 Task: Open Card Trademark Registration Review in Board Product Development Strategies to Workspace Business Writing and add a team member Softage.4@softage.net, a label Yellow, a checklist Mixology, an attachment from your google drive, a color Yellow and finally, add a card description 'Plan and execute company team-building seminar' and a comment 'Let us approach this task with a positive mindset and a can-do attitude, even in the face of challenges.'. Add a start date 'Jan 04, 1900' with a due date 'Jan 04, 1900'
Action: Mouse moved to (513, 196)
Screenshot: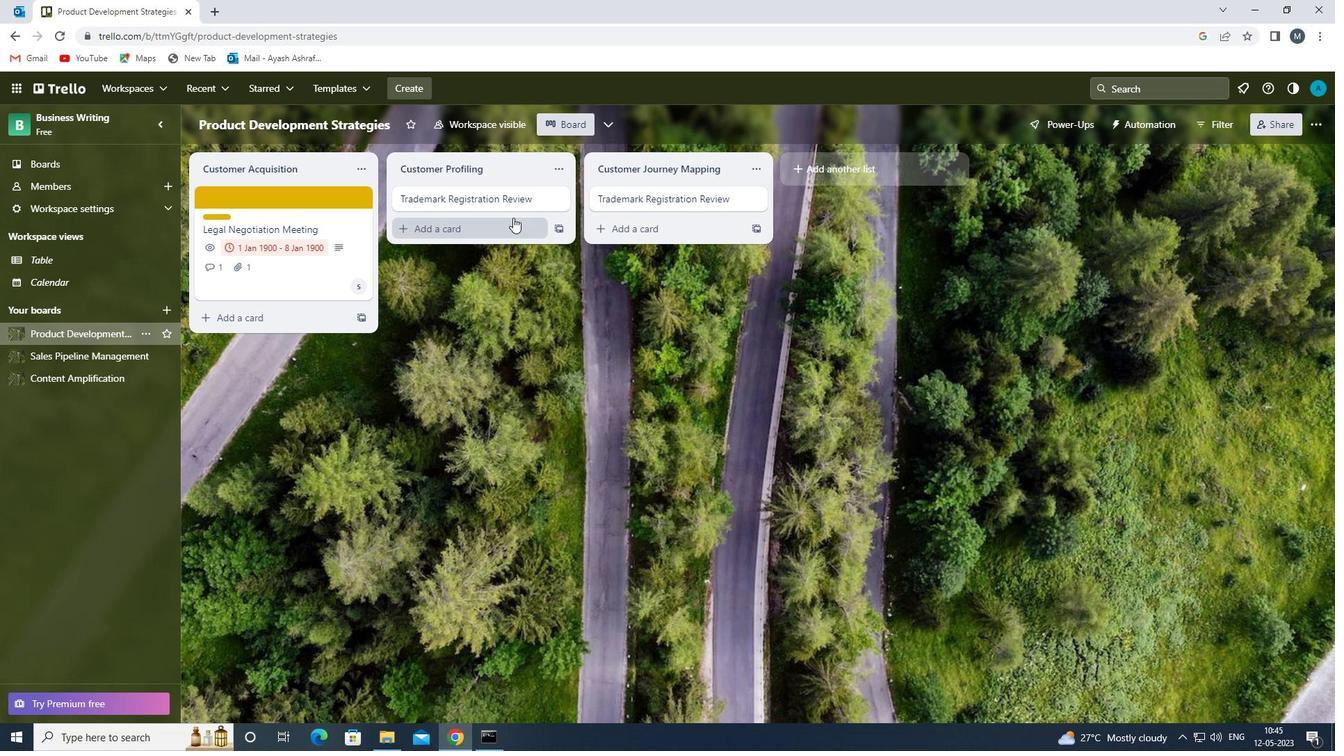 
Action: Mouse pressed left at (513, 196)
Screenshot: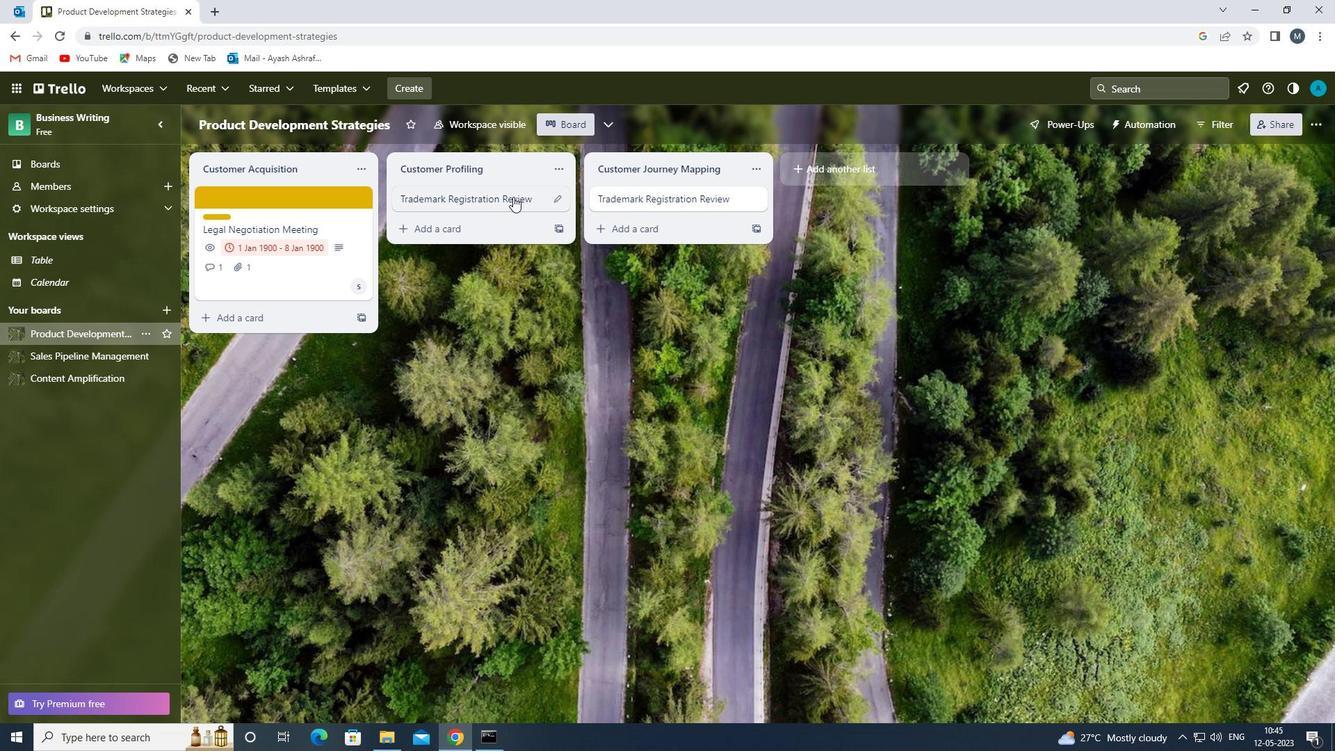 
Action: Mouse moved to (834, 251)
Screenshot: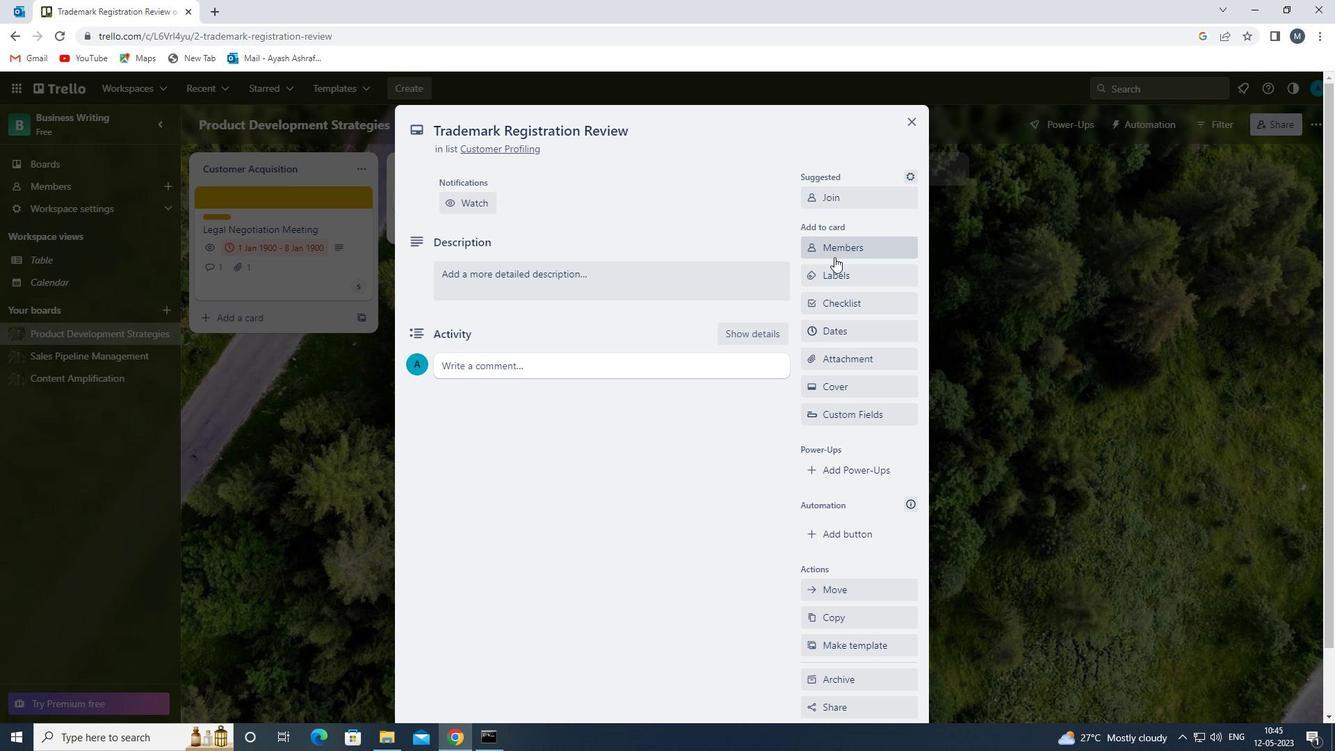 
Action: Mouse pressed left at (834, 251)
Screenshot: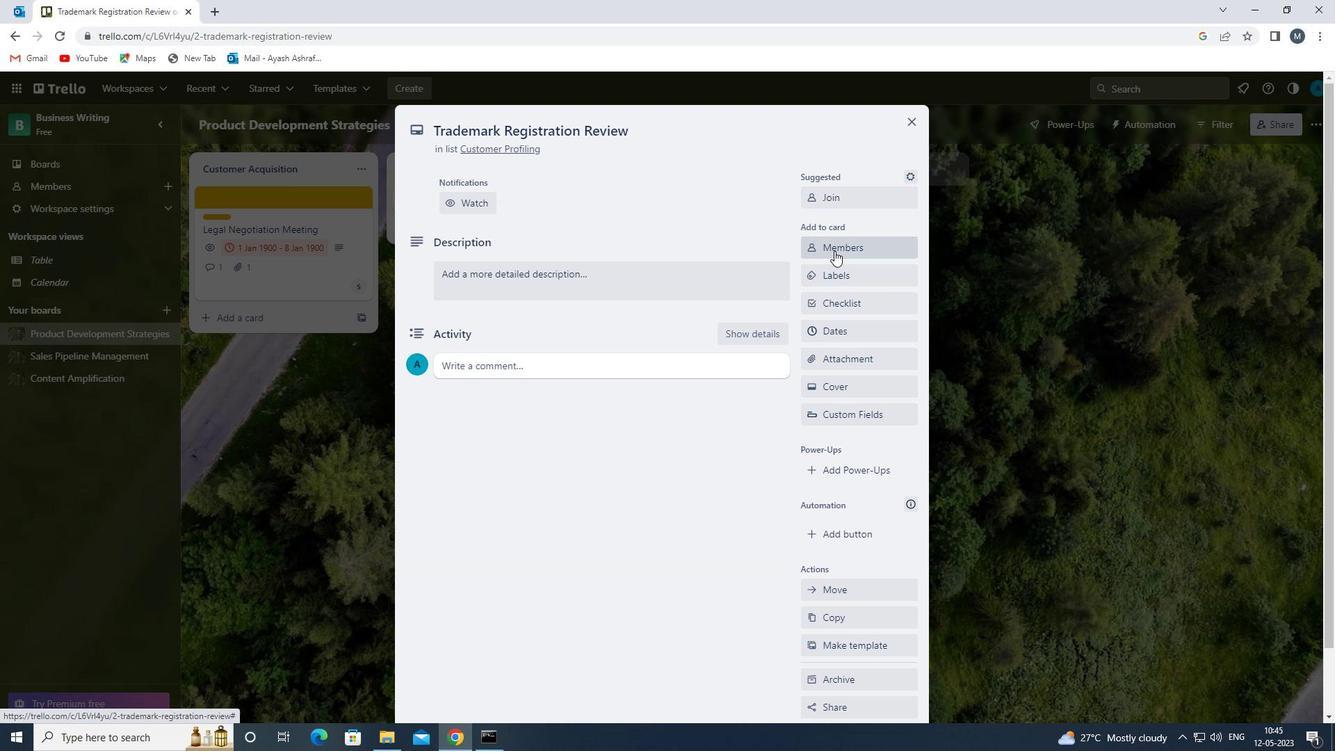 
Action: Mouse moved to (887, 314)
Screenshot: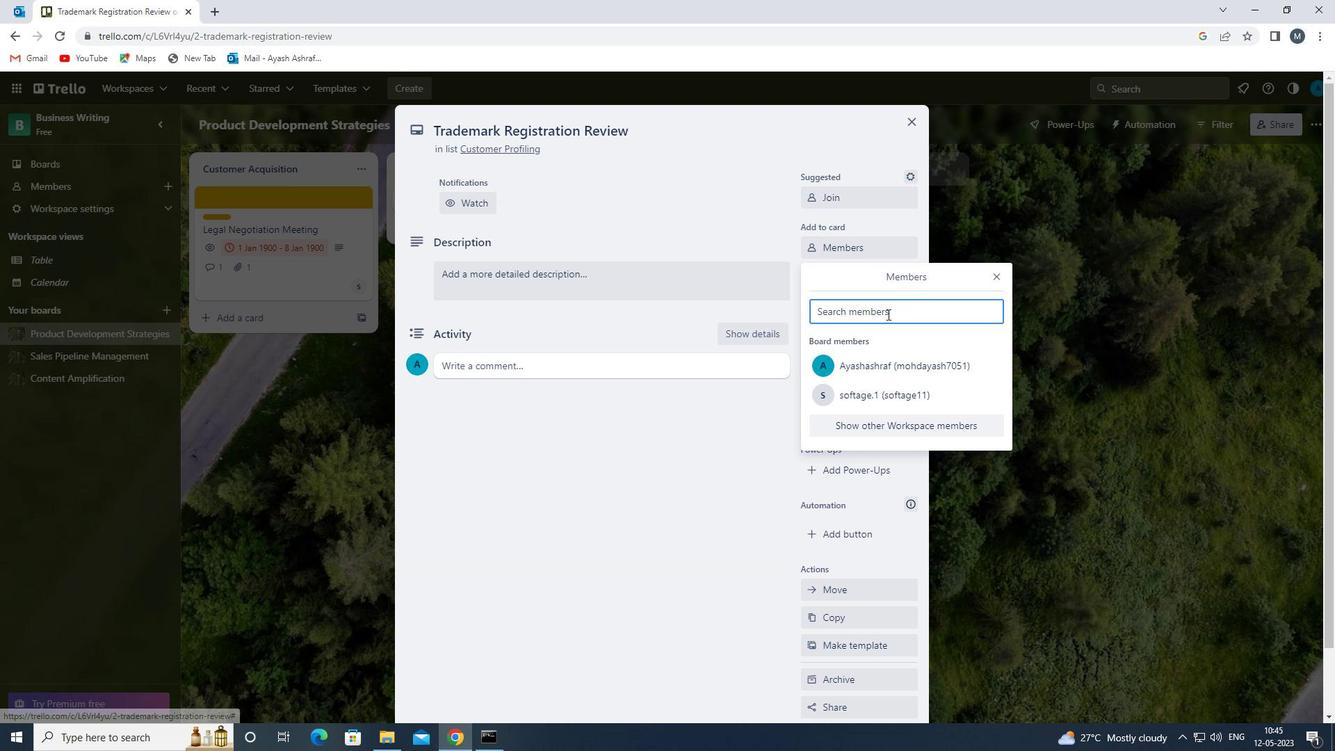 
Action: Mouse pressed left at (887, 314)
Screenshot: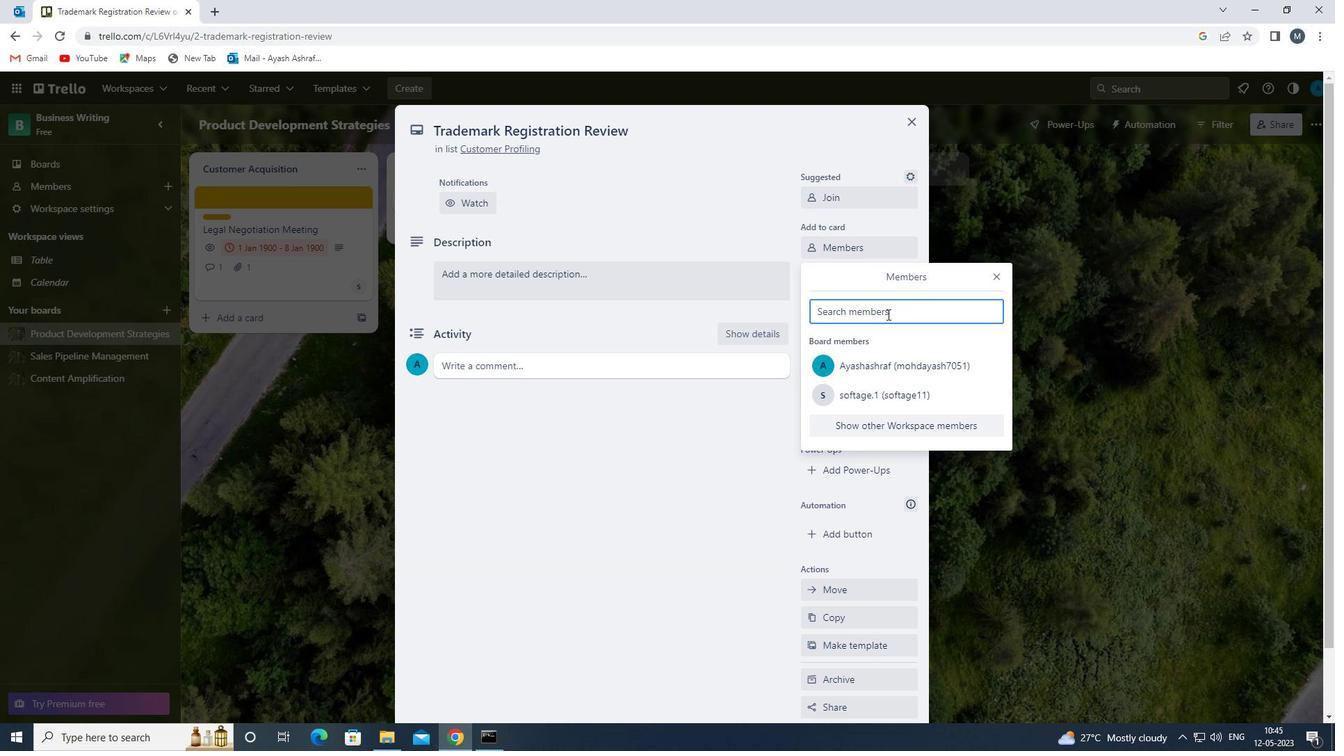 
Action: Key pressed so
Screenshot: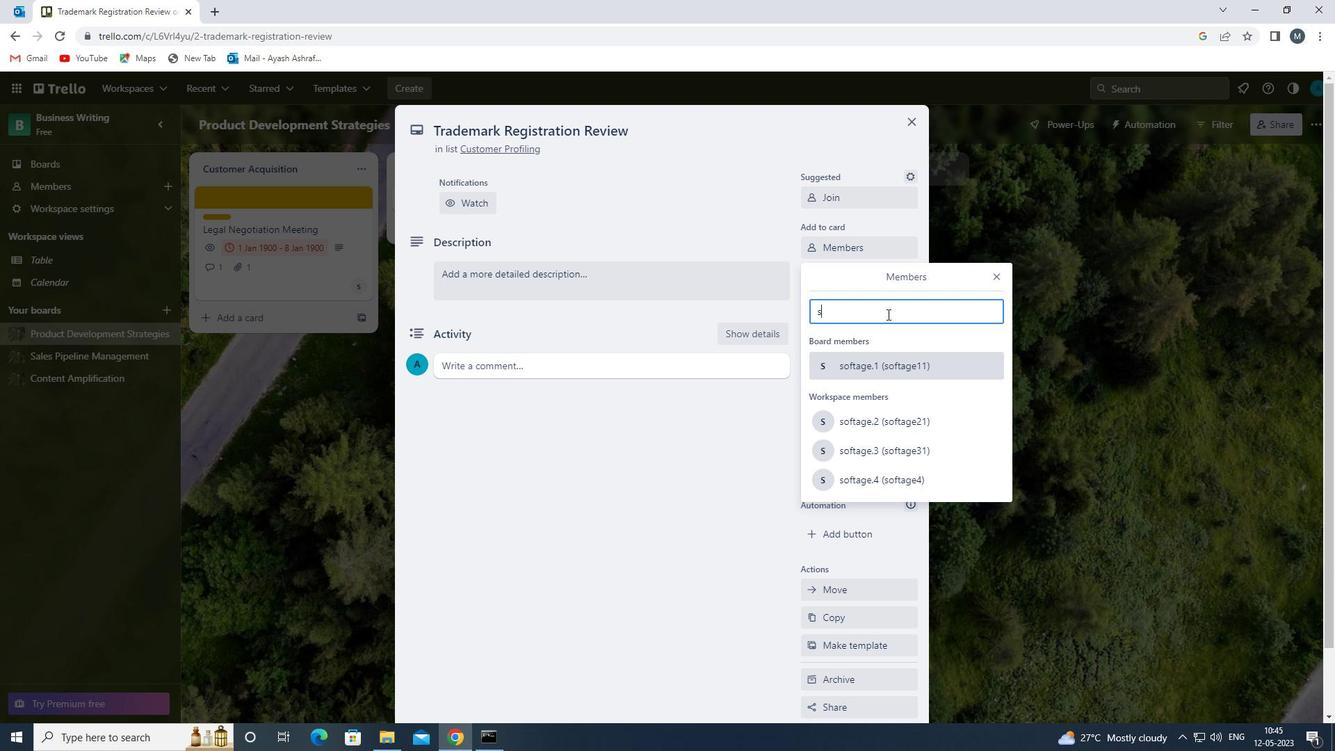 
Action: Mouse moved to (899, 479)
Screenshot: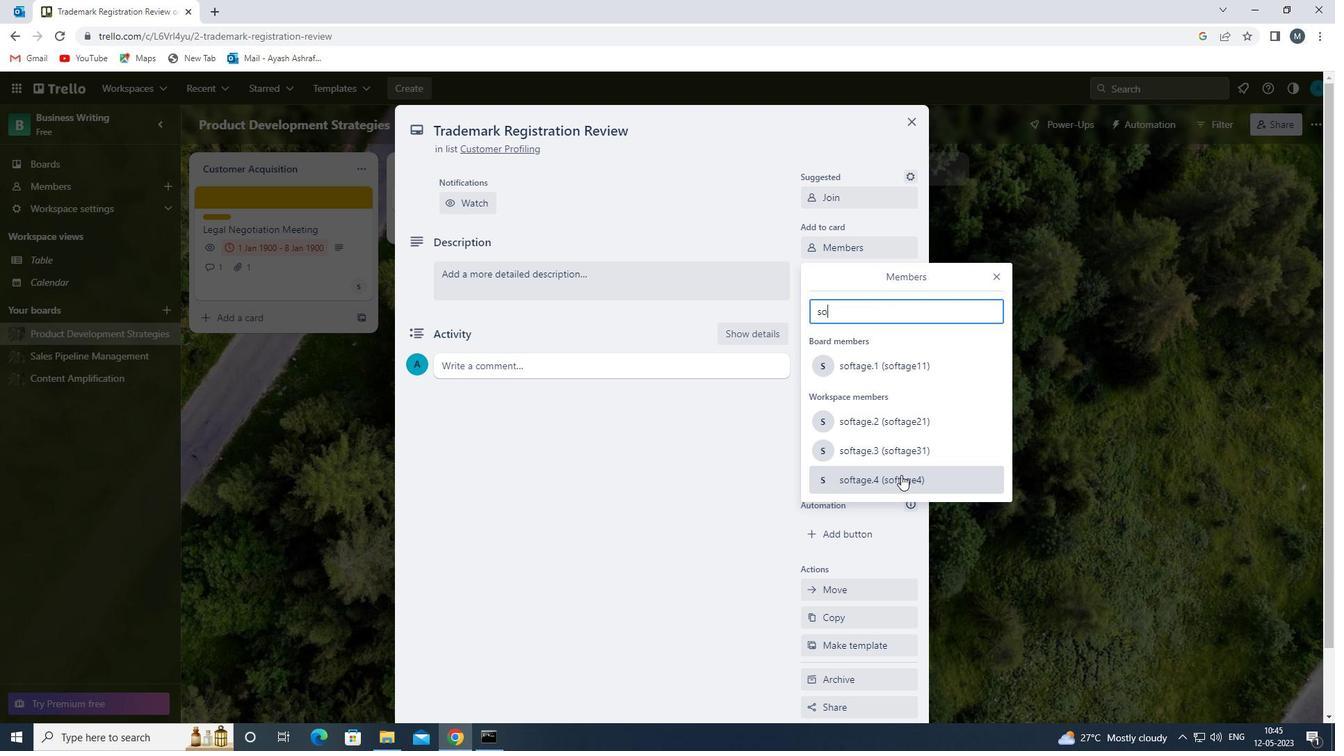 
Action: Mouse pressed left at (899, 479)
Screenshot: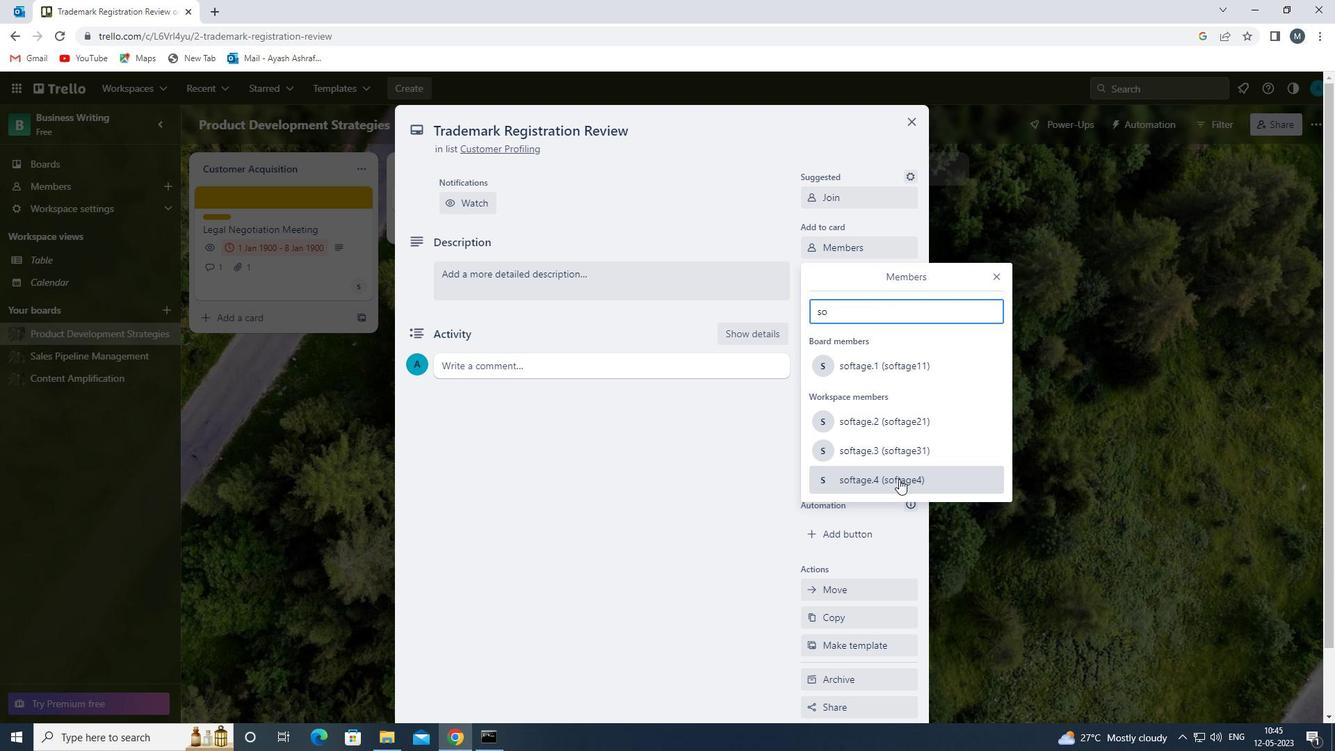 
Action: Mouse moved to (998, 280)
Screenshot: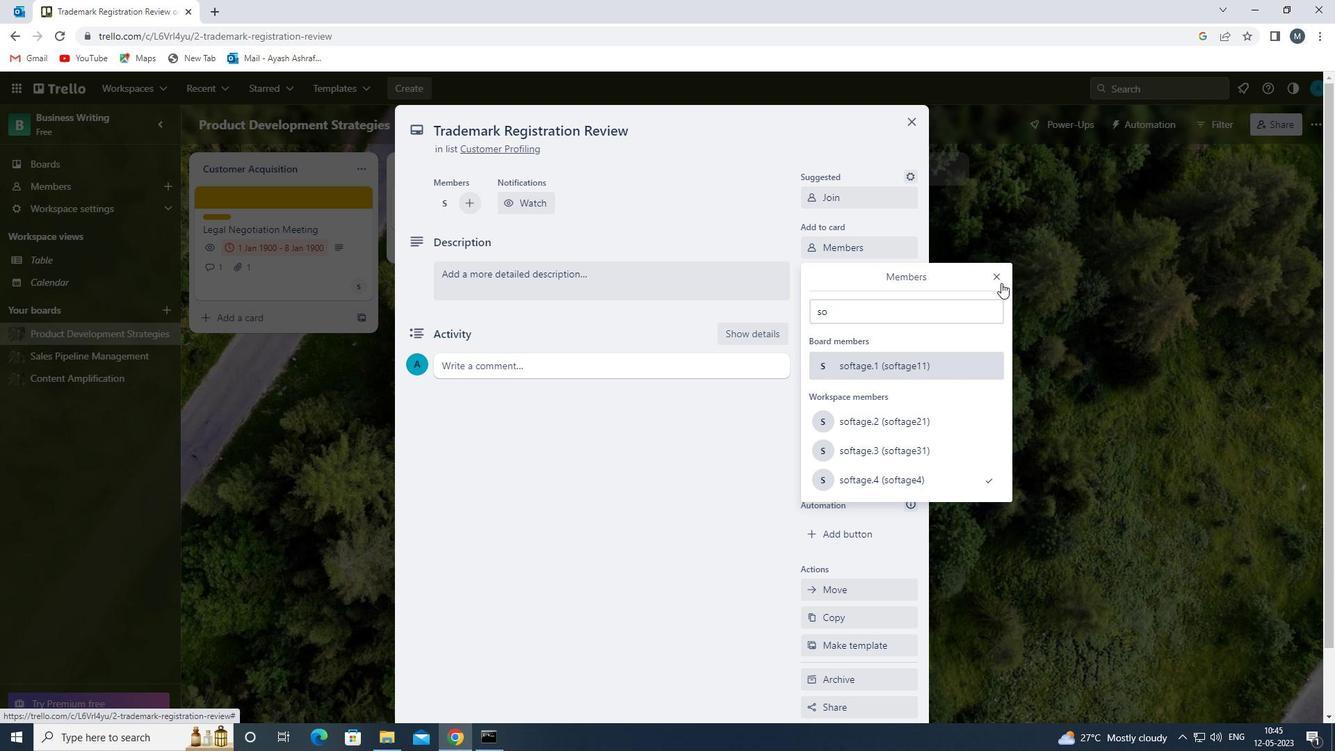 
Action: Mouse pressed left at (998, 280)
Screenshot: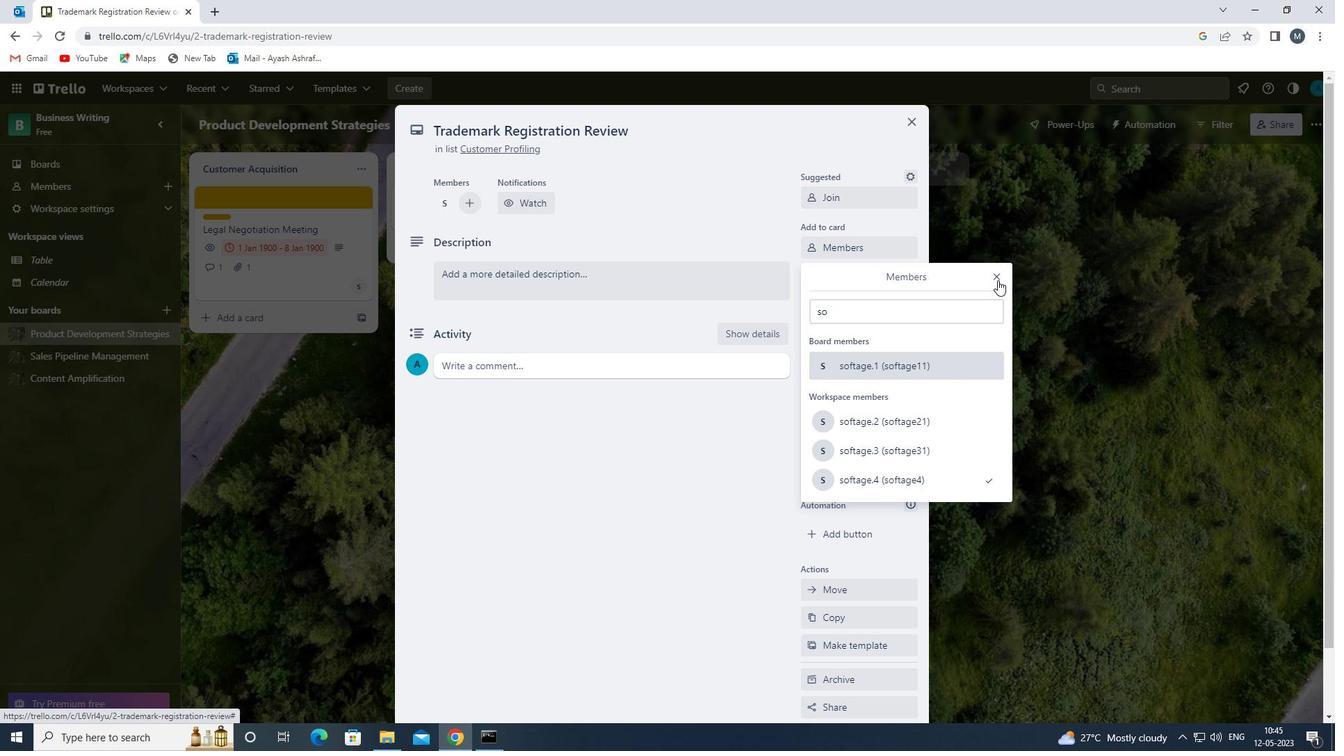 
Action: Mouse moved to (843, 281)
Screenshot: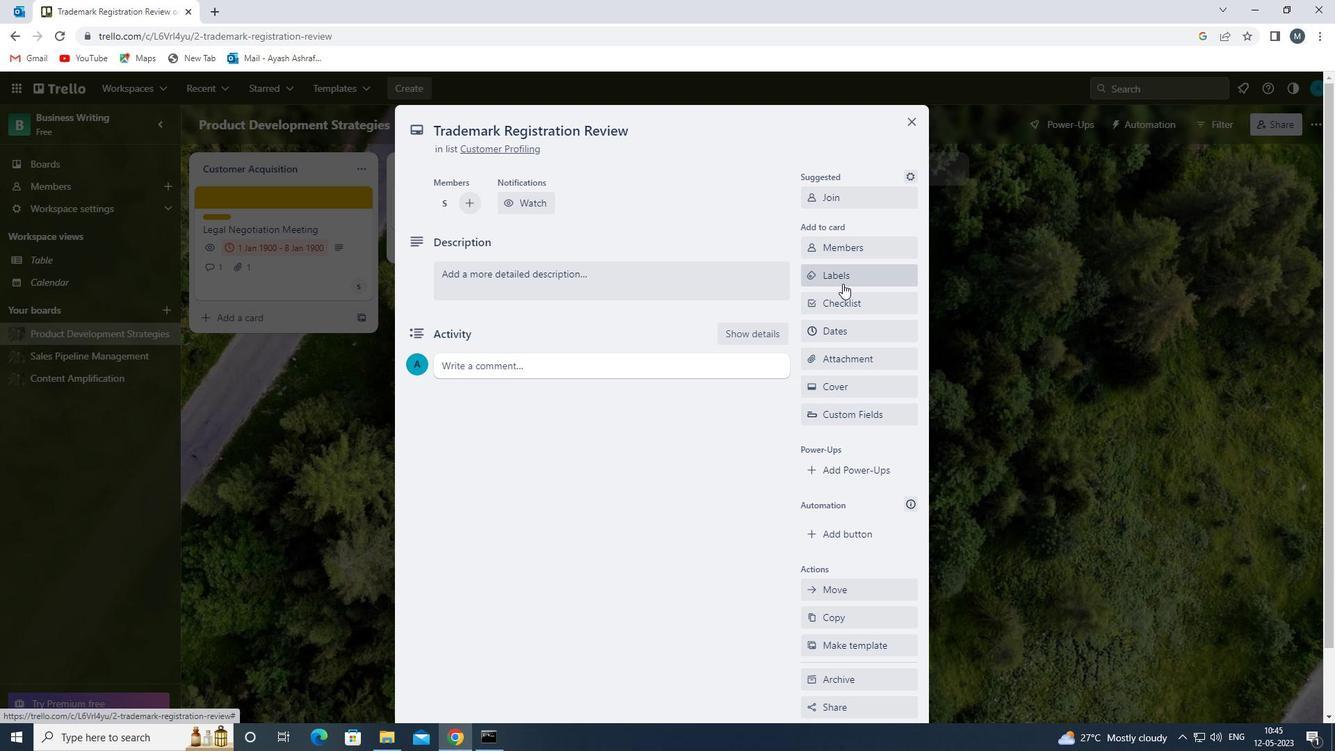 
Action: Mouse pressed left at (843, 281)
Screenshot: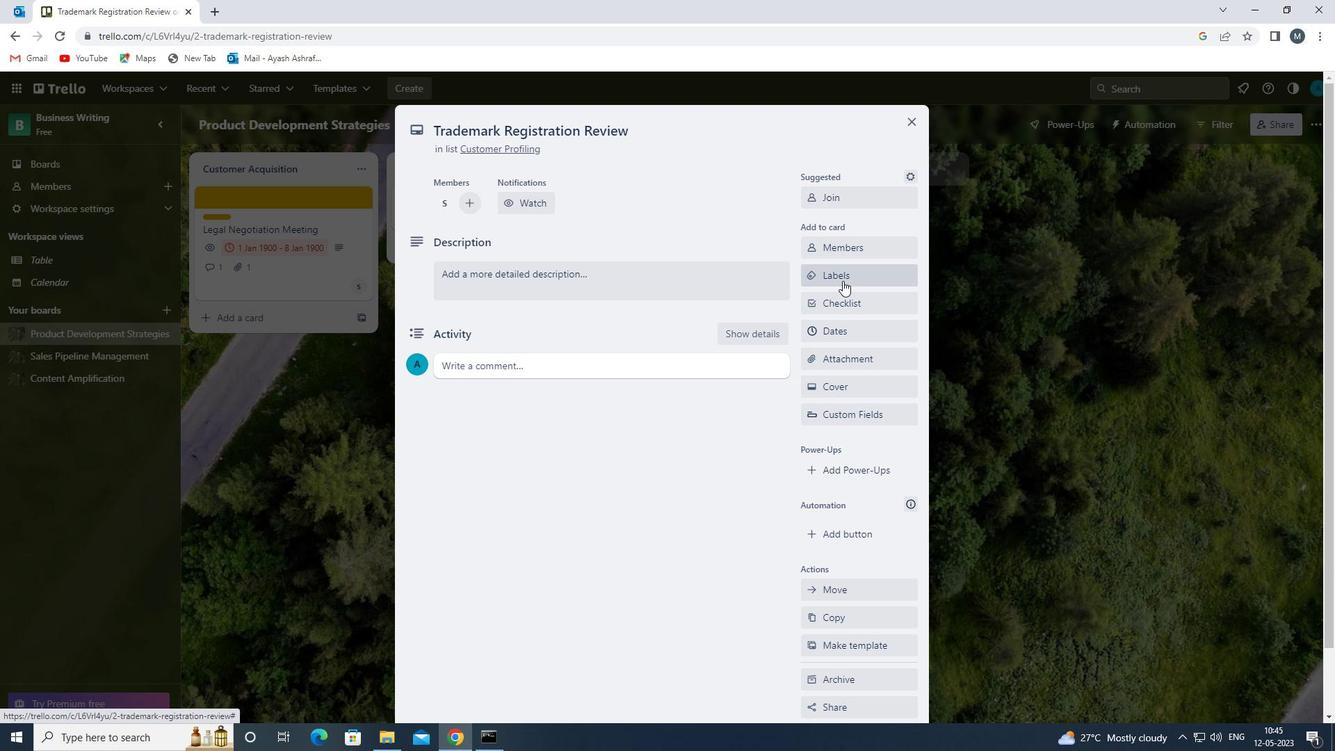 
Action: Mouse moved to (815, 414)
Screenshot: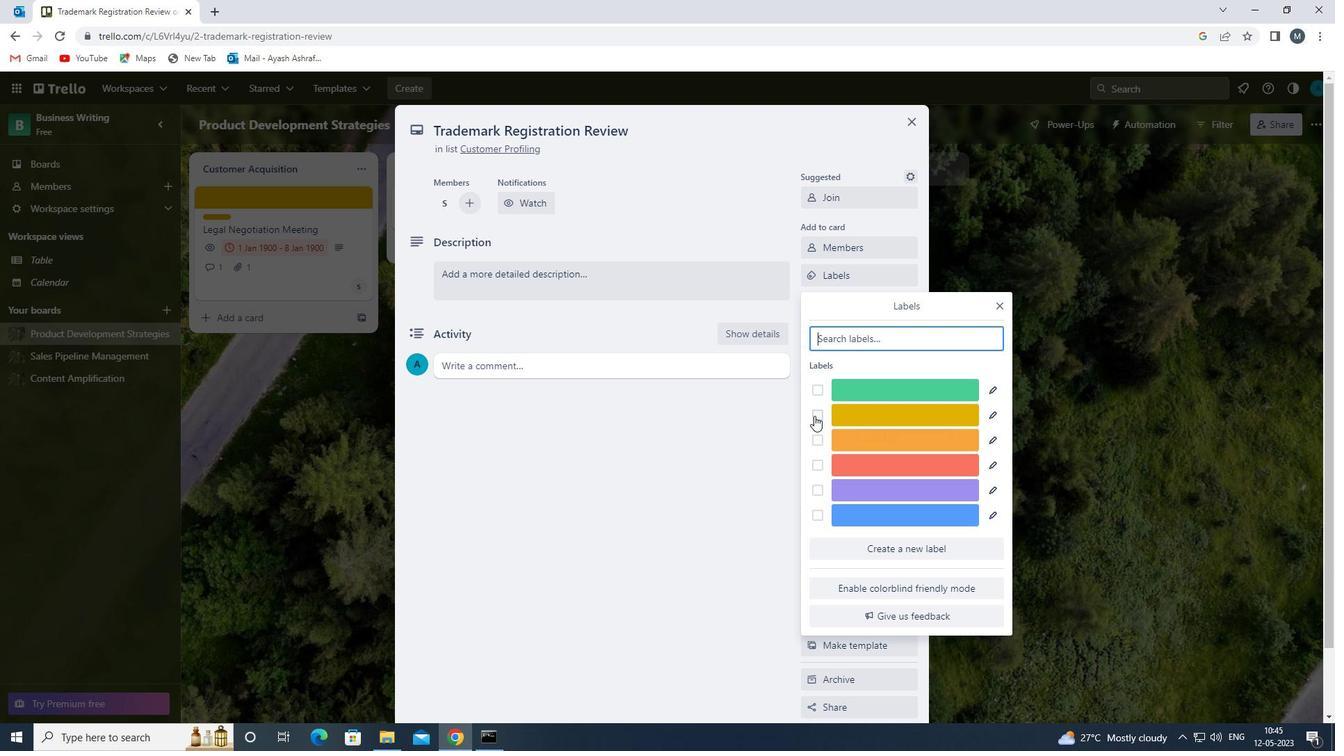 
Action: Mouse pressed left at (815, 414)
Screenshot: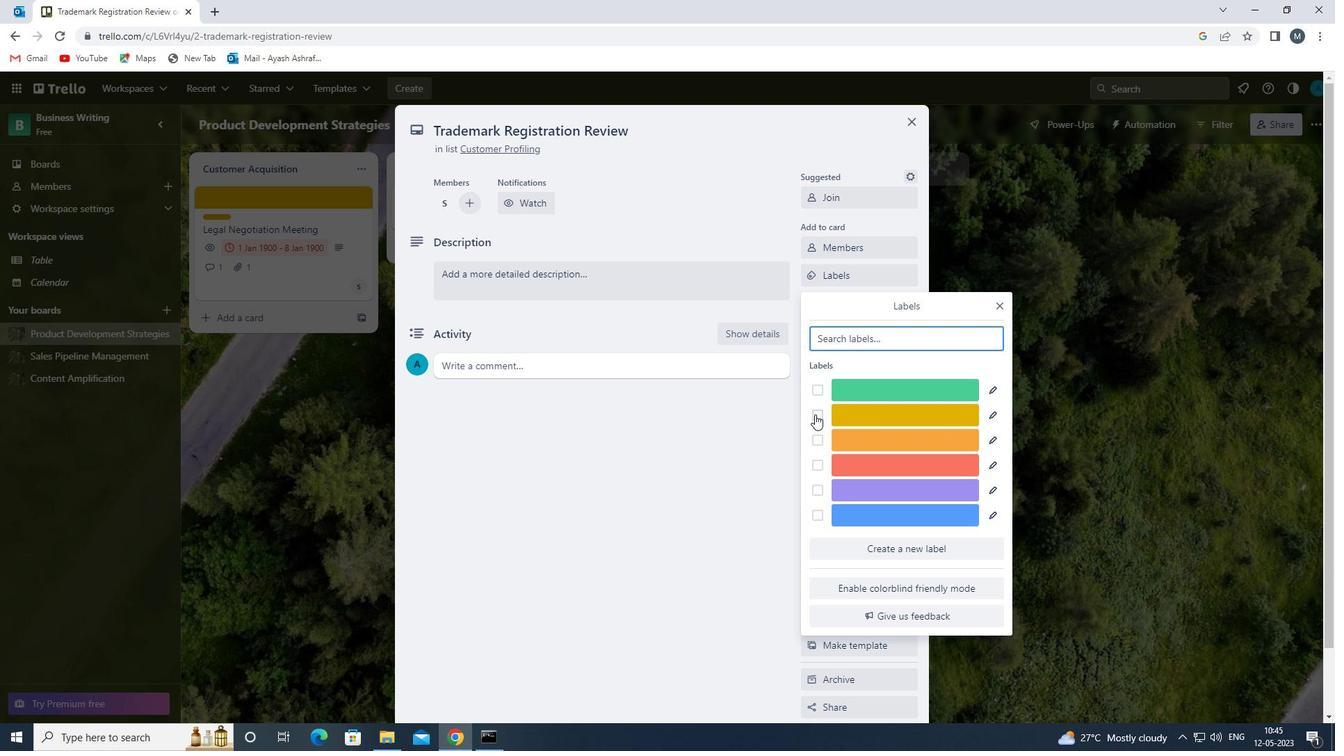 
Action: Mouse moved to (1005, 306)
Screenshot: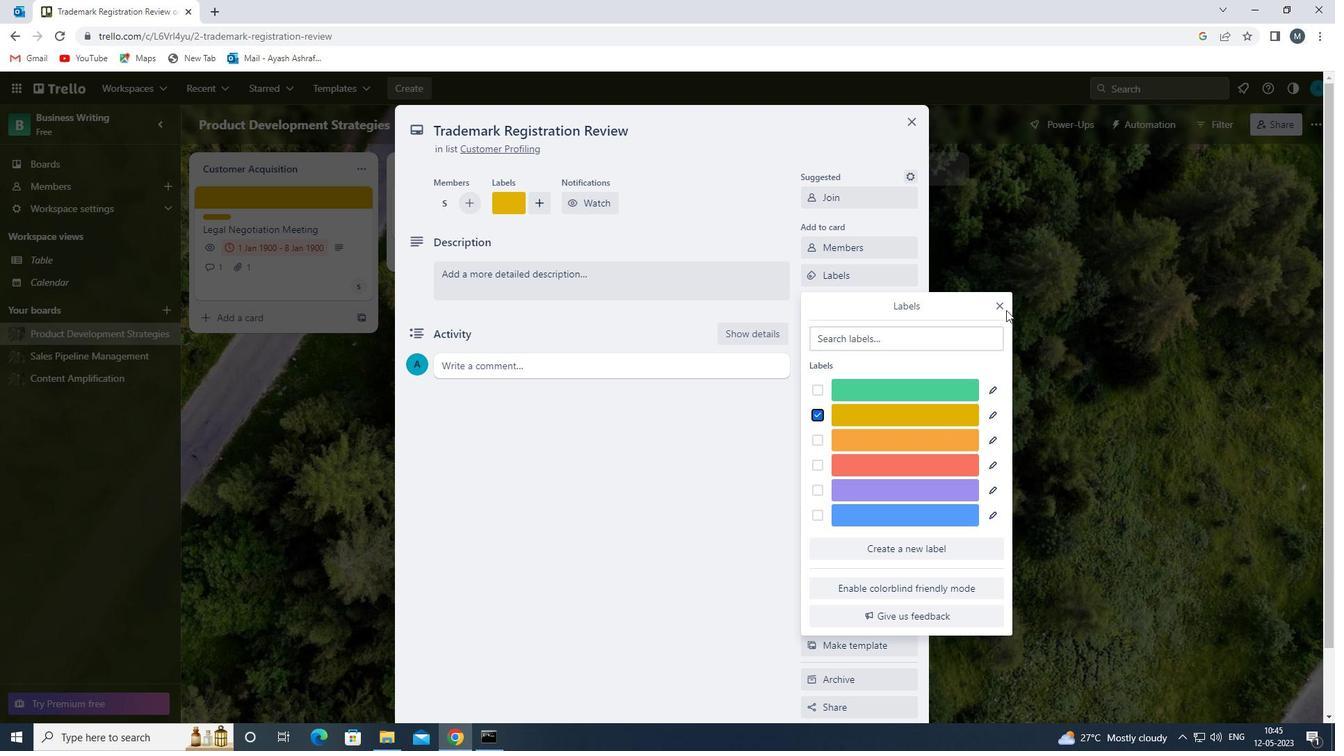 
Action: Mouse pressed left at (1005, 306)
Screenshot: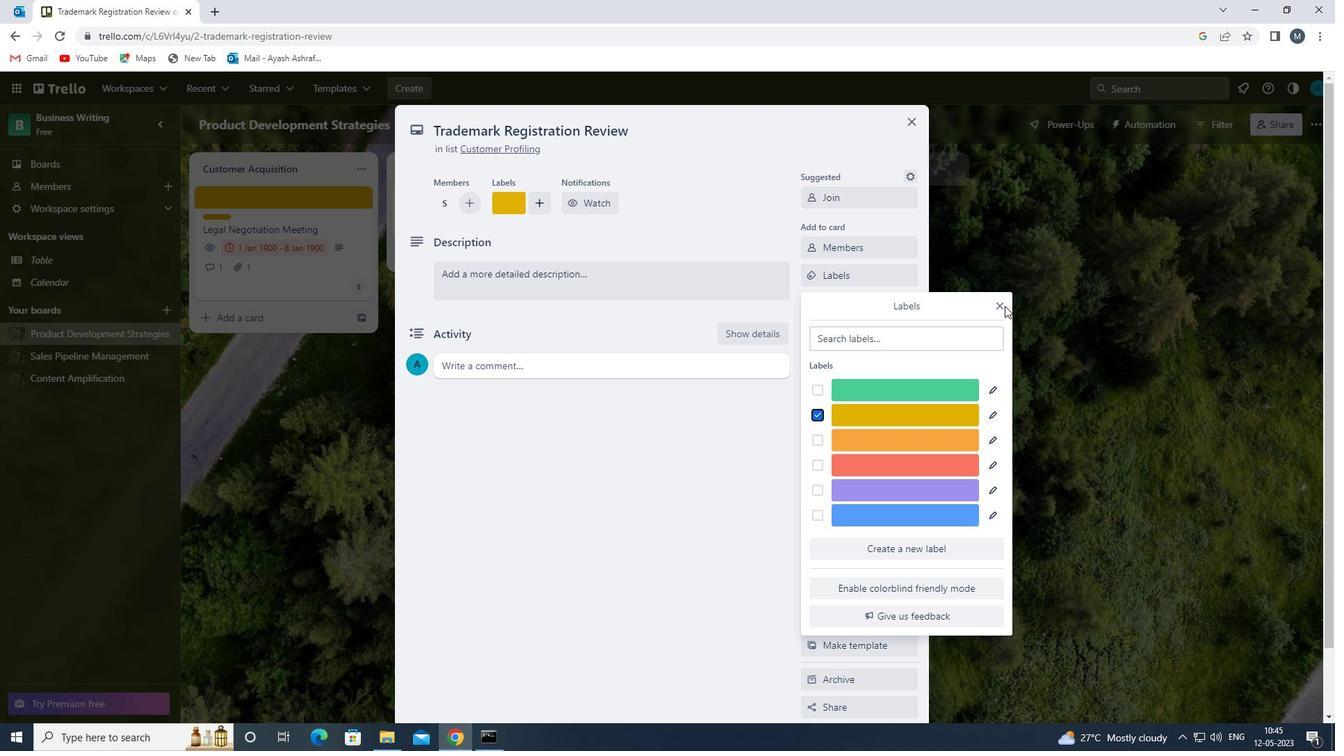 
Action: Mouse moved to (1002, 306)
Screenshot: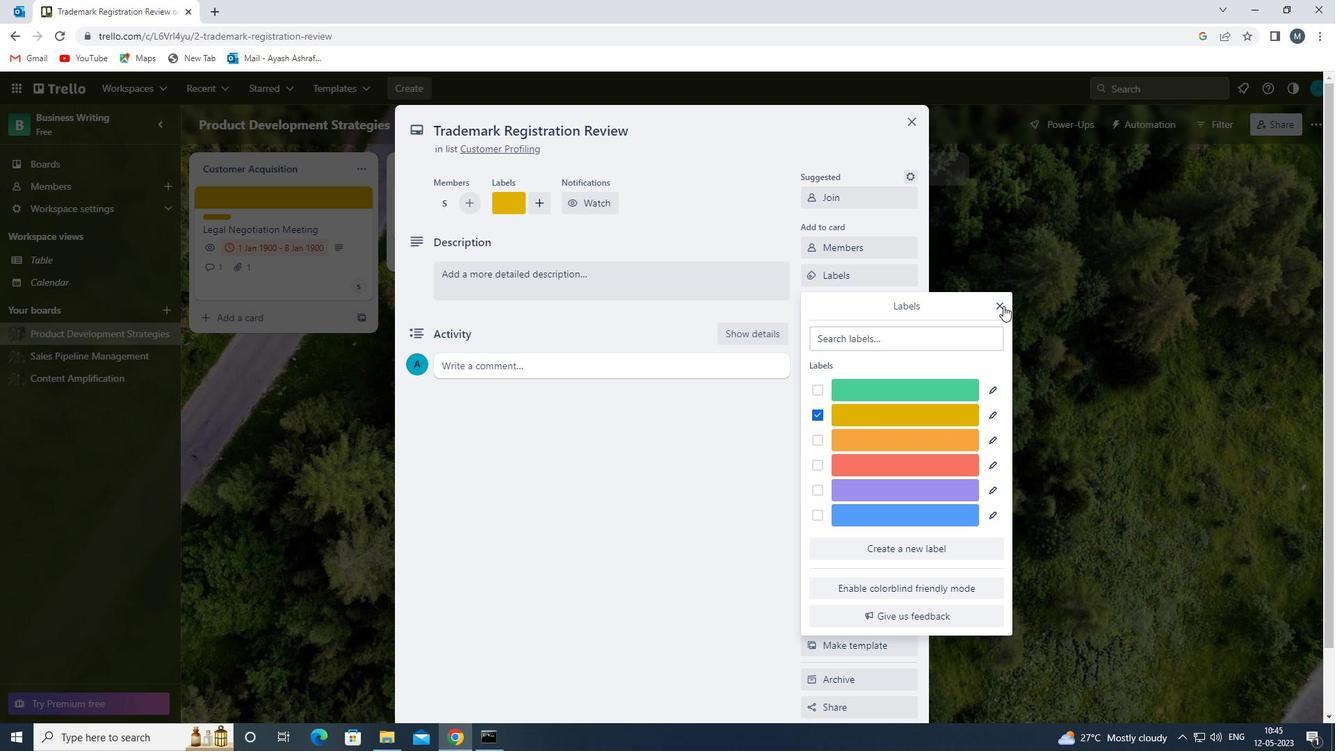 
Action: Mouse pressed left at (1002, 306)
Screenshot: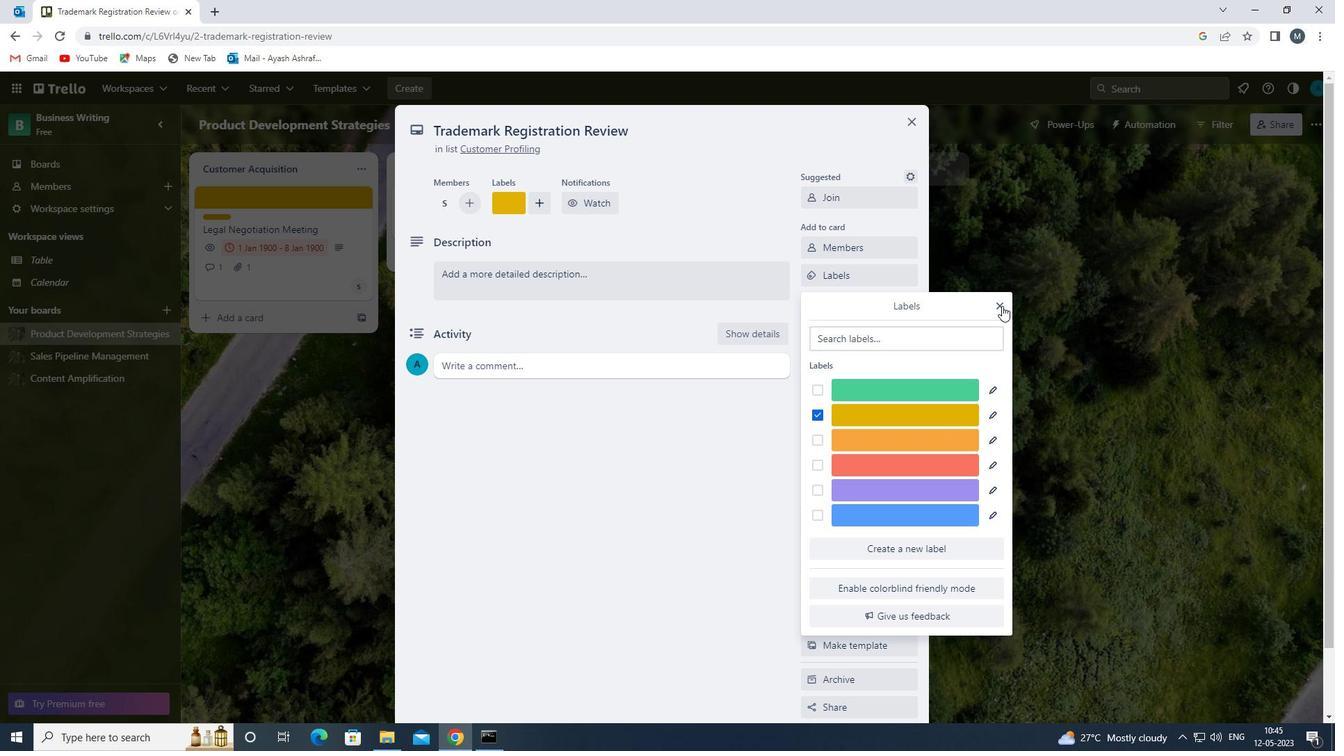
Action: Mouse moved to (867, 306)
Screenshot: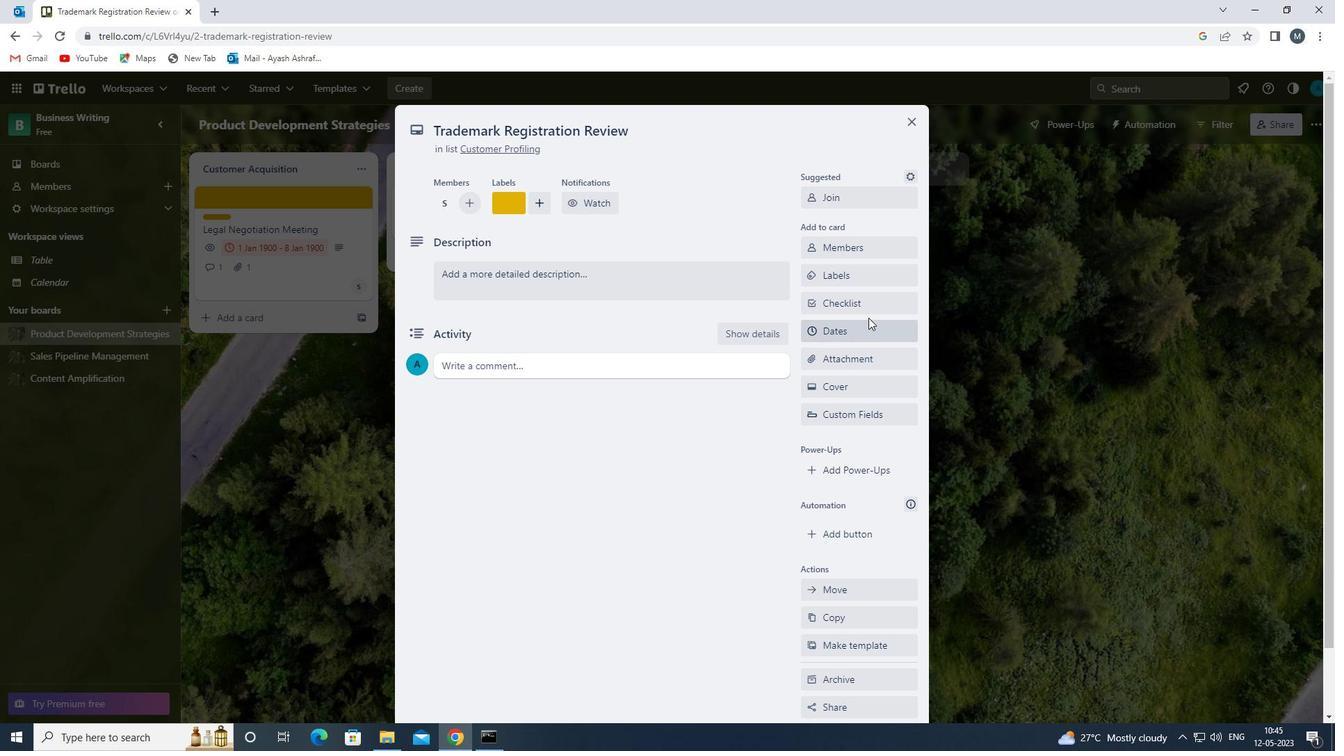
Action: Mouse pressed left at (867, 306)
Screenshot: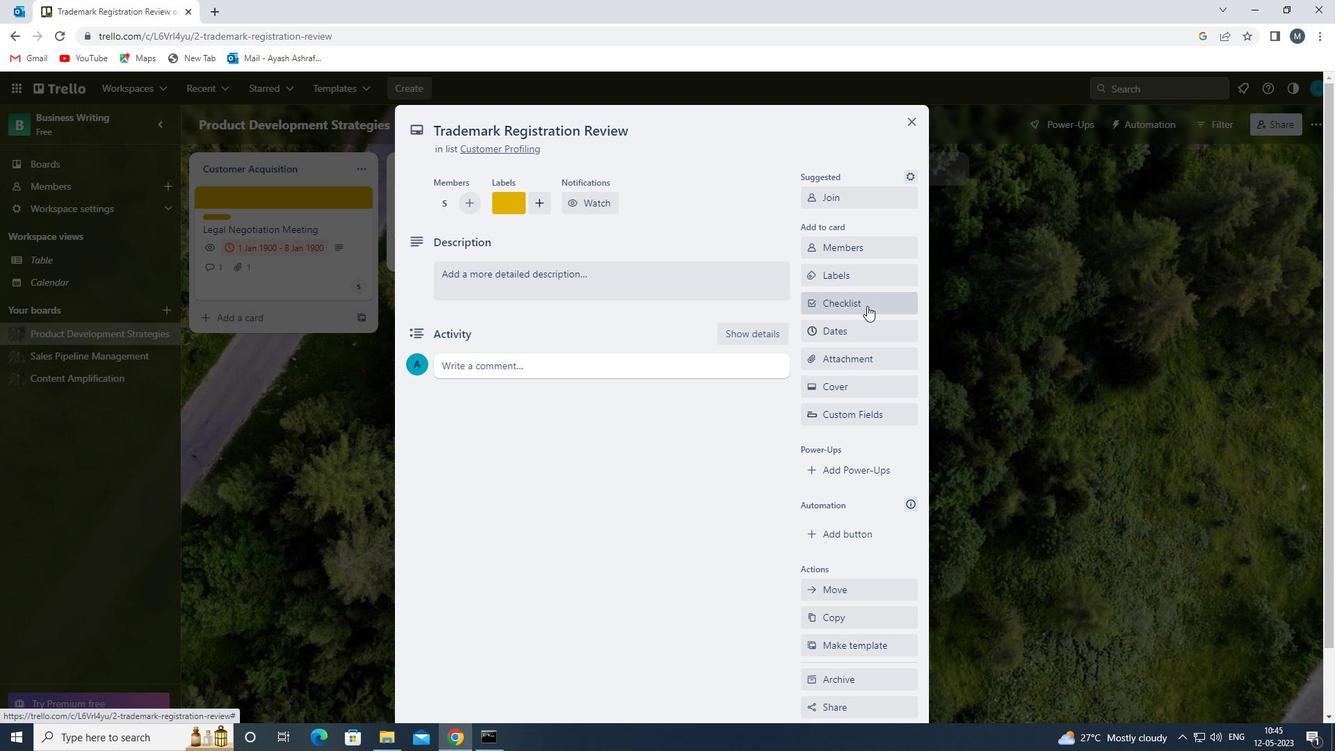 
Action: Mouse moved to (860, 404)
Screenshot: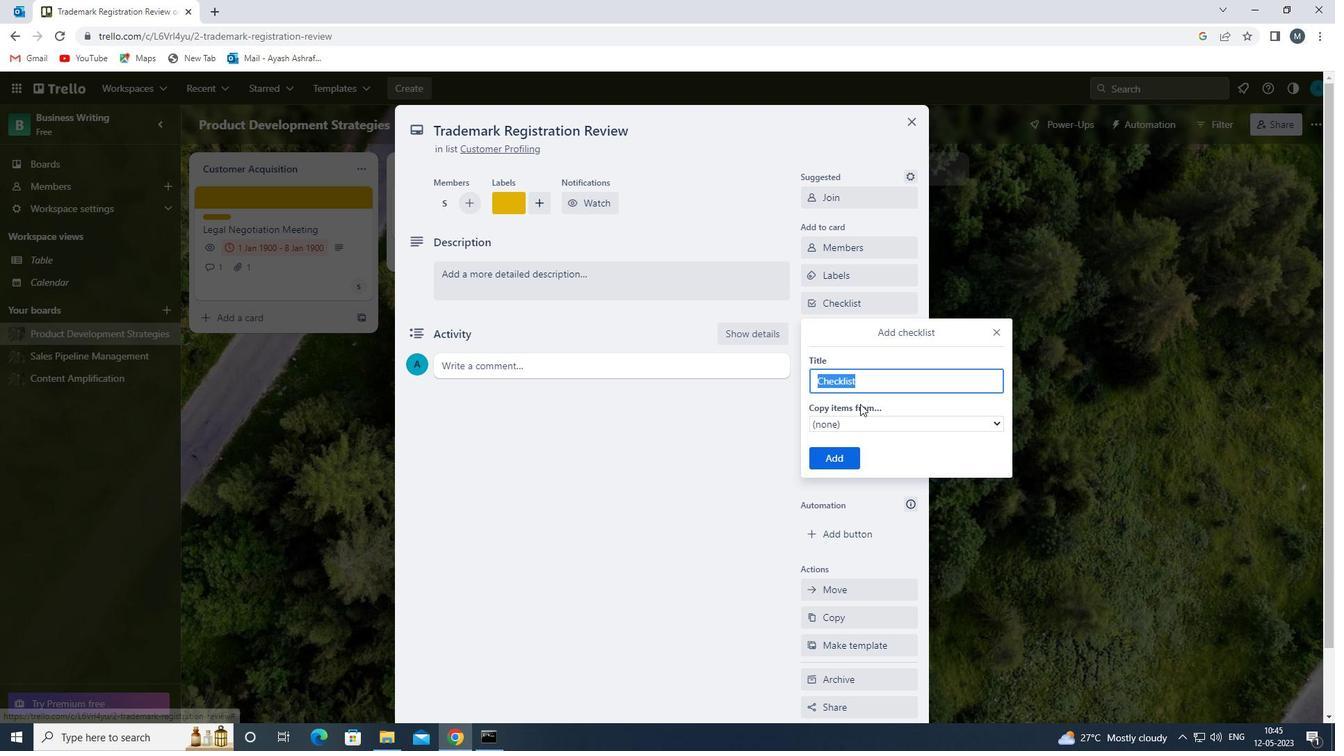
Action: Key pressed m
Screenshot: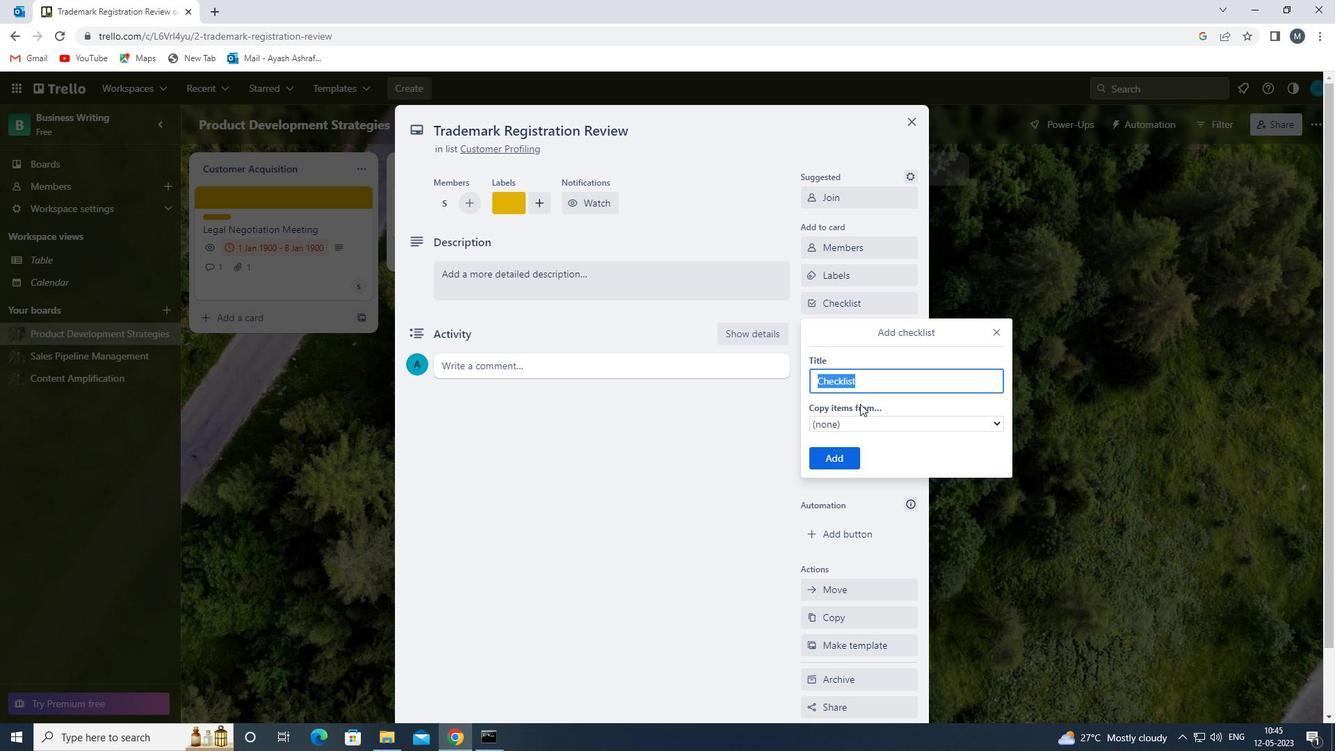 
Action: Mouse moved to (901, 439)
Screenshot: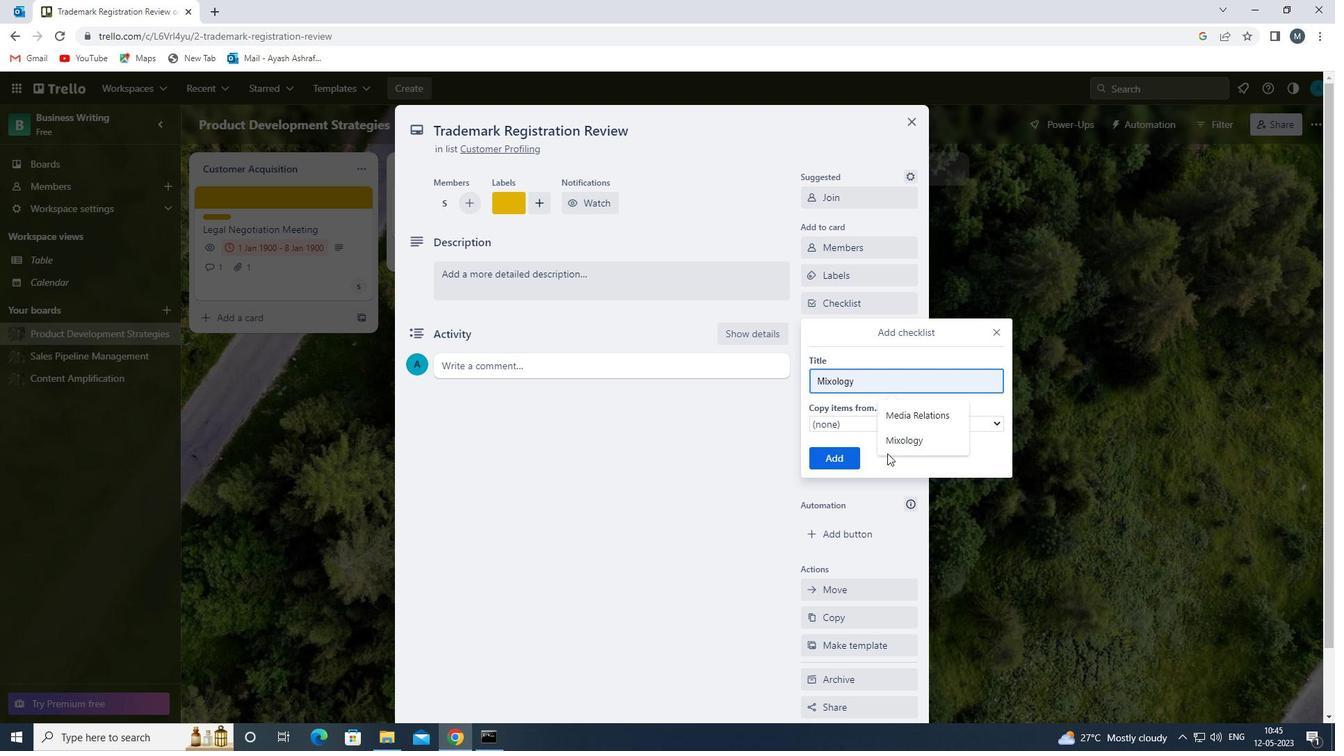 
Action: Mouse pressed left at (901, 439)
Screenshot: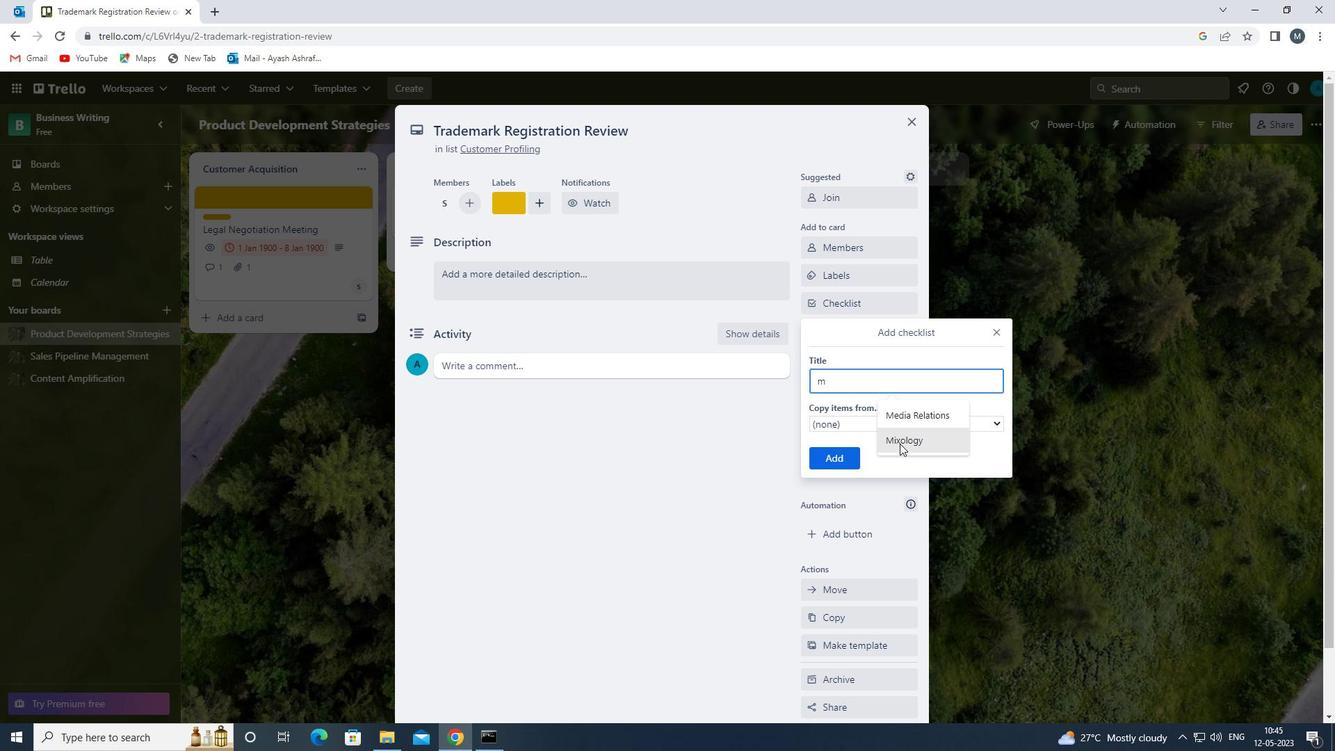 
Action: Mouse moved to (837, 456)
Screenshot: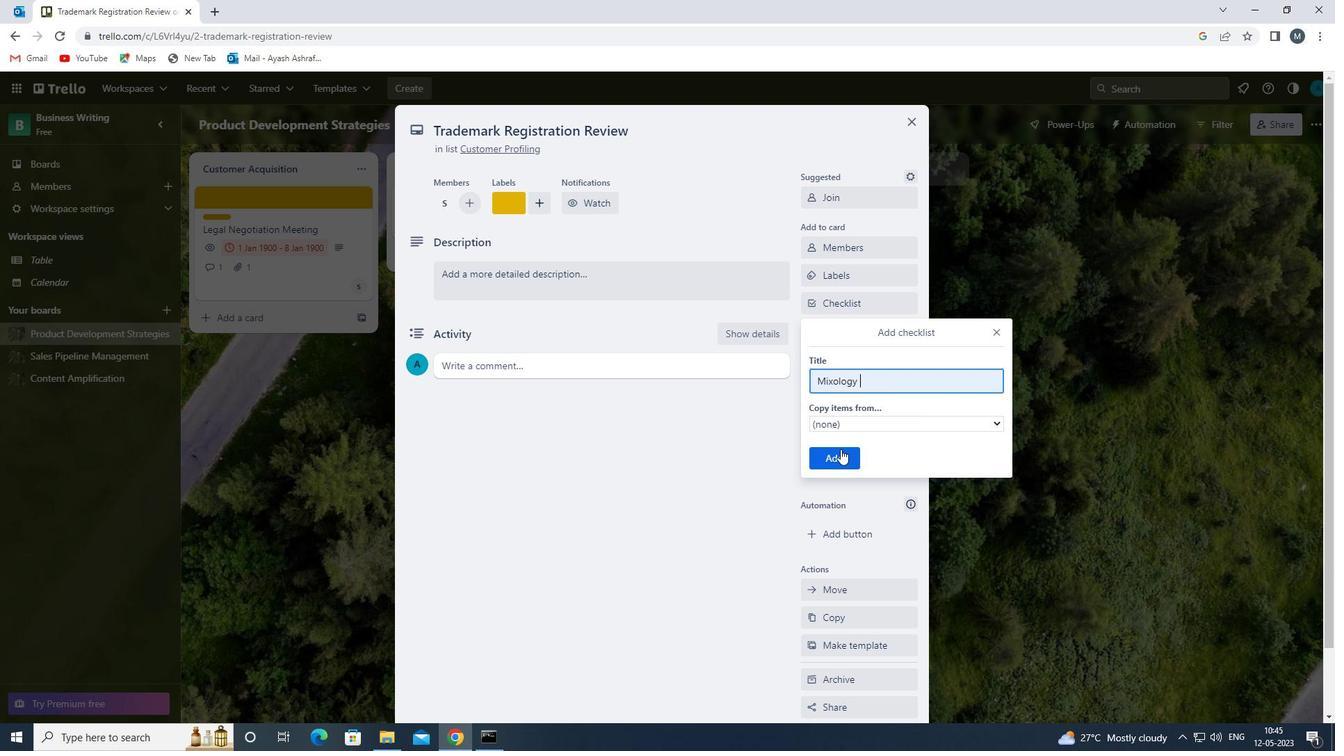 
Action: Mouse pressed left at (837, 456)
Screenshot: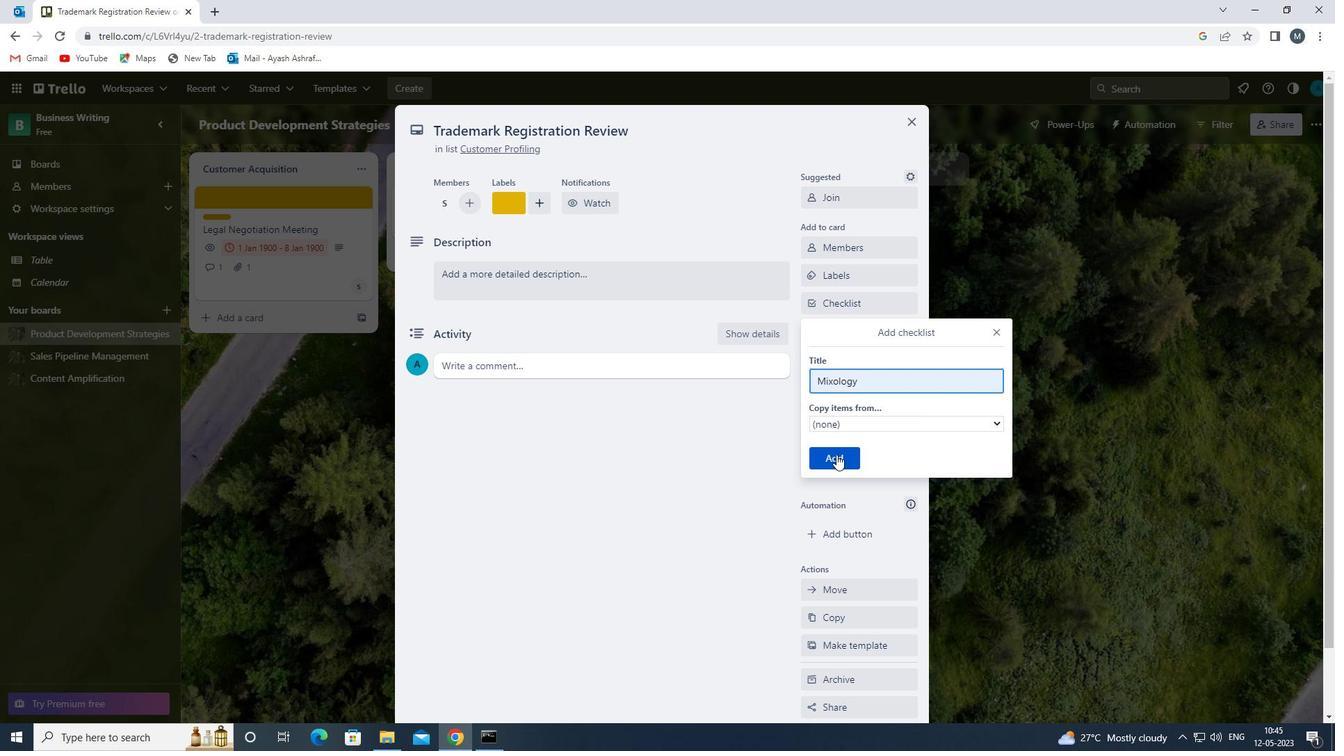 
Action: Mouse moved to (860, 354)
Screenshot: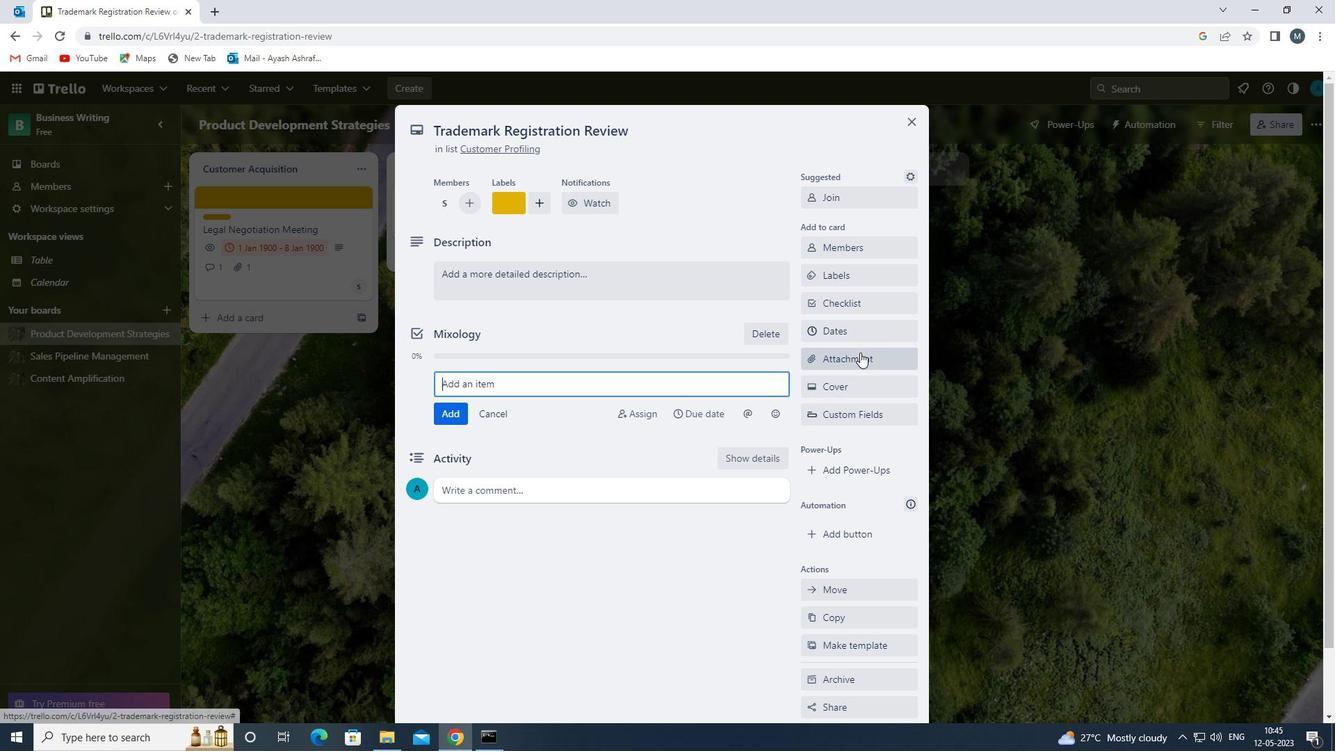 
Action: Mouse pressed left at (860, 354)
Screenshot: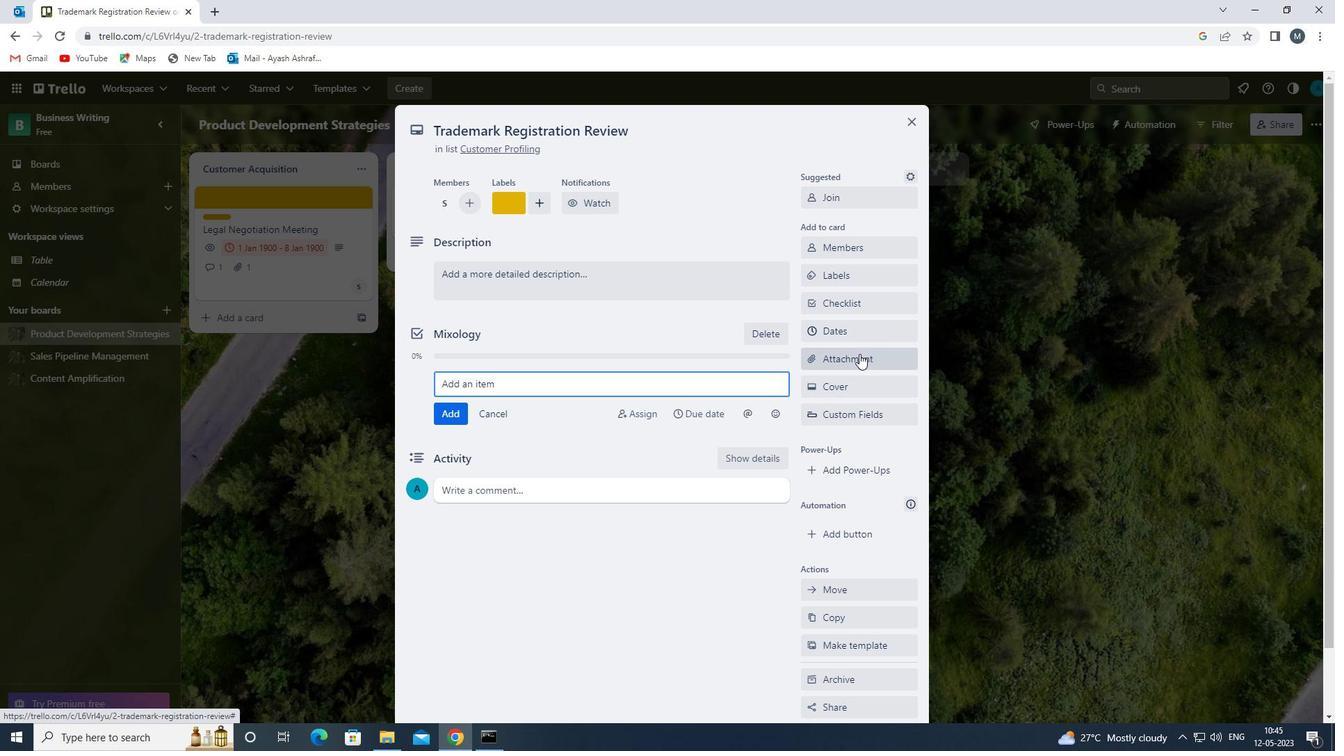 
Action: Mouse moved to (857, 467)
Screenshot: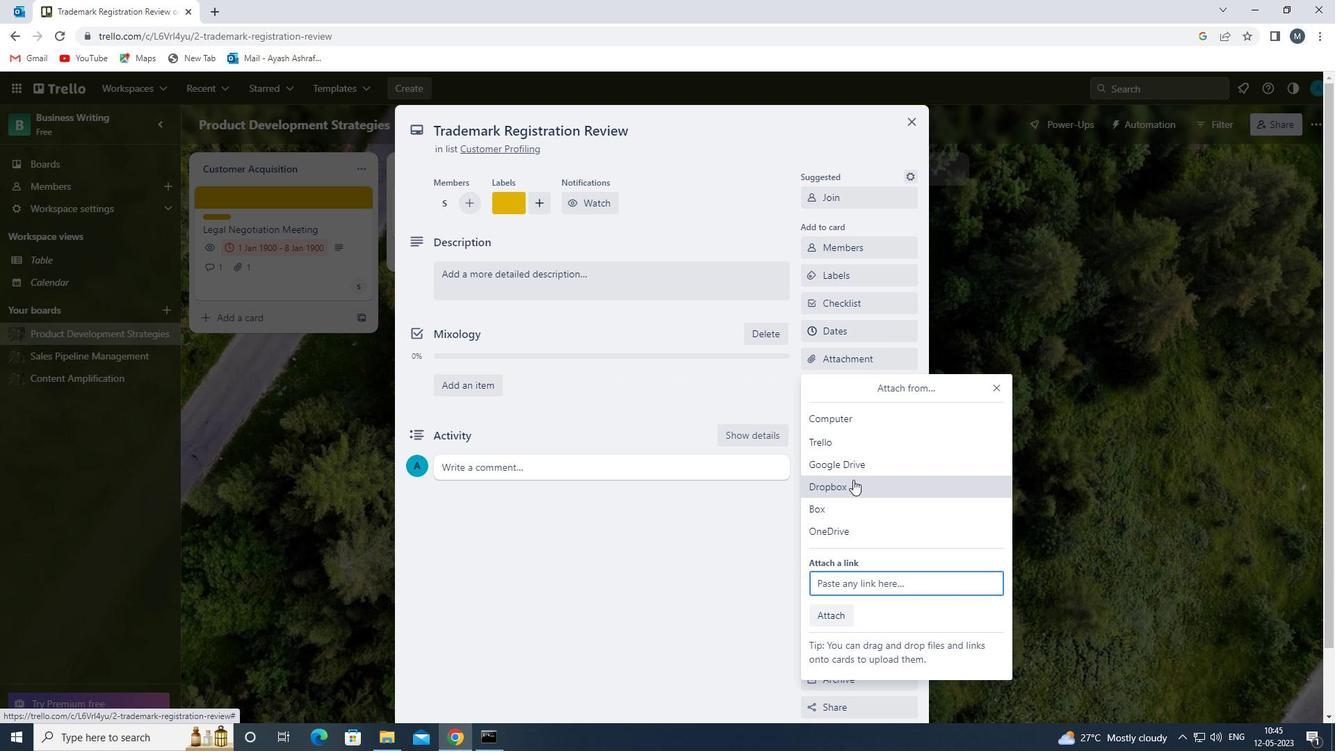 
Action: Mouse pressed left at (857, 467)
Screenshot: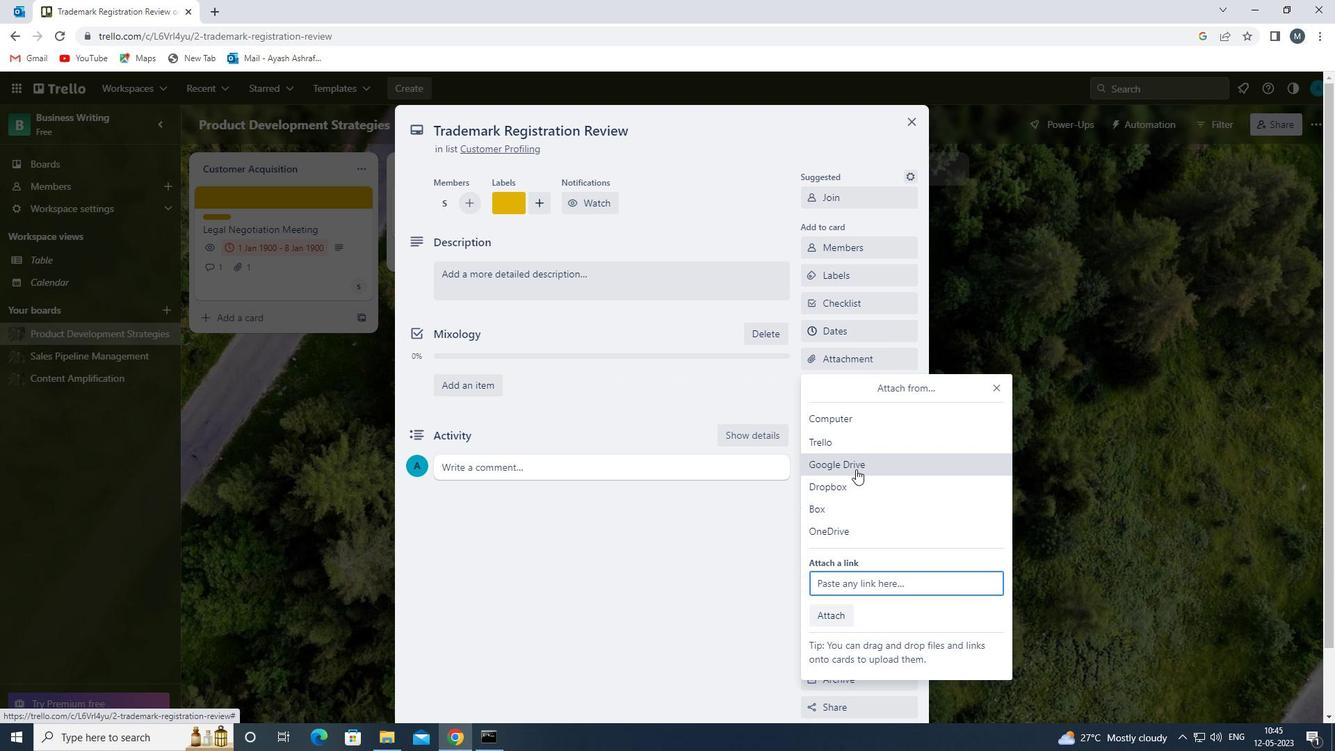 
Action: Mouse moved to (518, 384)
Screenshot: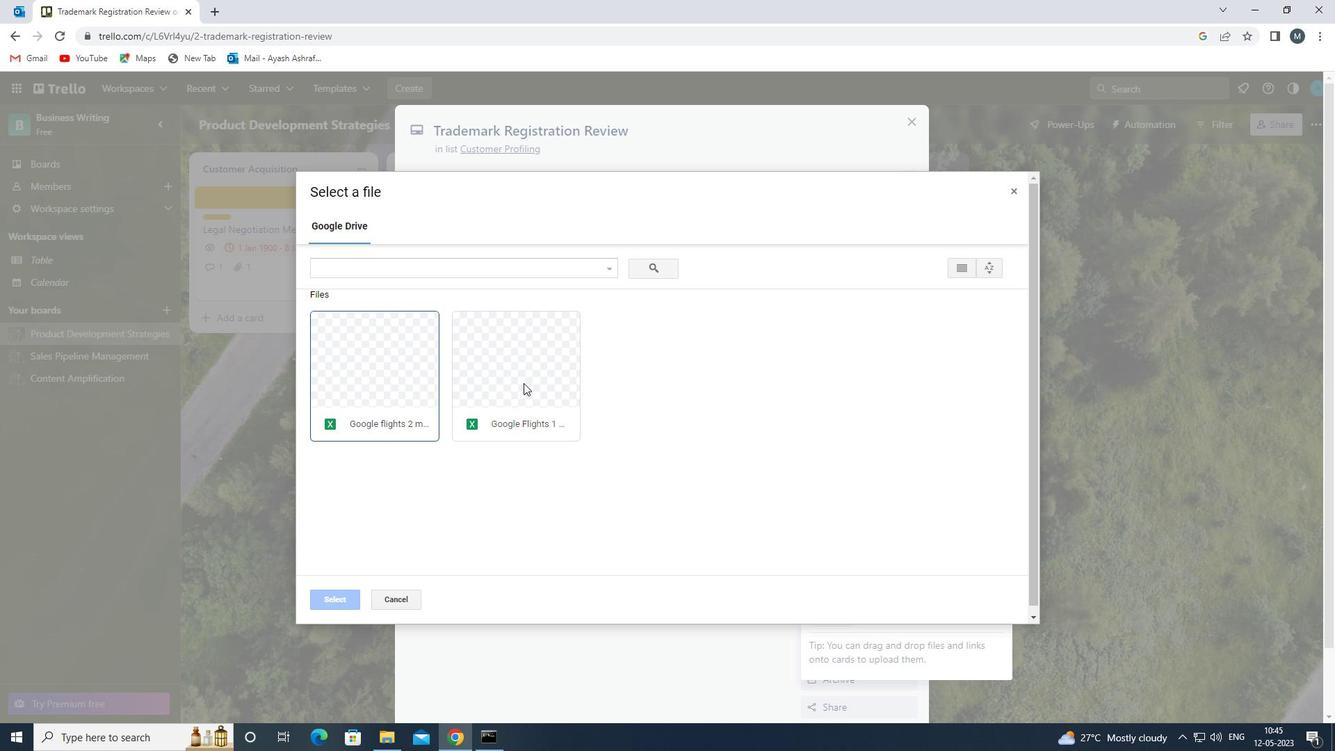 
Action: Mouse pressed left at (518, 384)
Screenshot: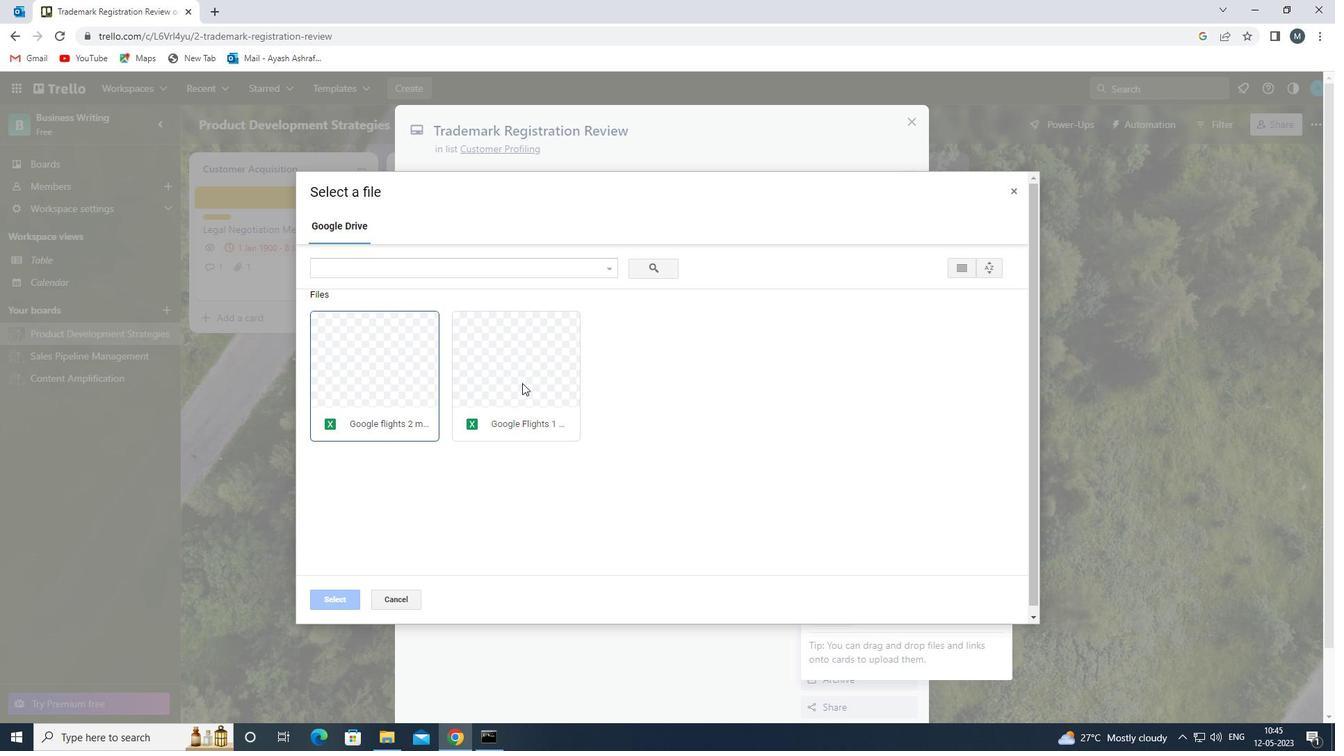 
Action: Mouse moved to (345, 599)
Screenshot: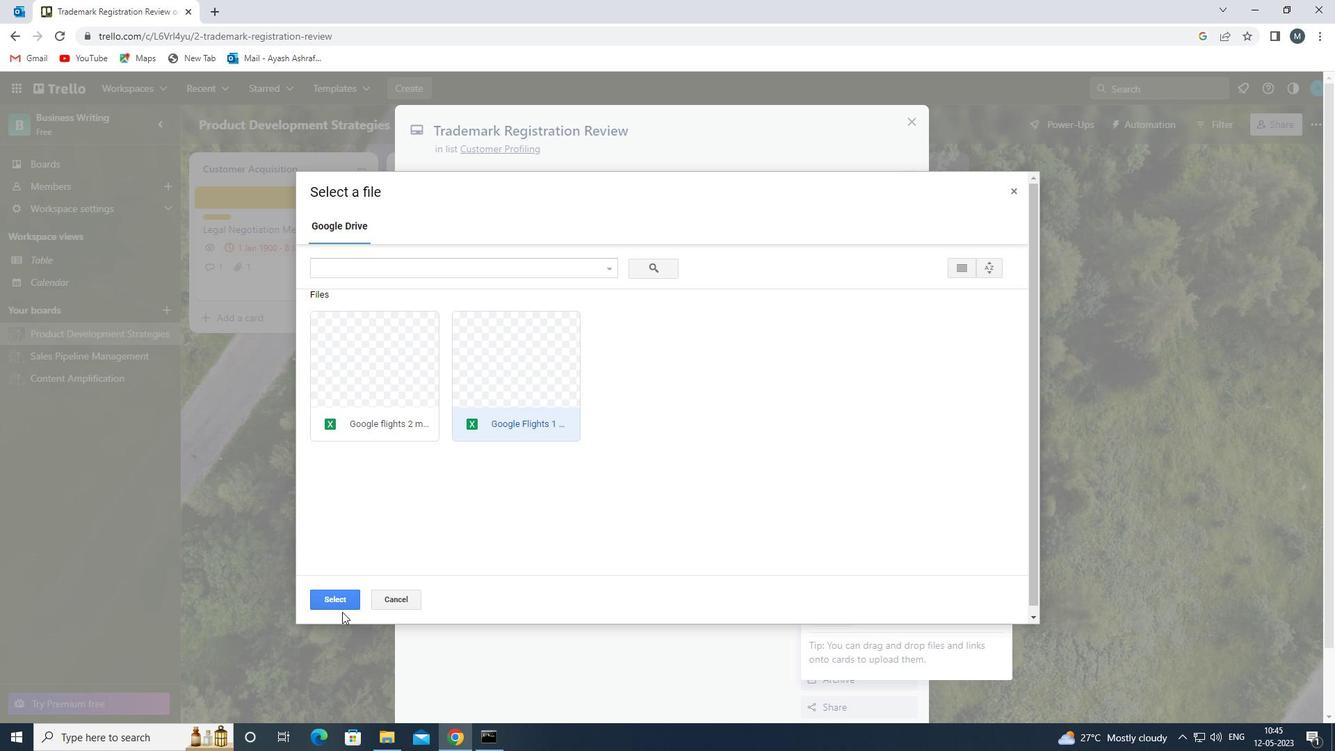 
Action: Mouse pressed left at (345, 599)
Screenshot: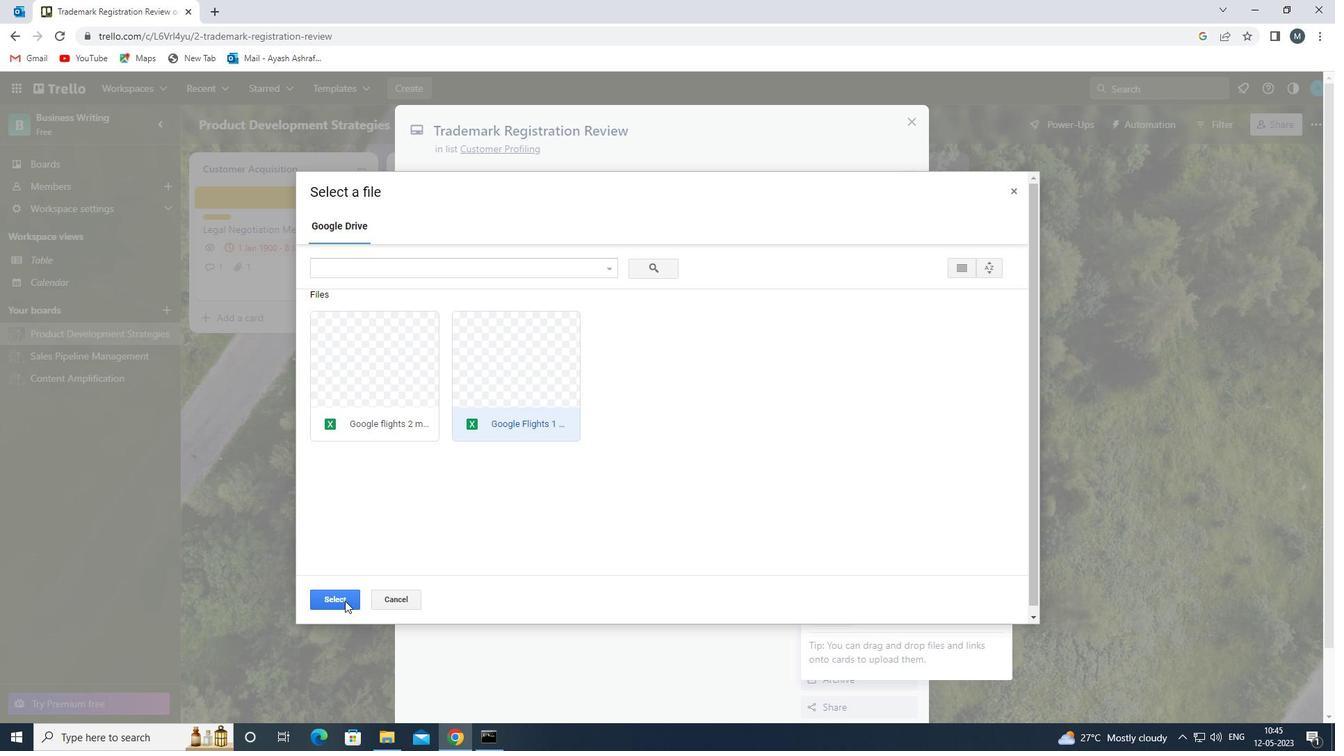 
Action: Mouse moved to (855, 387)
Screenshot: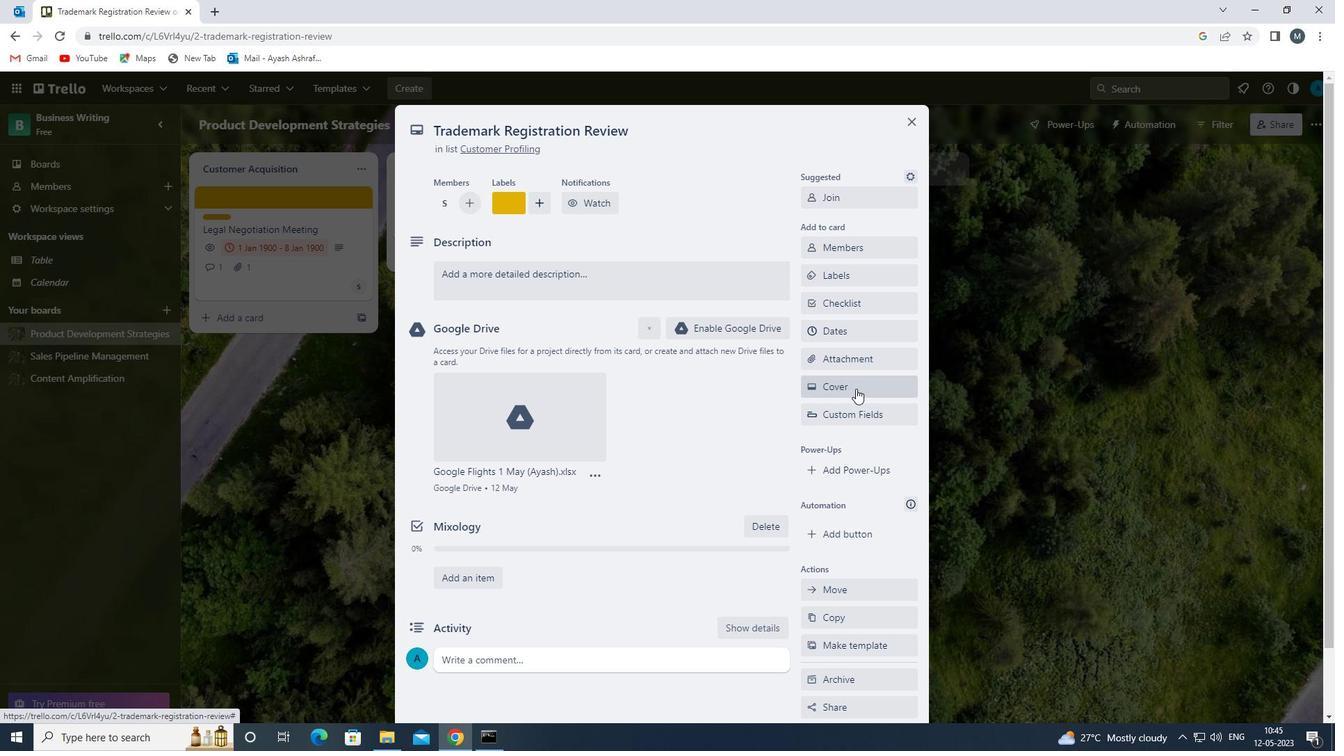 
Action: Mouse pressed left at (855, 387)
Screenshot: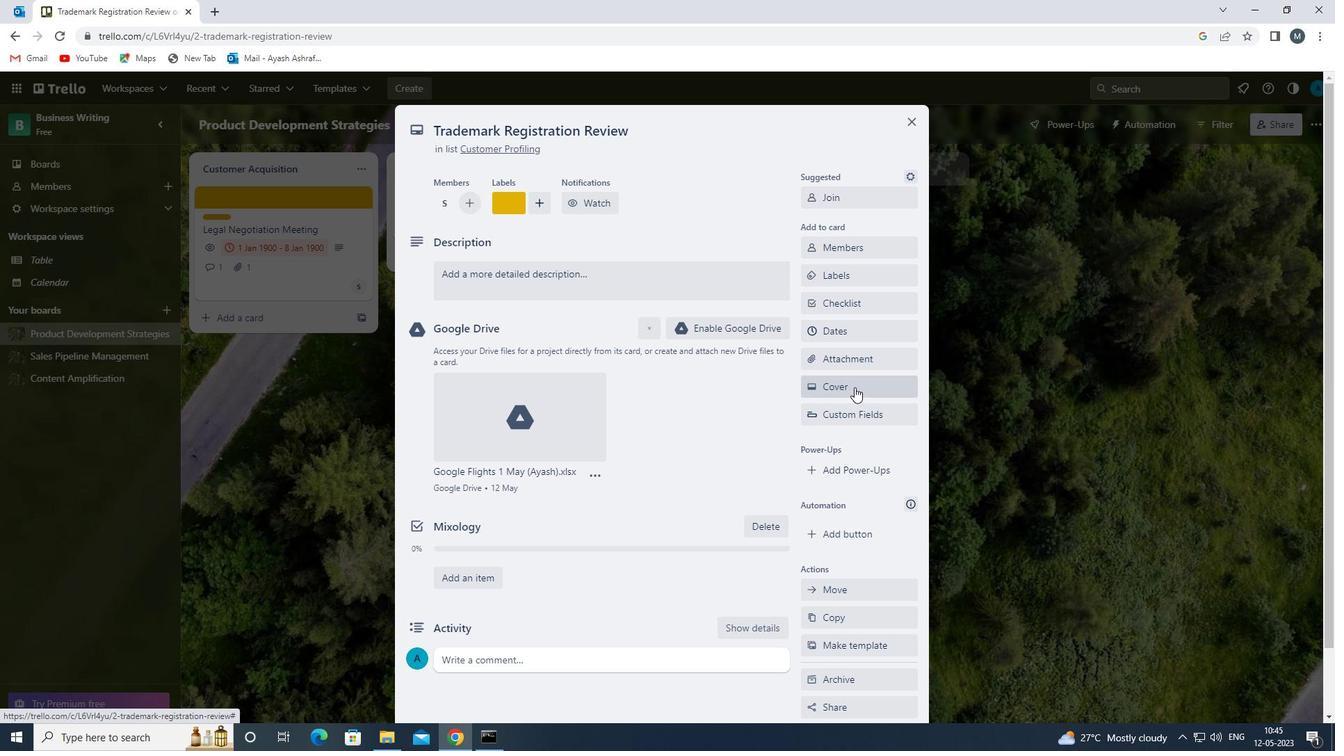 
Action: Mouse moved to (868, 442)
Screenshot: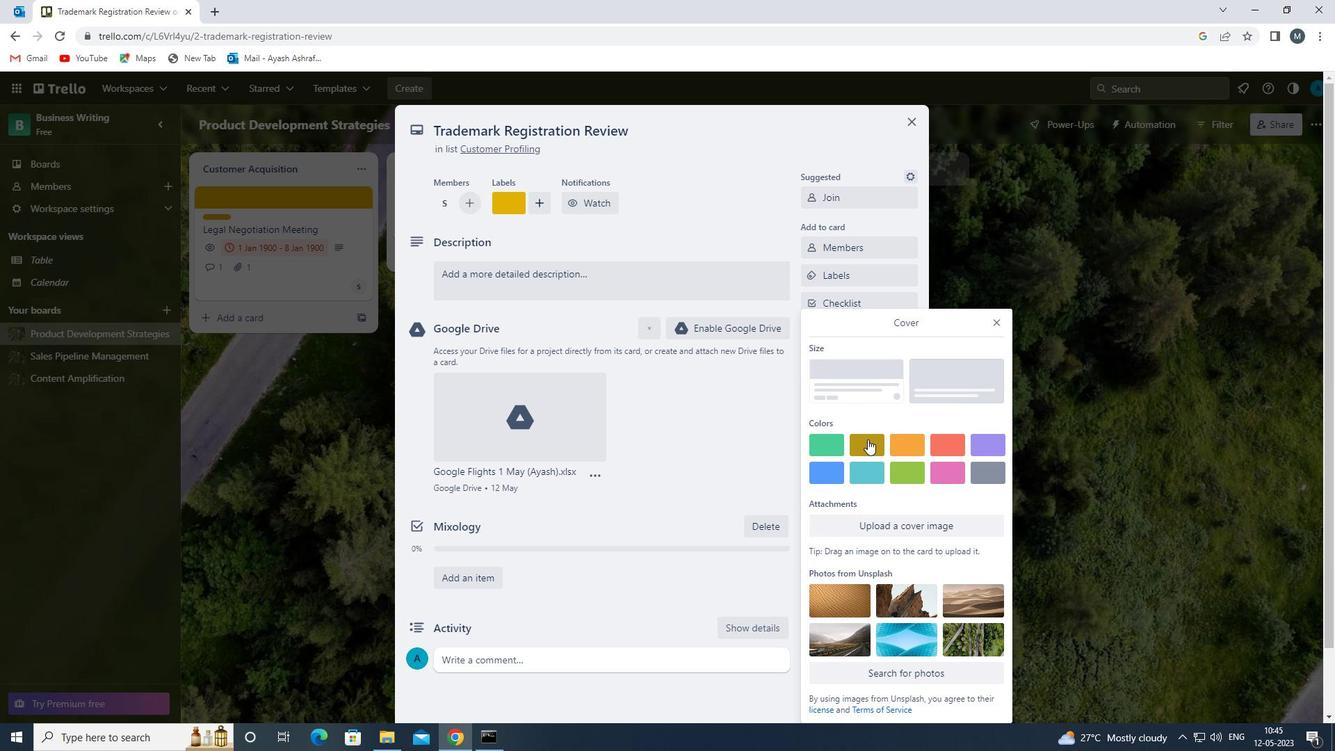 
Action: Mouse pressed left at (868, 442)
Screenshot: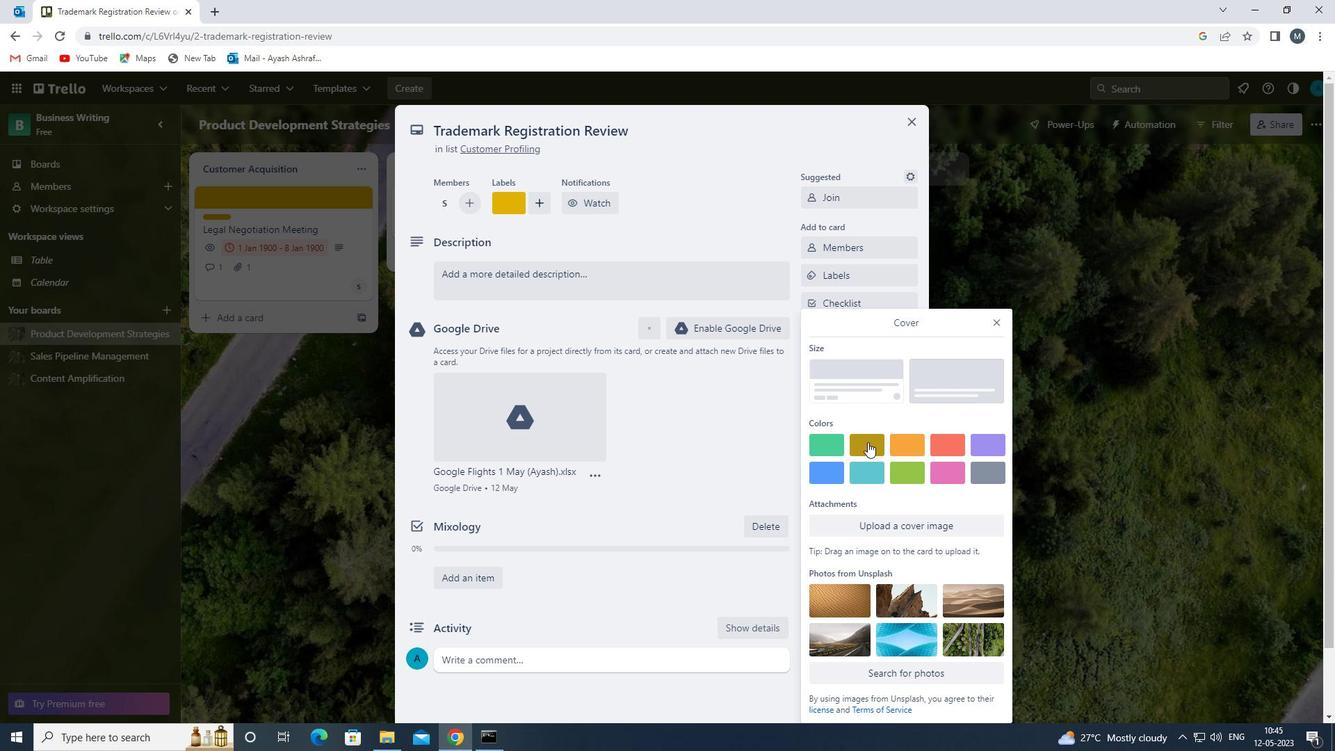 
Action: Mouse moved to (994, 299)
Screenshot: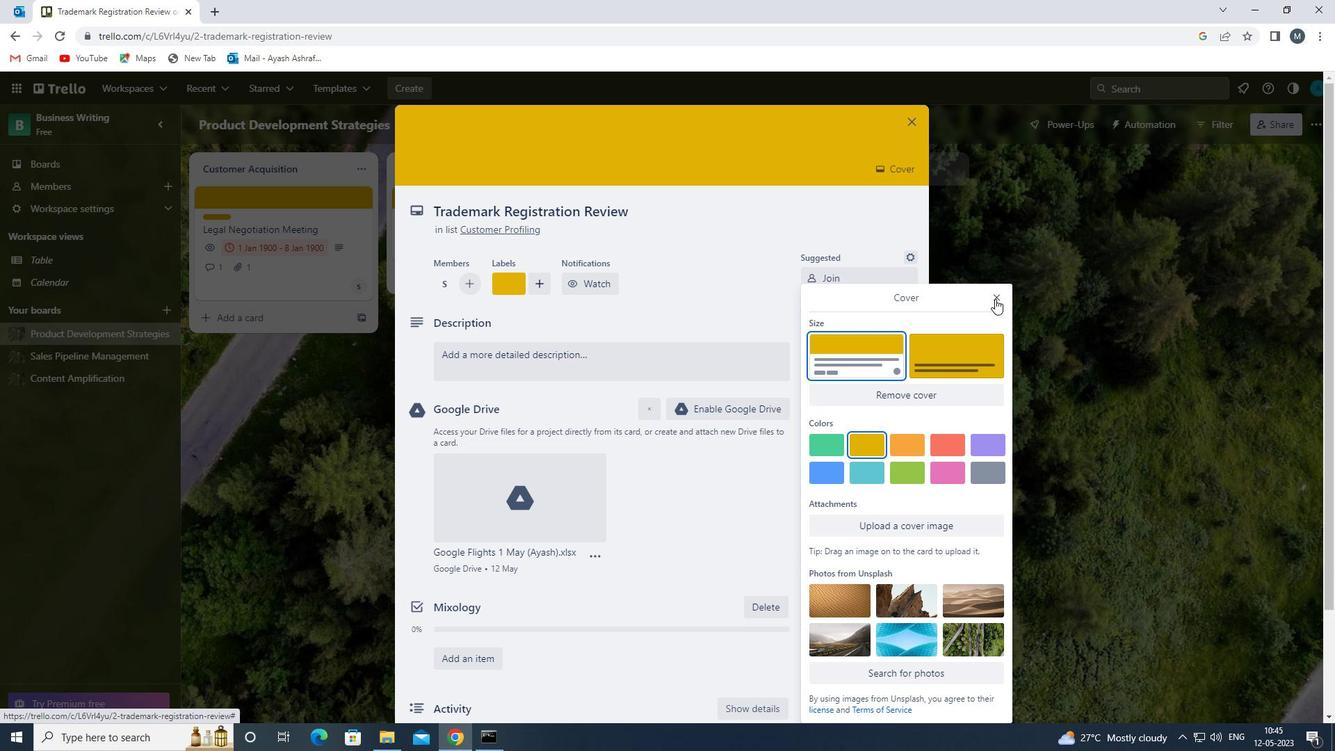 
Action: Mouse pressed left at (994, 299)
Screenshot: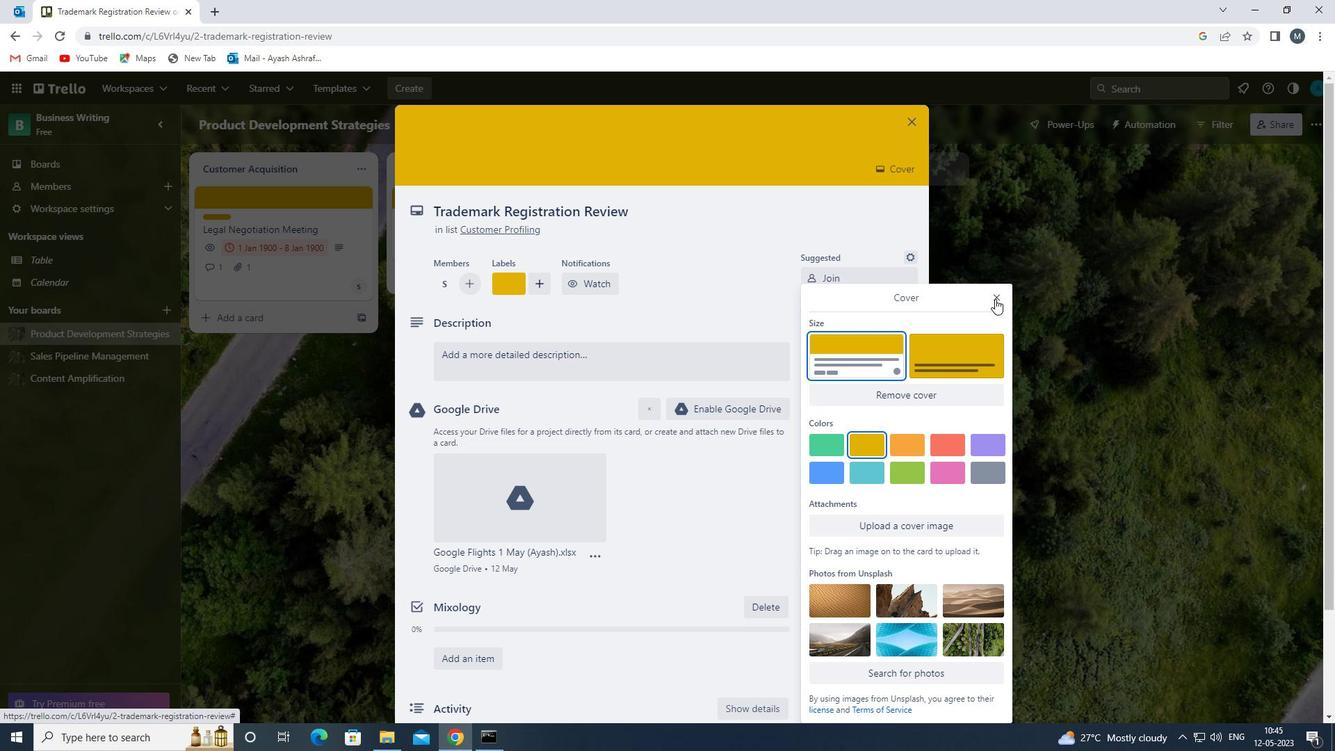 
Action: Mouse moved to (503, 369)
Screenshot: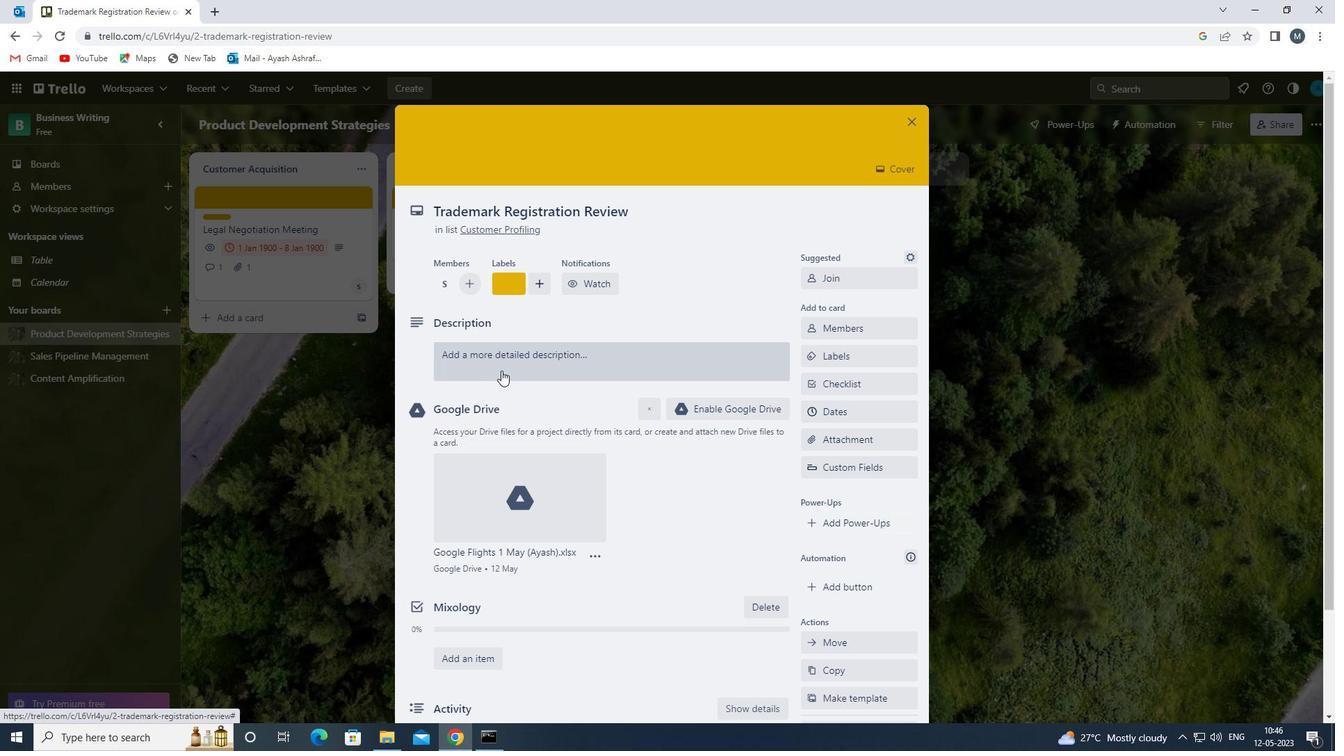 
Action: Mouse pressed left at (503, 369)
Screenshot: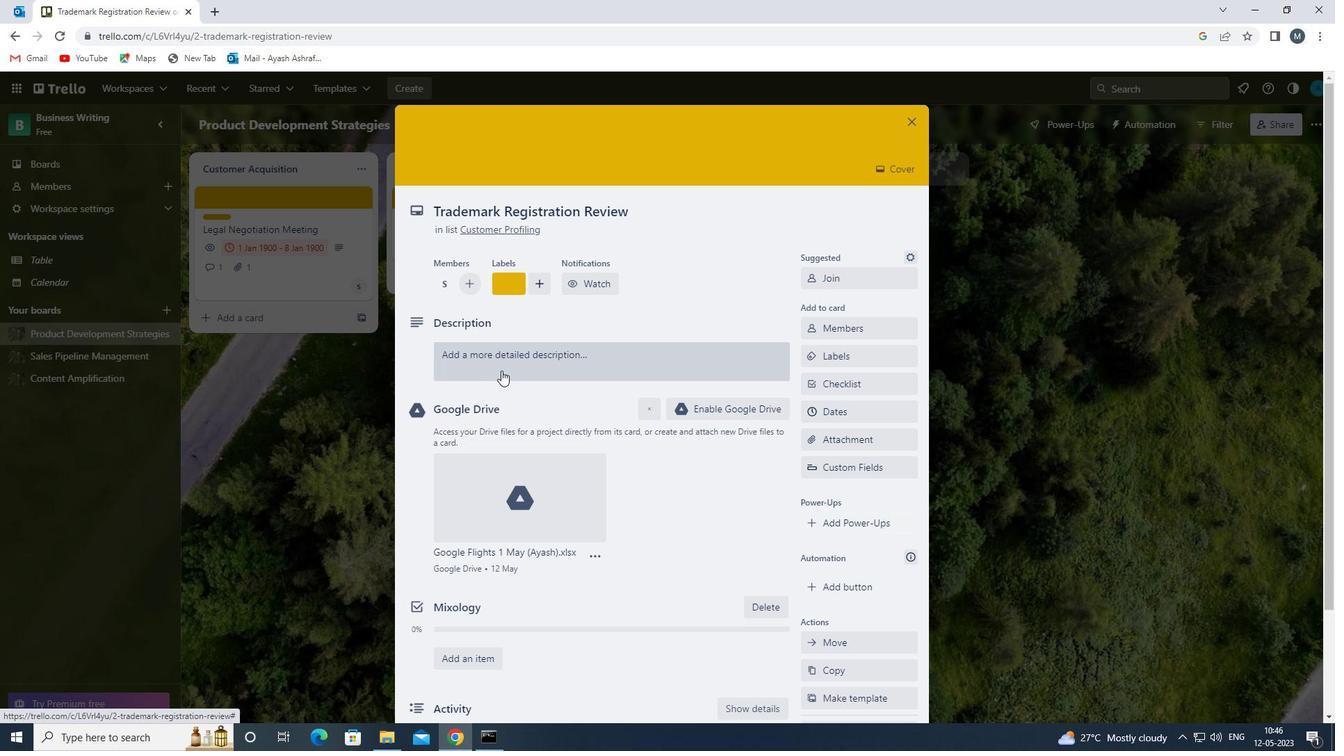 
Action: Mouse moved to (512, 410)
Screenshot: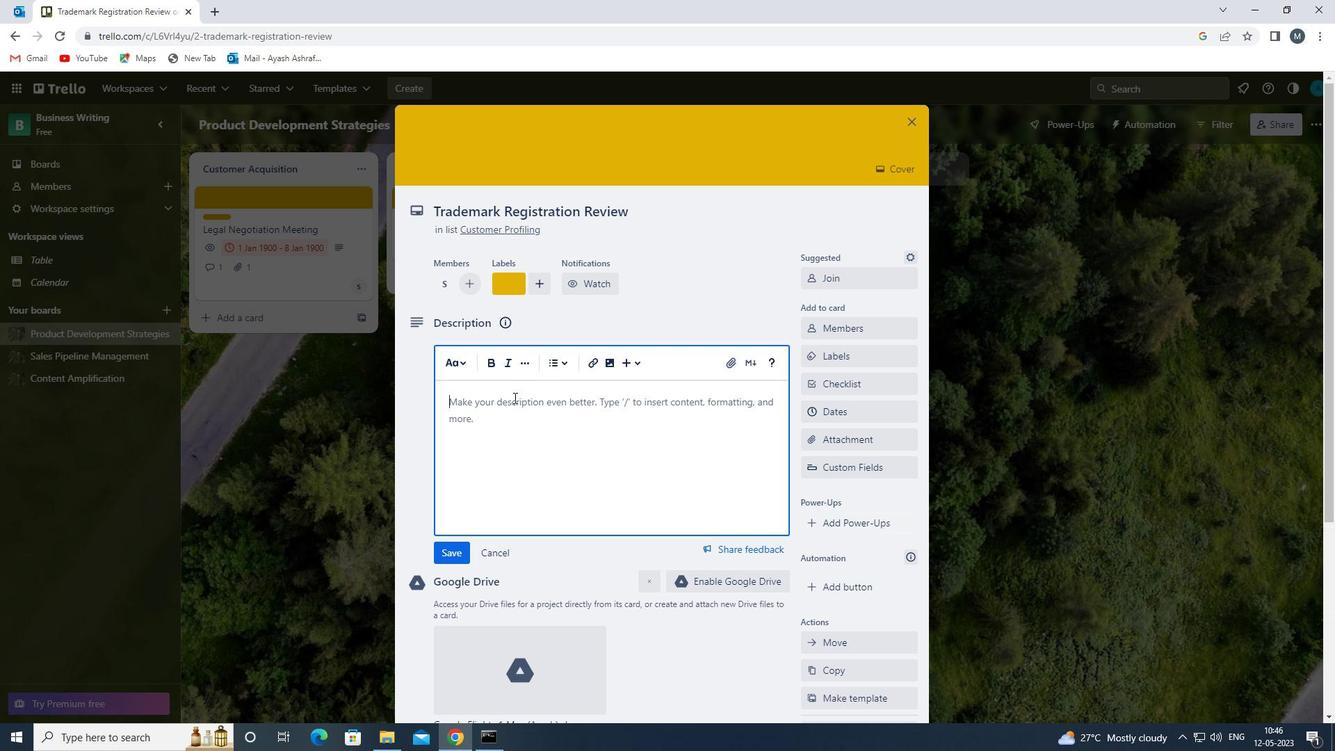 
Action: Mouse pressed left at (512, 410)
Screenshot: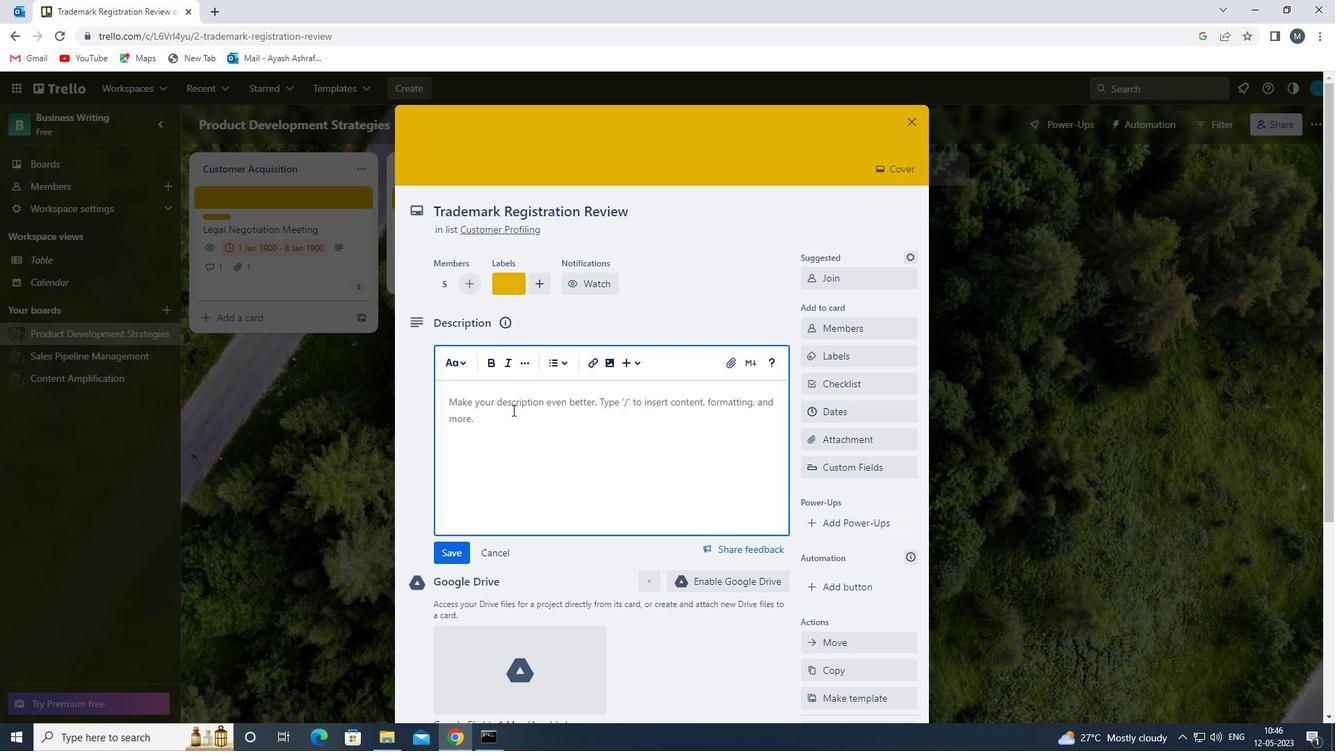 
Action: Mouse moved to (514, 411)
Screenshot: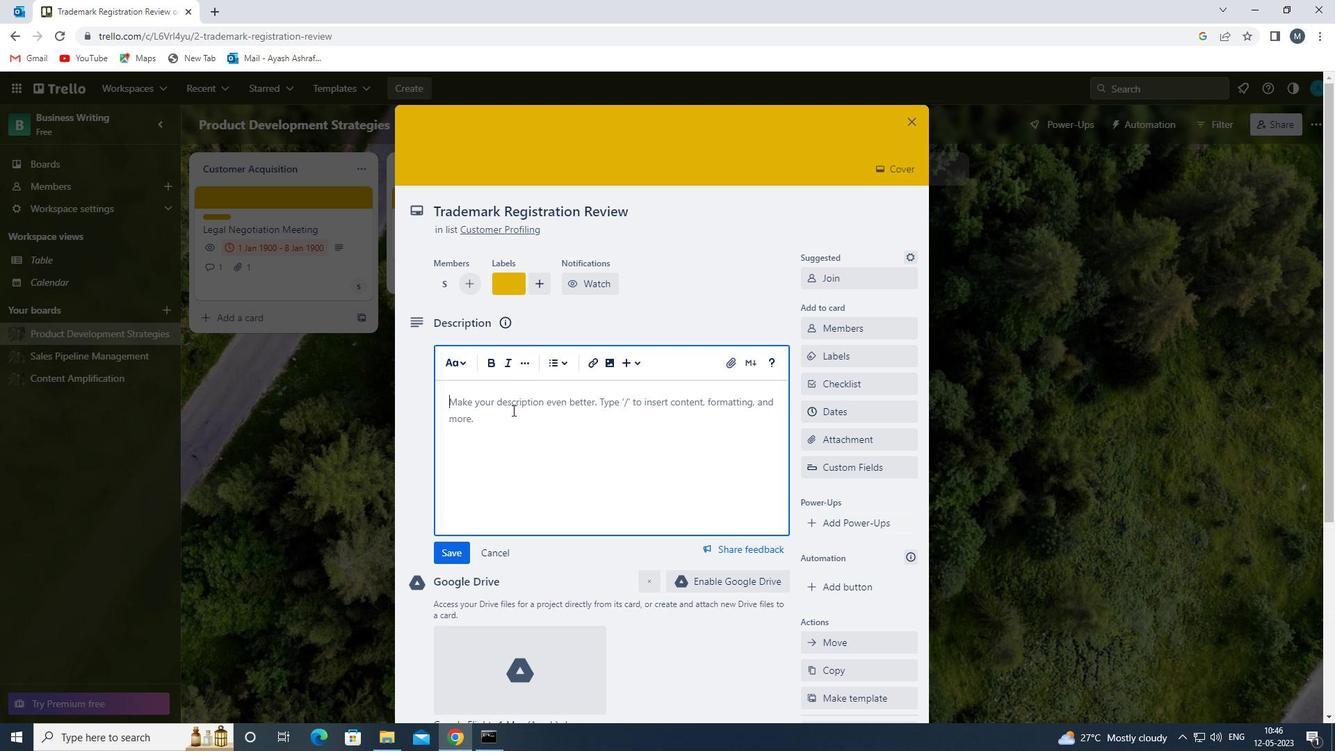 
Action: Key pressed <Key.shift>PLAN<Key.space>AND<Key.space>EXECUTE<Key.space>COMPANY<Key.space>TEAM-BUILDING<Key.space>SEMINAR
Screenshot: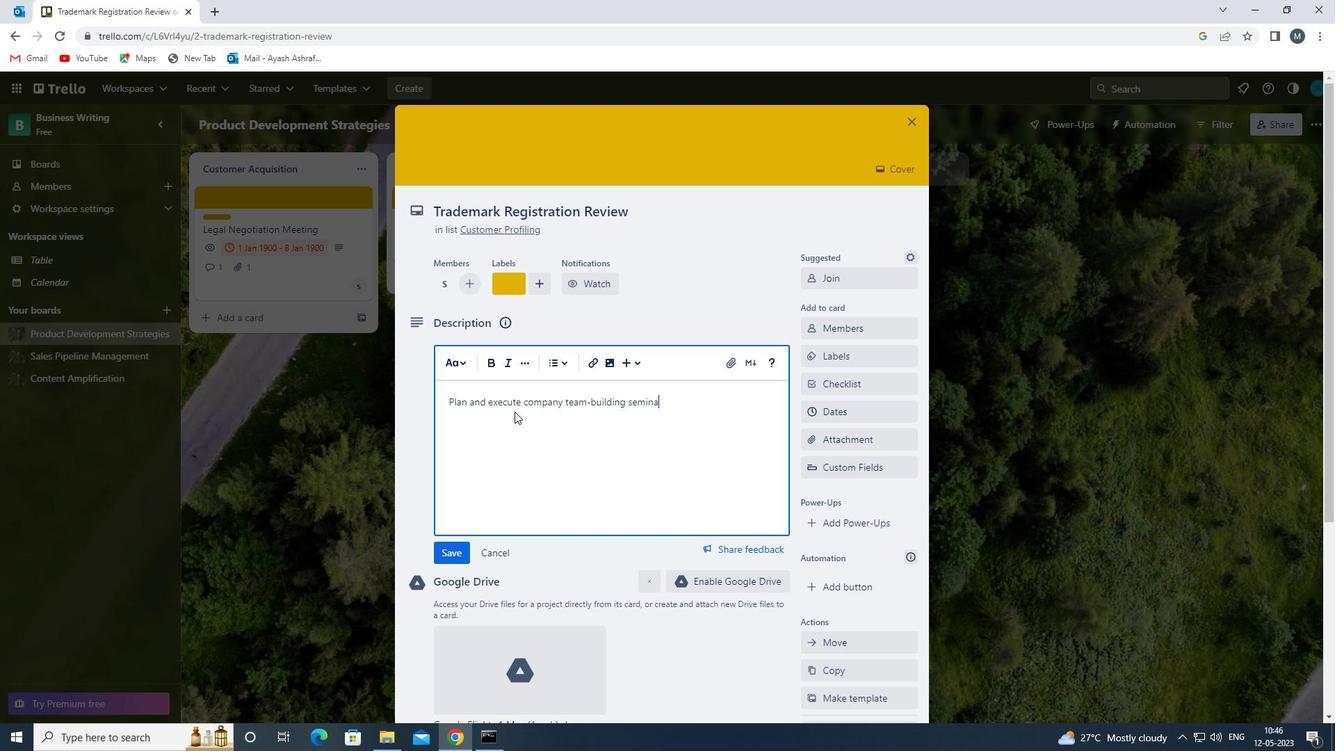 
Action: Mouse moved to (455, 549)
Screenshot: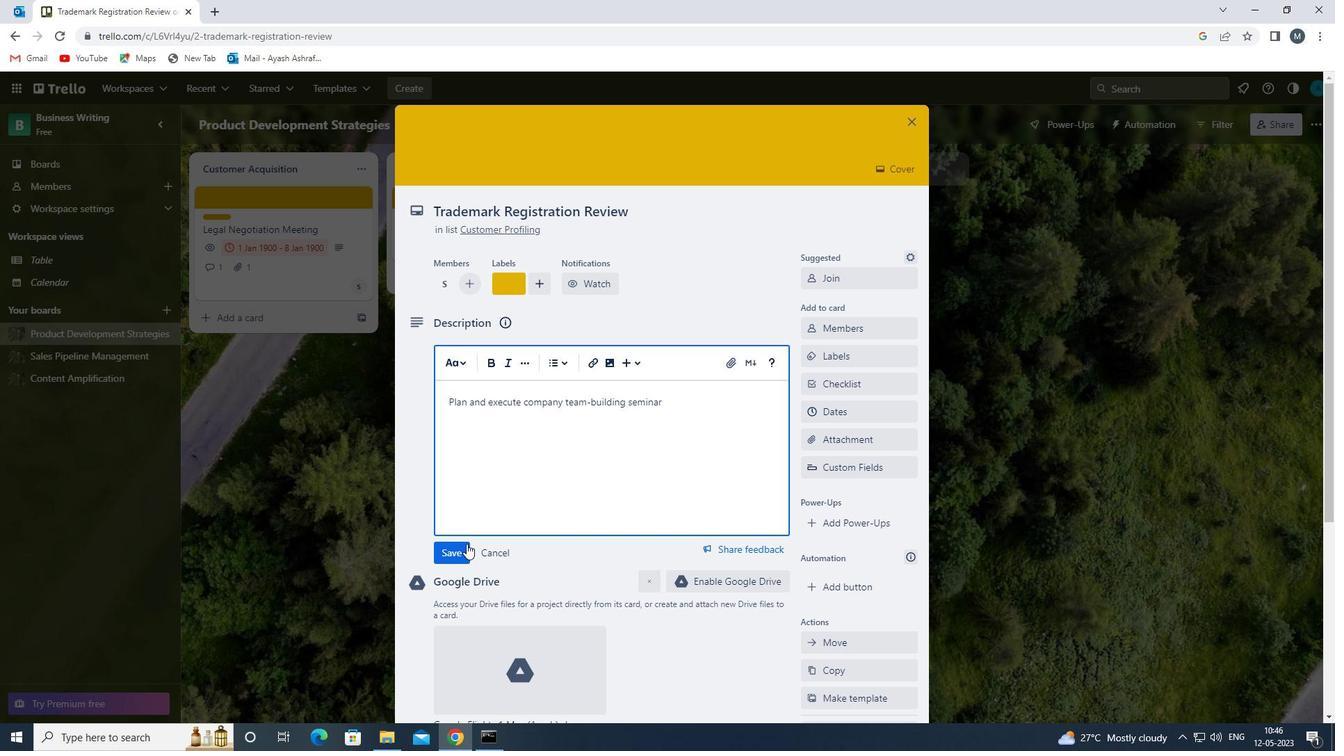 
Action: Mouse pressed left at (455, 549)
Screenshot: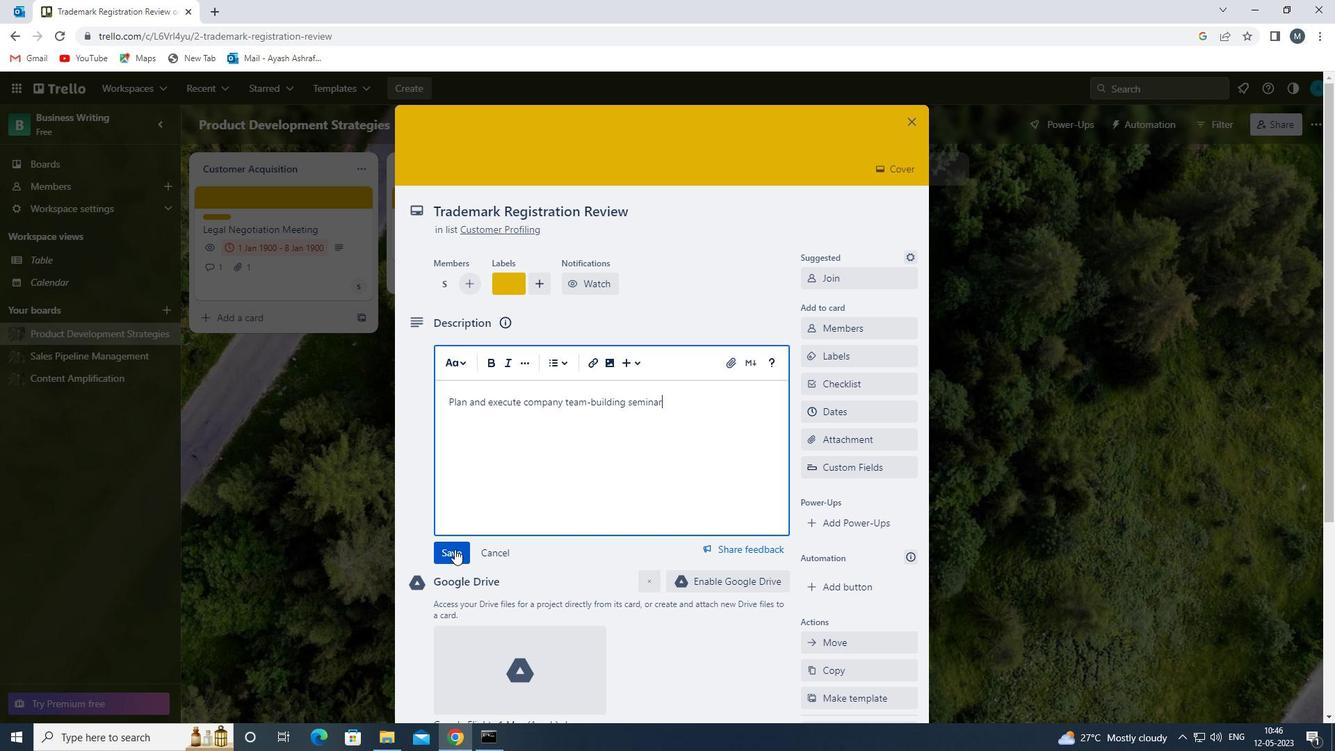 
Action: Mouse moved to (542, 505)
Screenshot: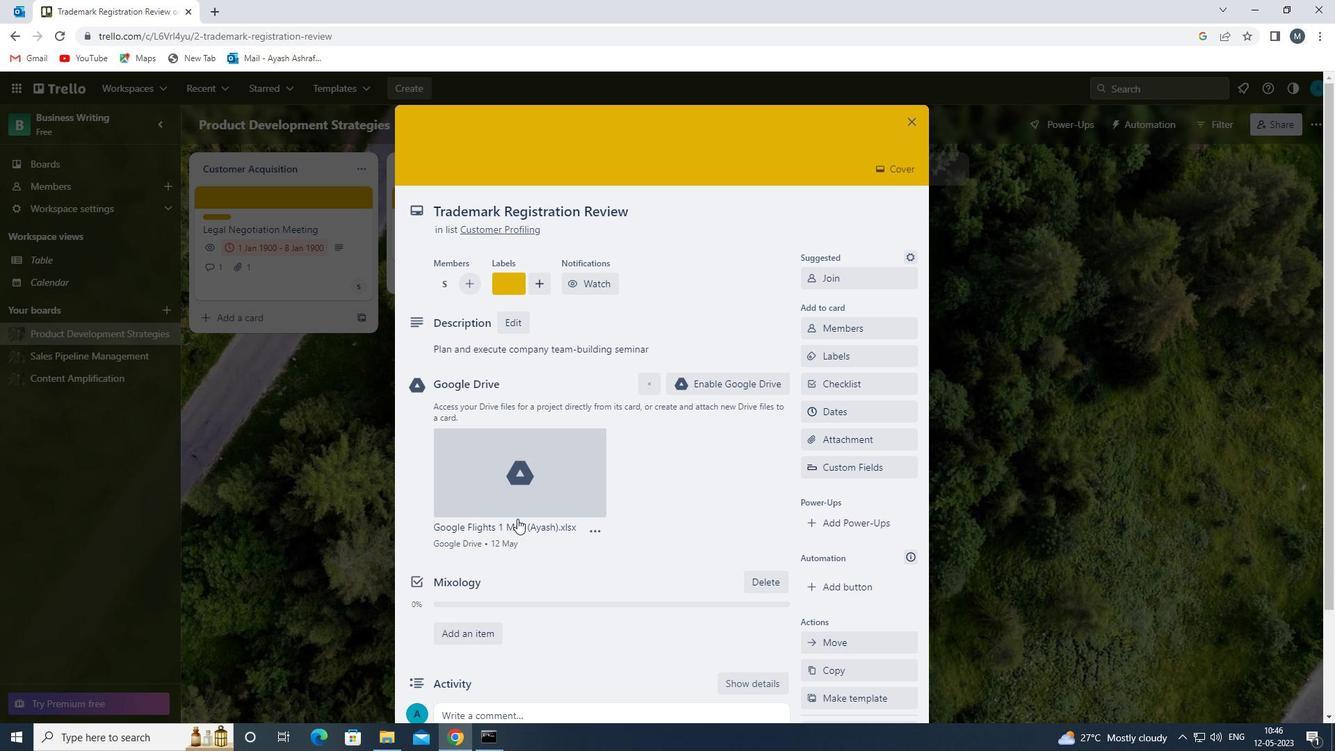 
Action: Mouse scrolled (542, 504) with delta (0, 0)
Screenshot: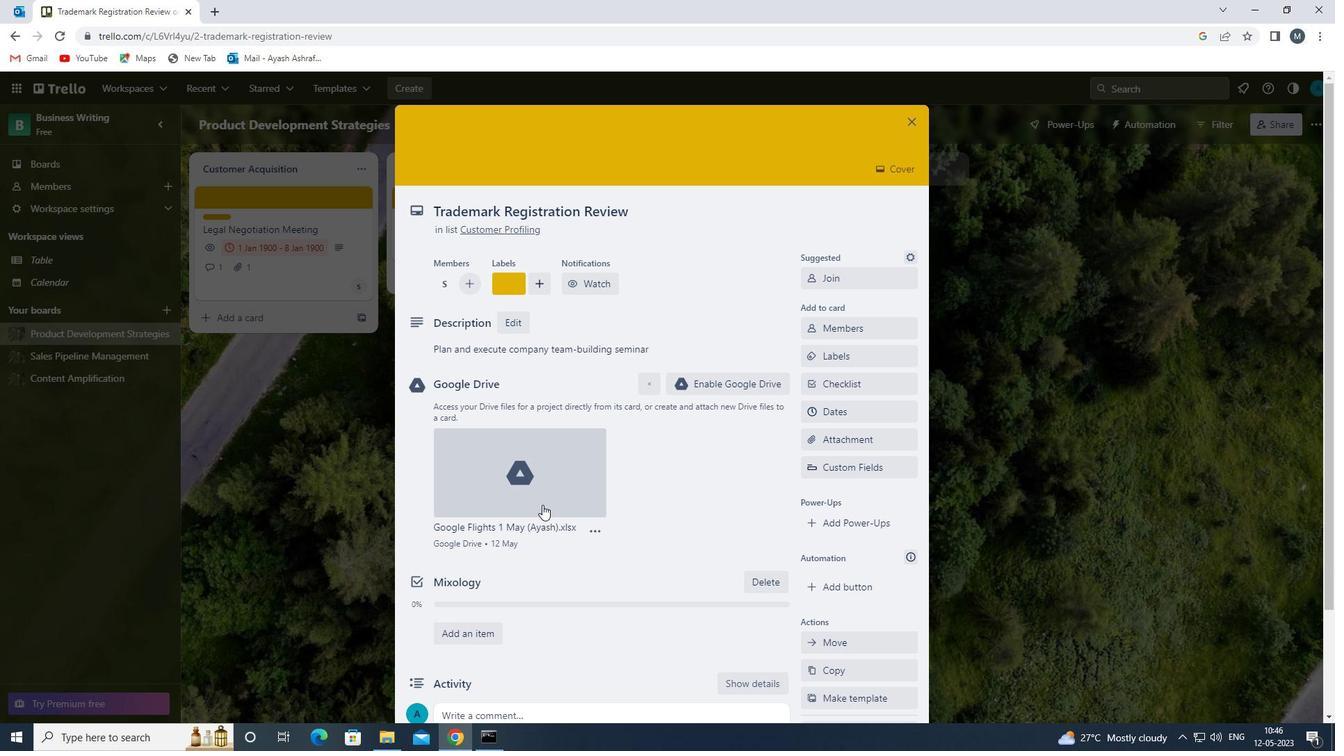 
Action: Mouse moved to (542, 505)
Screenshot: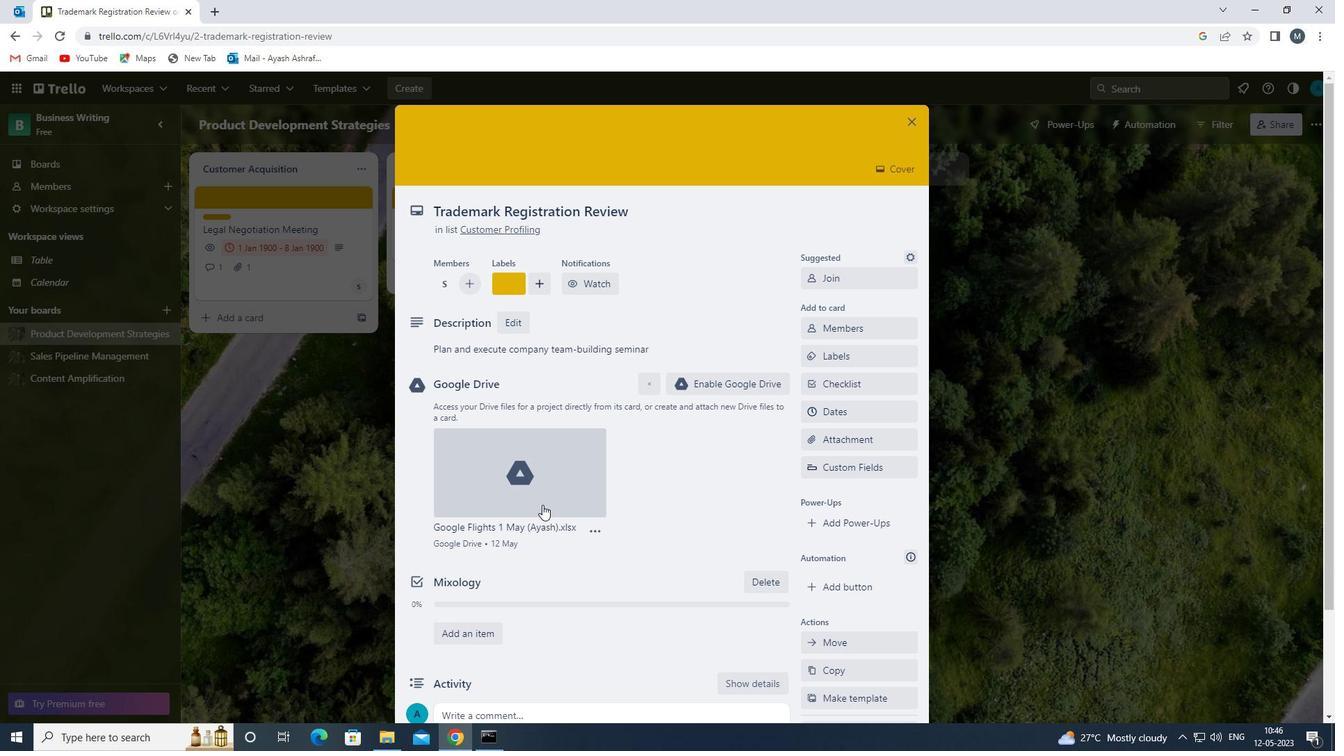 
Action: Mouse scrolled (542, 505) with delta (0, 0)
Screenshot: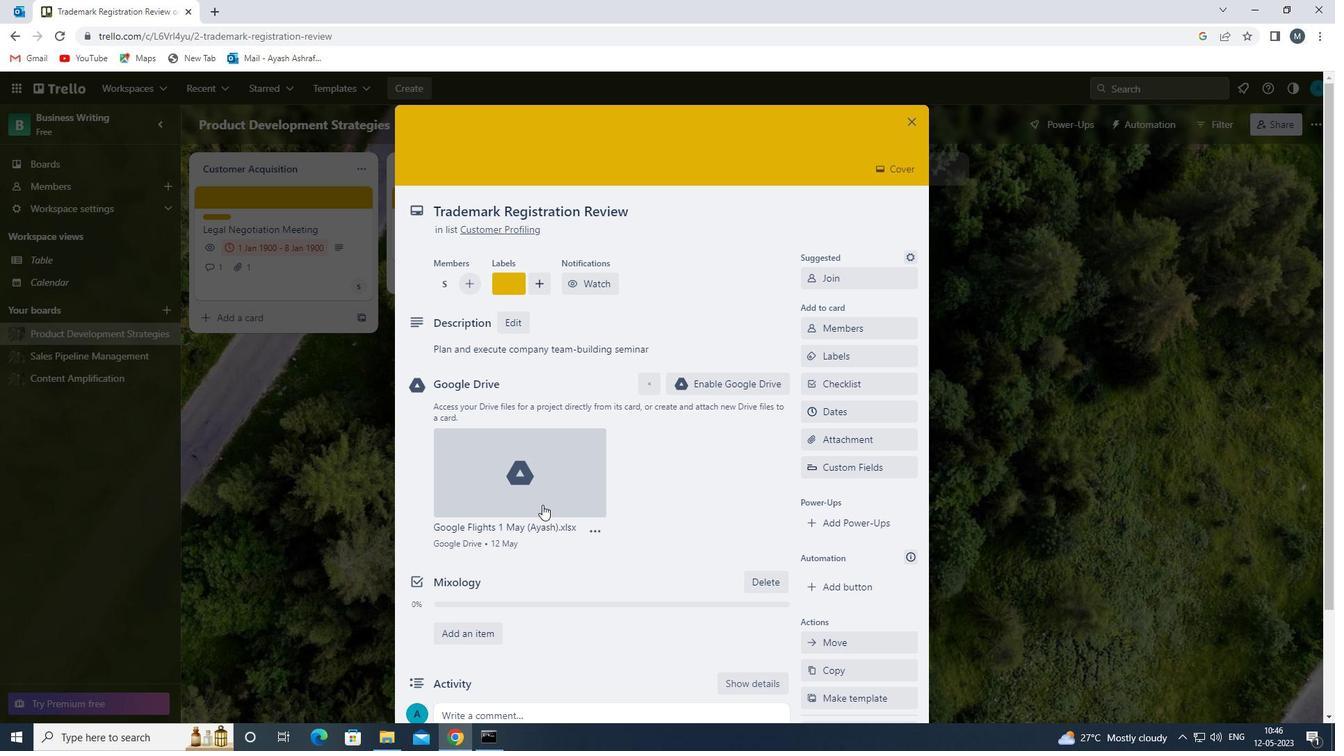 
Action: Mouse moved to (514, 590)
Screenshot: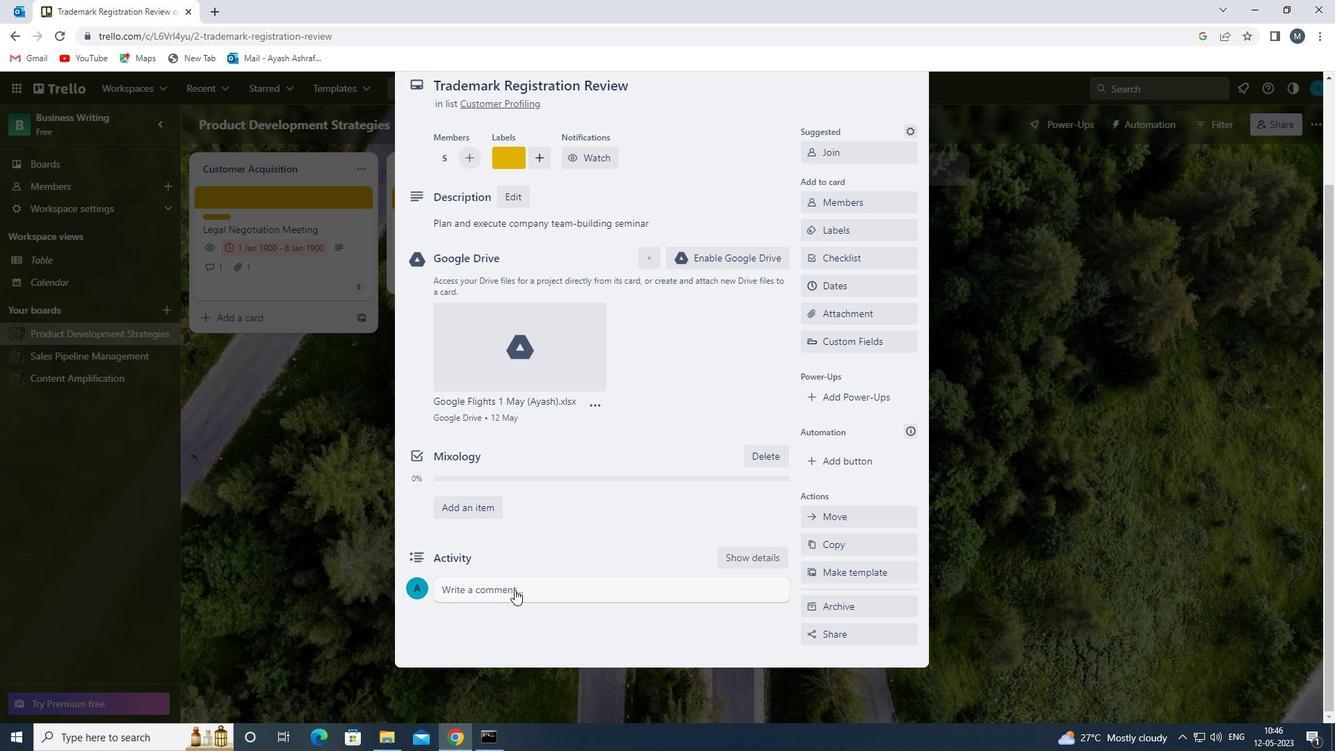 
Action: Mouse pressed left at (514, 590)
Screenshot: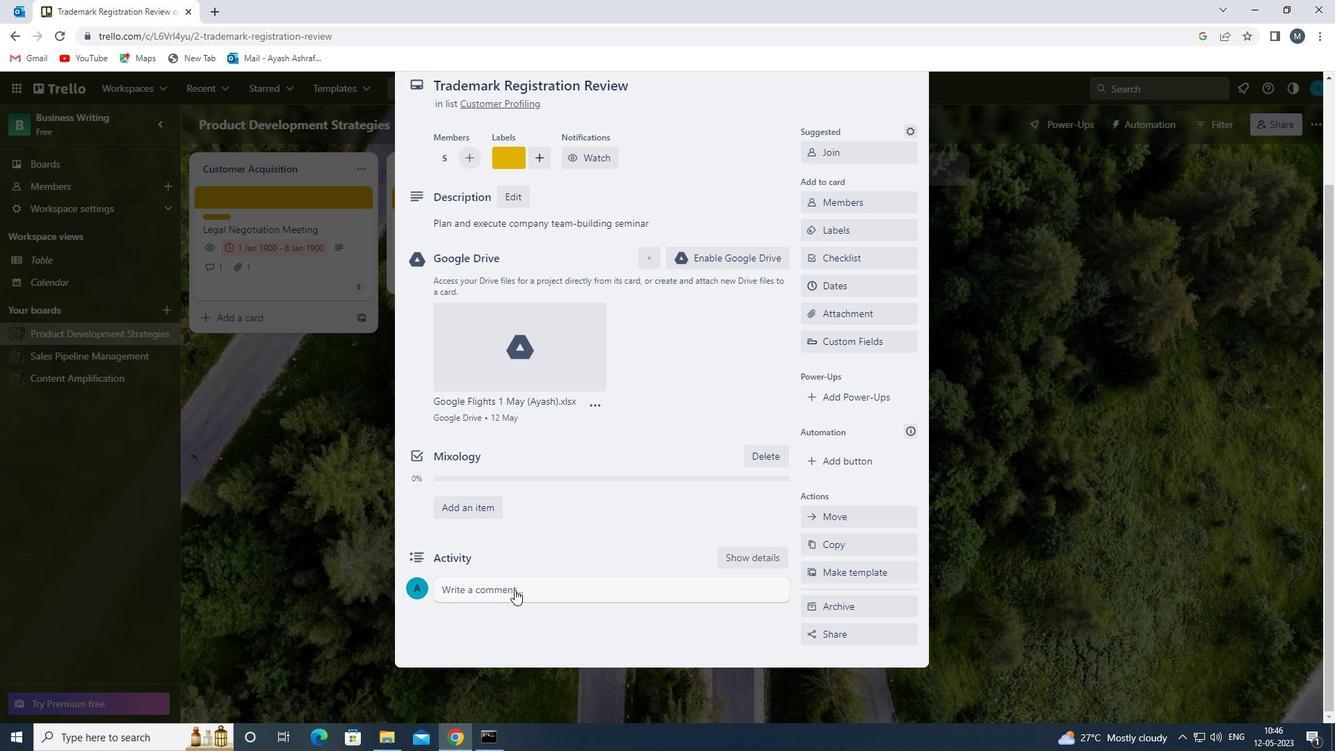
Action: Mouse moved to (551, 554)
Screenshot: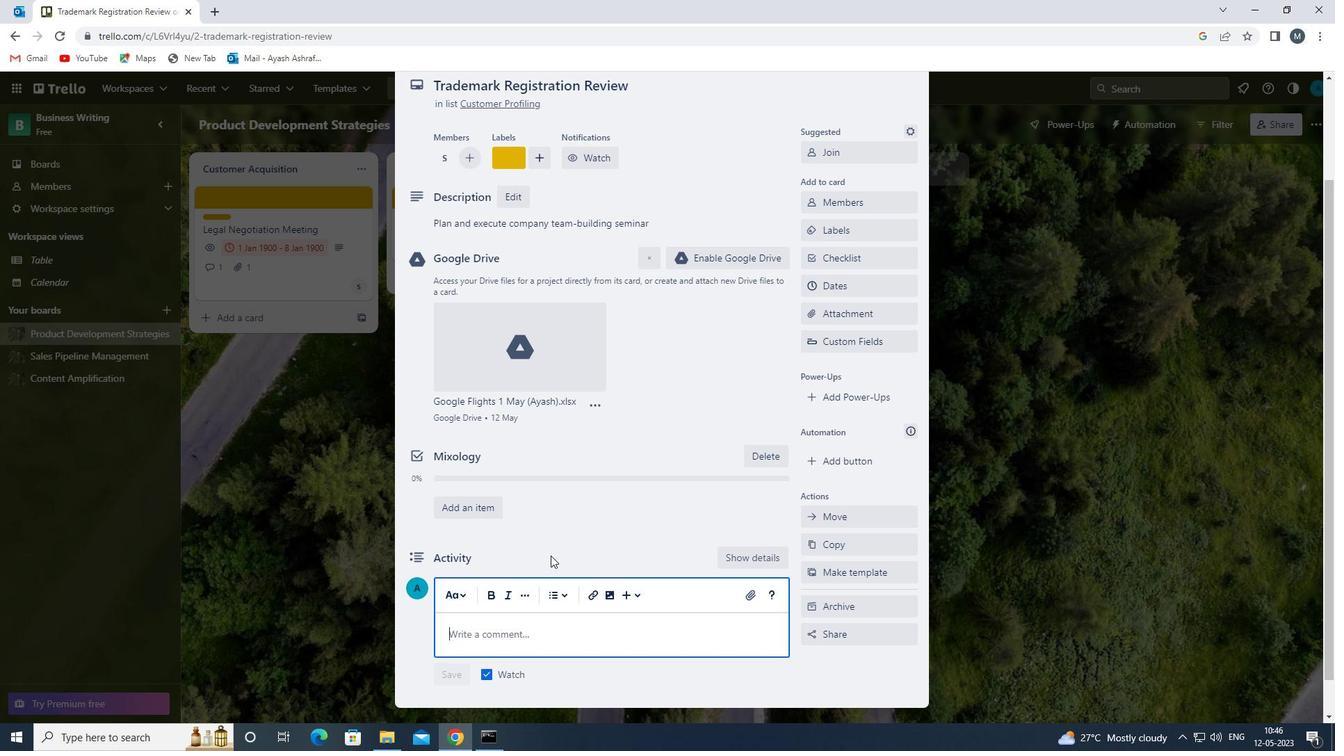 
Action: Mouse scrolled (551, 553) with delta (0, 0)
Screenshot: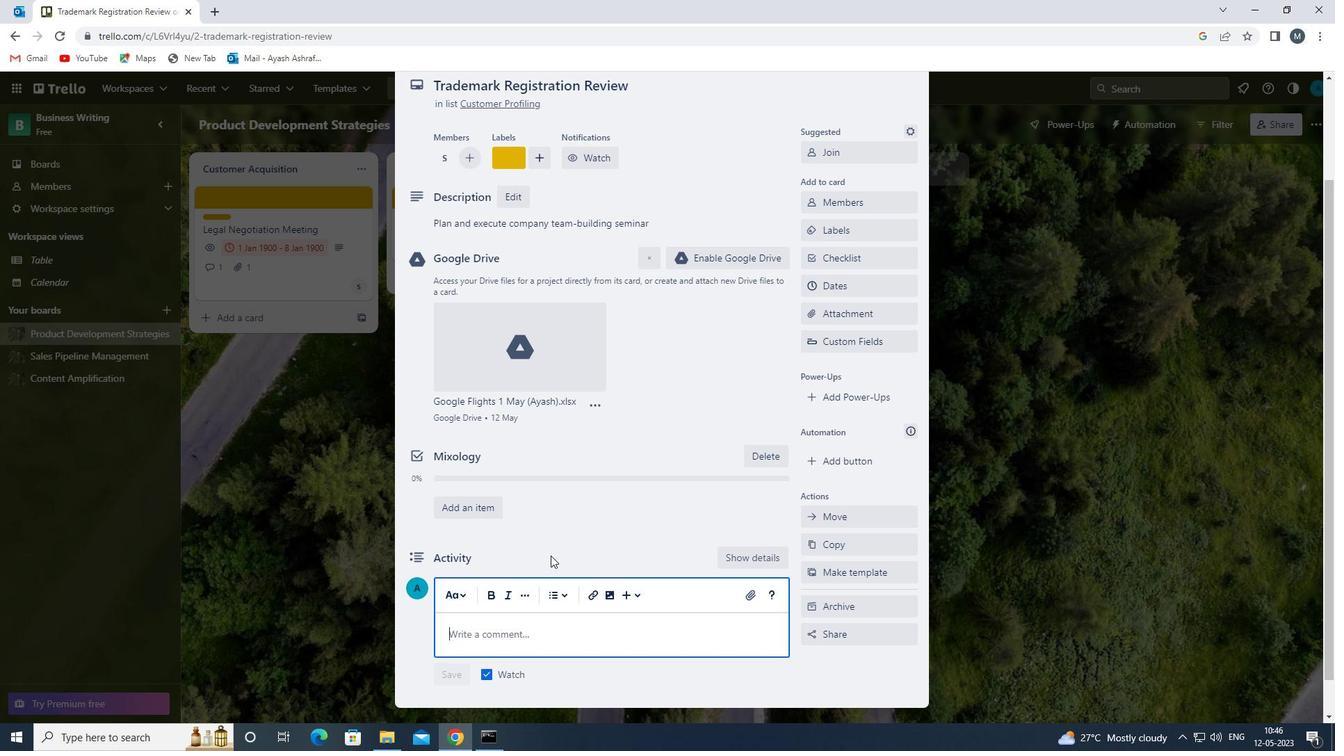 
Action: Mouse moved to (510, 587)
Screenshot: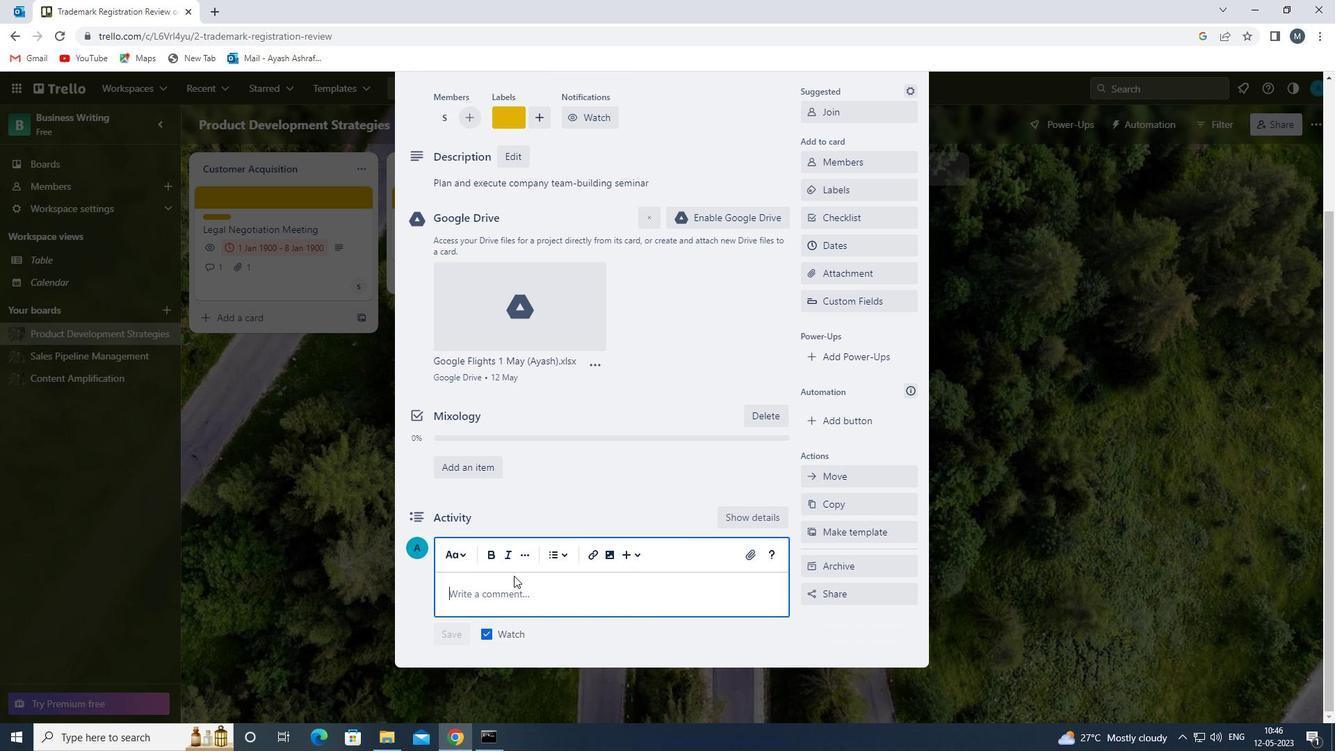 
Action: Mouse pressed left at (510, 587)
Screenshot: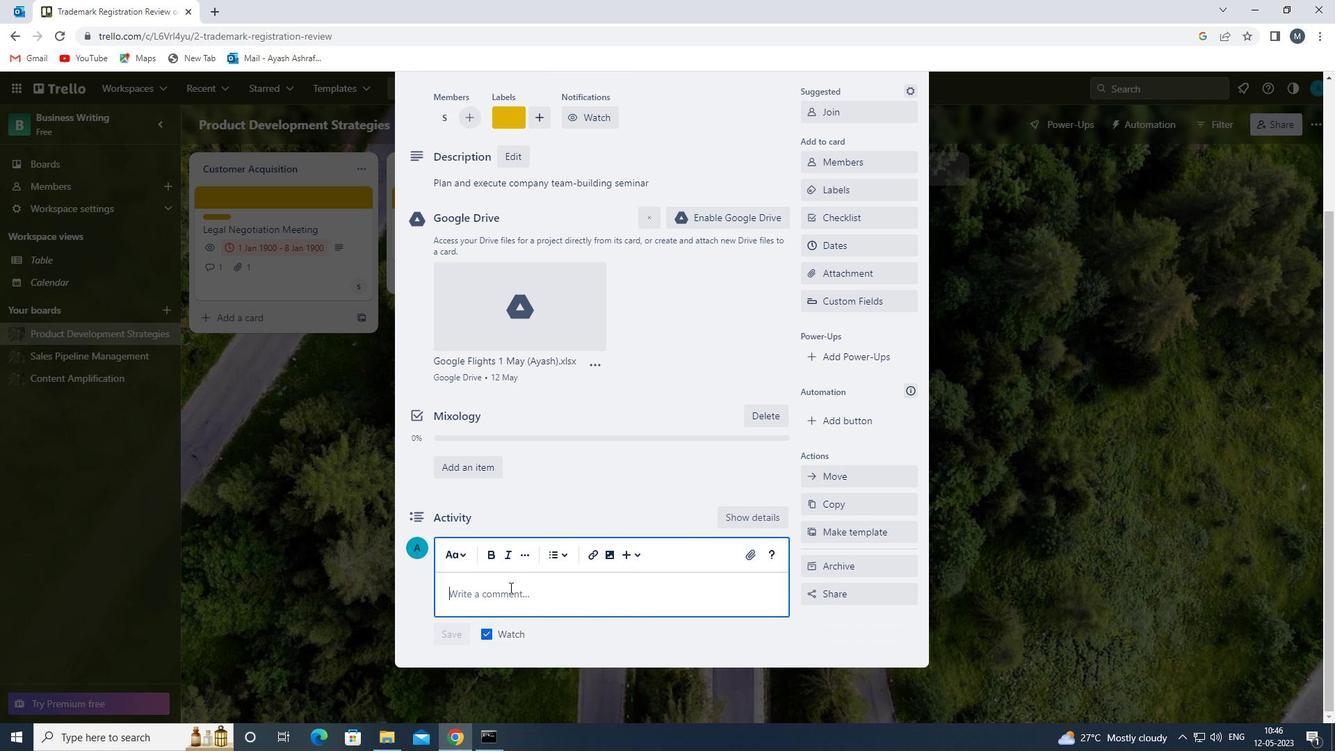 
Action: Mouse moved to (511, 592)
Screenshot: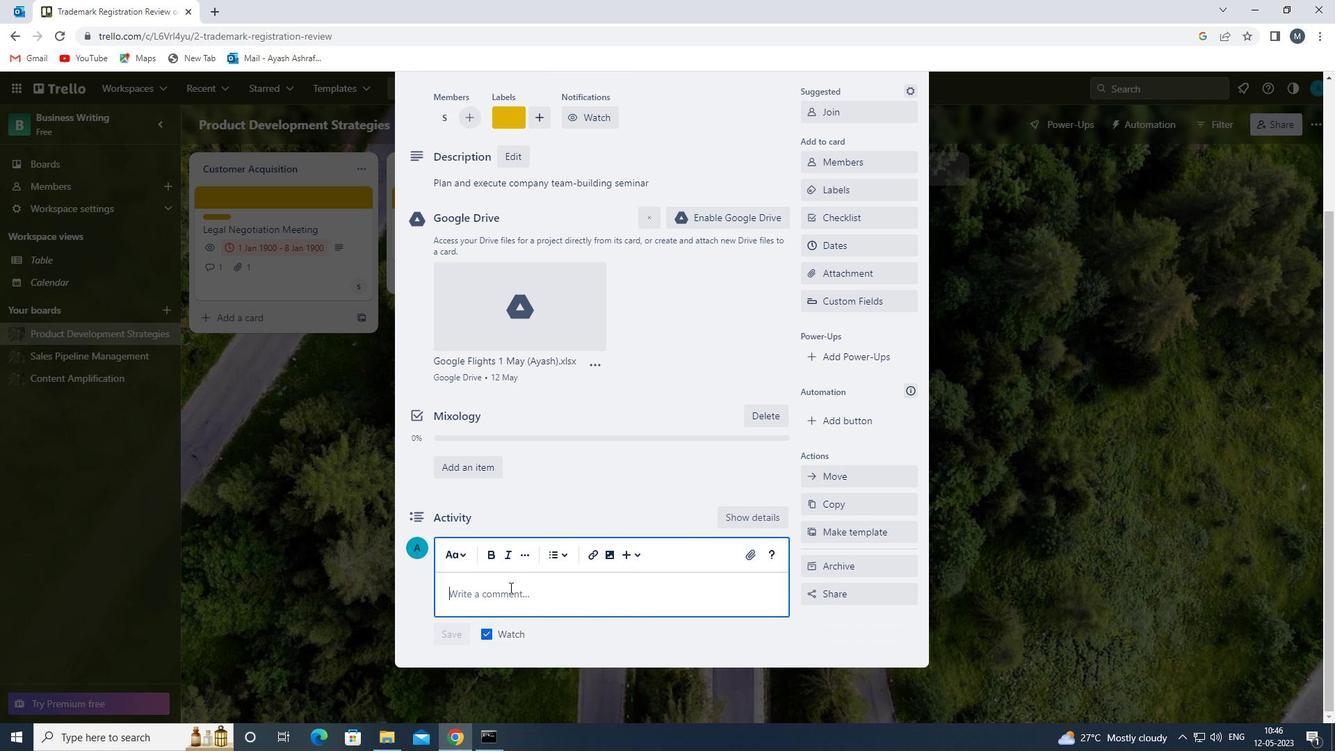 
Action: Key pressed <Key.shift>LET<Key.space>US<Key.space>APPROACH<Key.space>THIS<Key.space>TASK<Key.space>WITH<Key.space>A<Key.space>POSITIVE<Key.space>MINDSET<Key.space>AND<Key.space>A<Key.space>CAN<Key.space><Key.backspace>-DO<Key.space>ATTITUDE,<Key.space>EVEN<Key.space>IN<Key.space>THE<Key.space>FACE<Key.space>OF<Key.space>CHALLENGES.
Screenshot: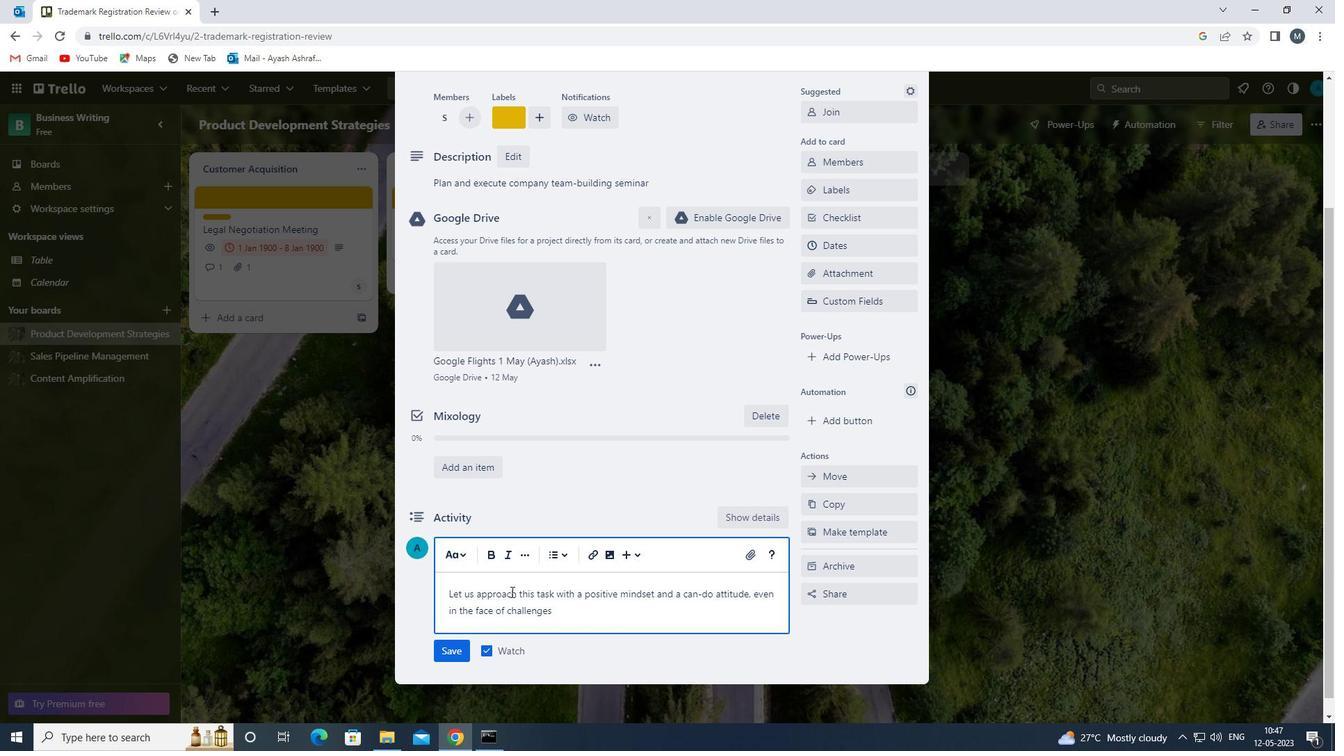 
Action: Mouse moved to (443, 649)
Screenshot: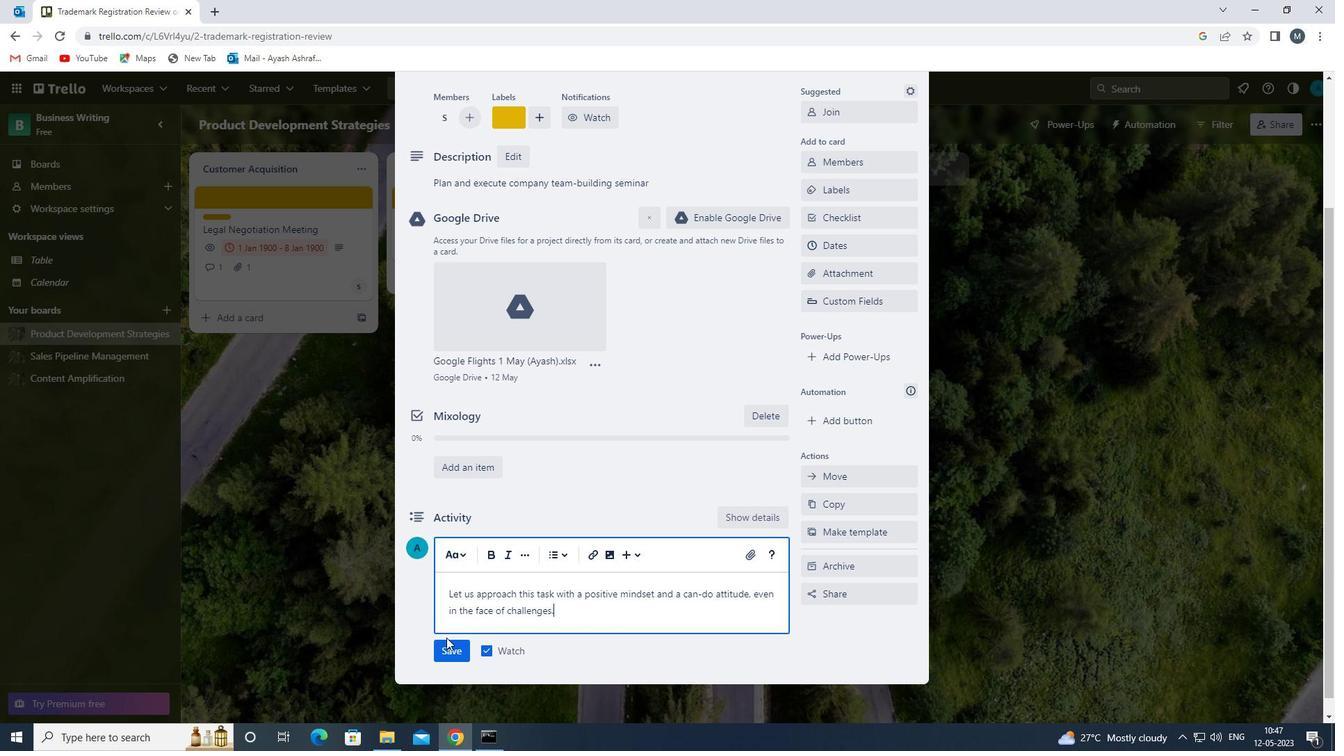 
Action: Mouse pressed left at (443, 649)
Screenshot: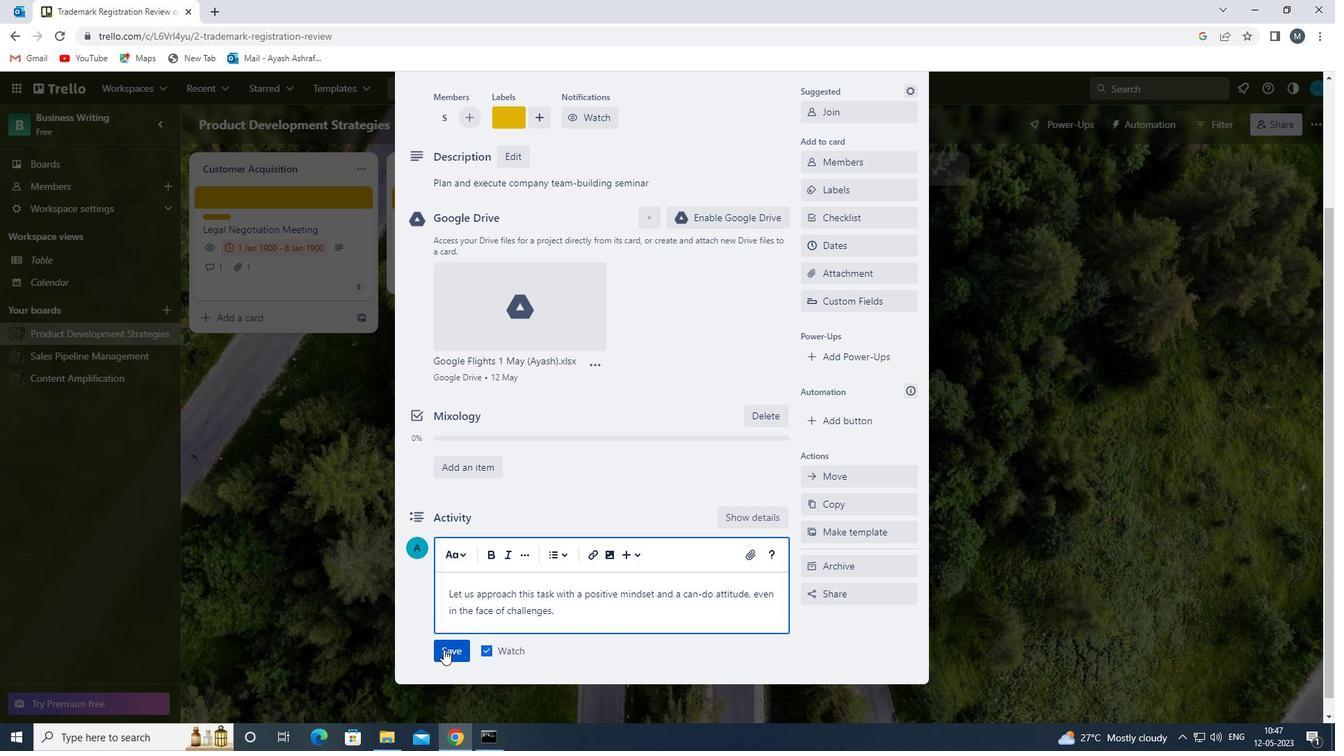 
Action: Mouse moved to (850, 240)
Screenshot: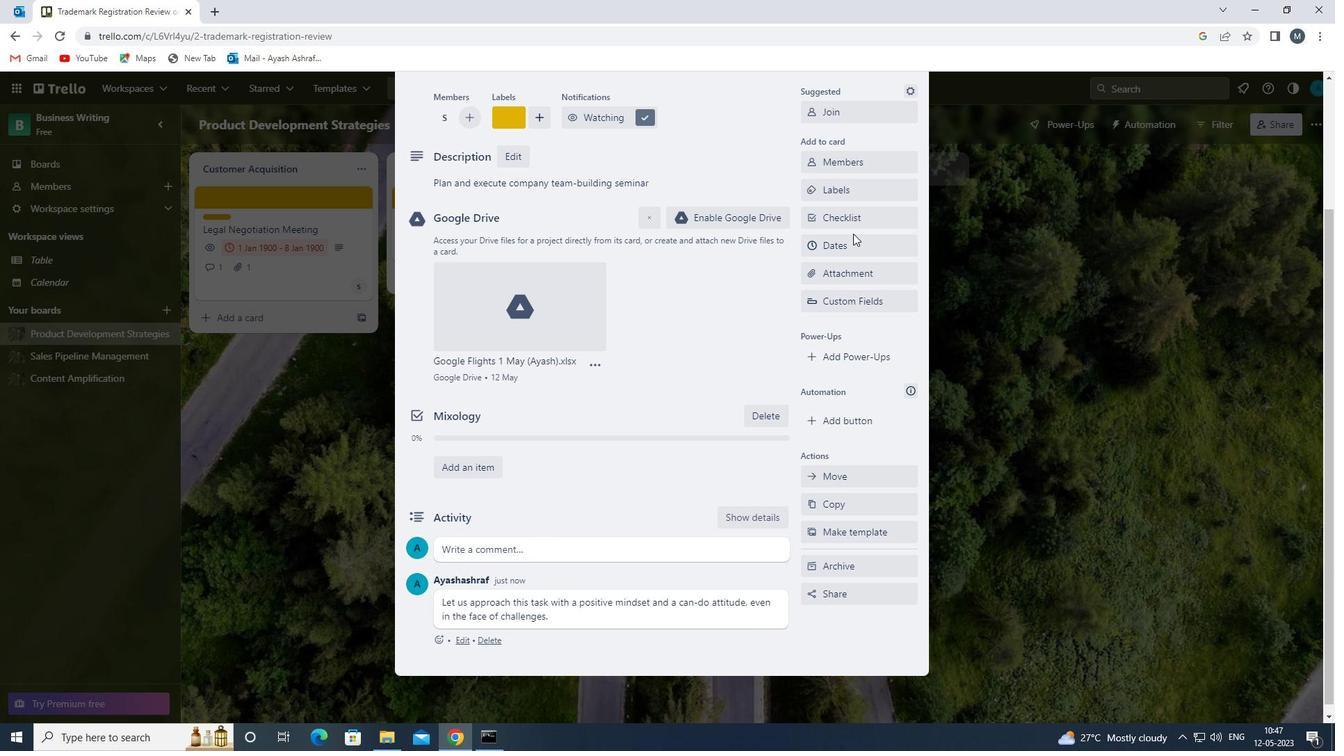 
Action: Mouse pressed left at (850, 240)
Screenshot: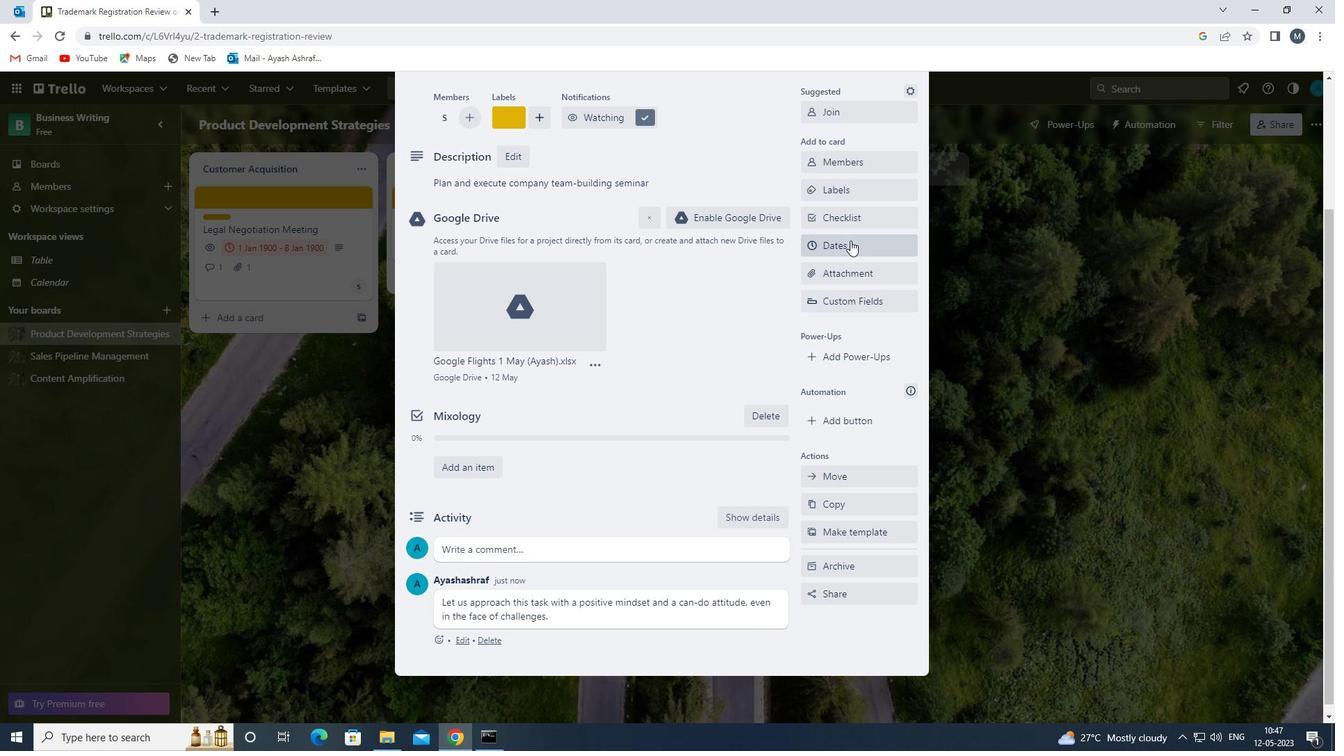 
Action: Mouse moved to (812, 370)
Screenshot: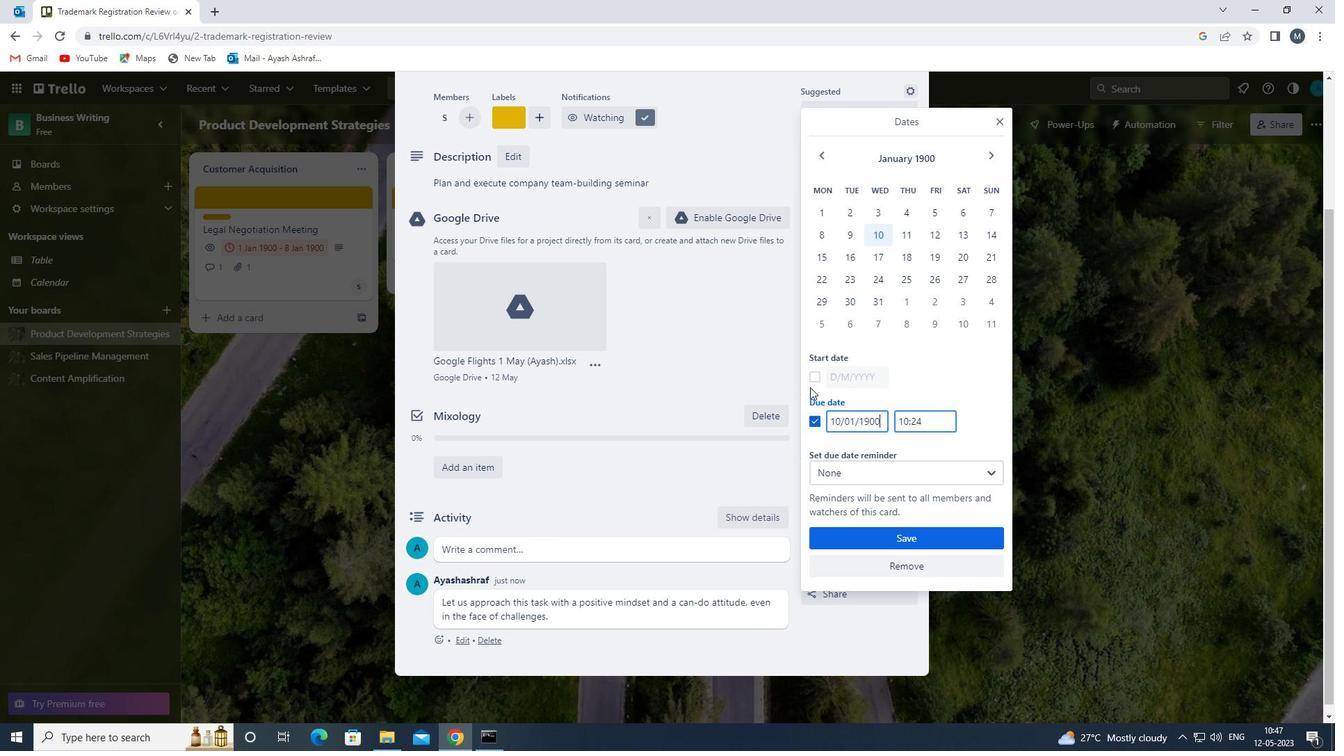 
Action: Mouse pressed left at (812, 370)
Screenshot: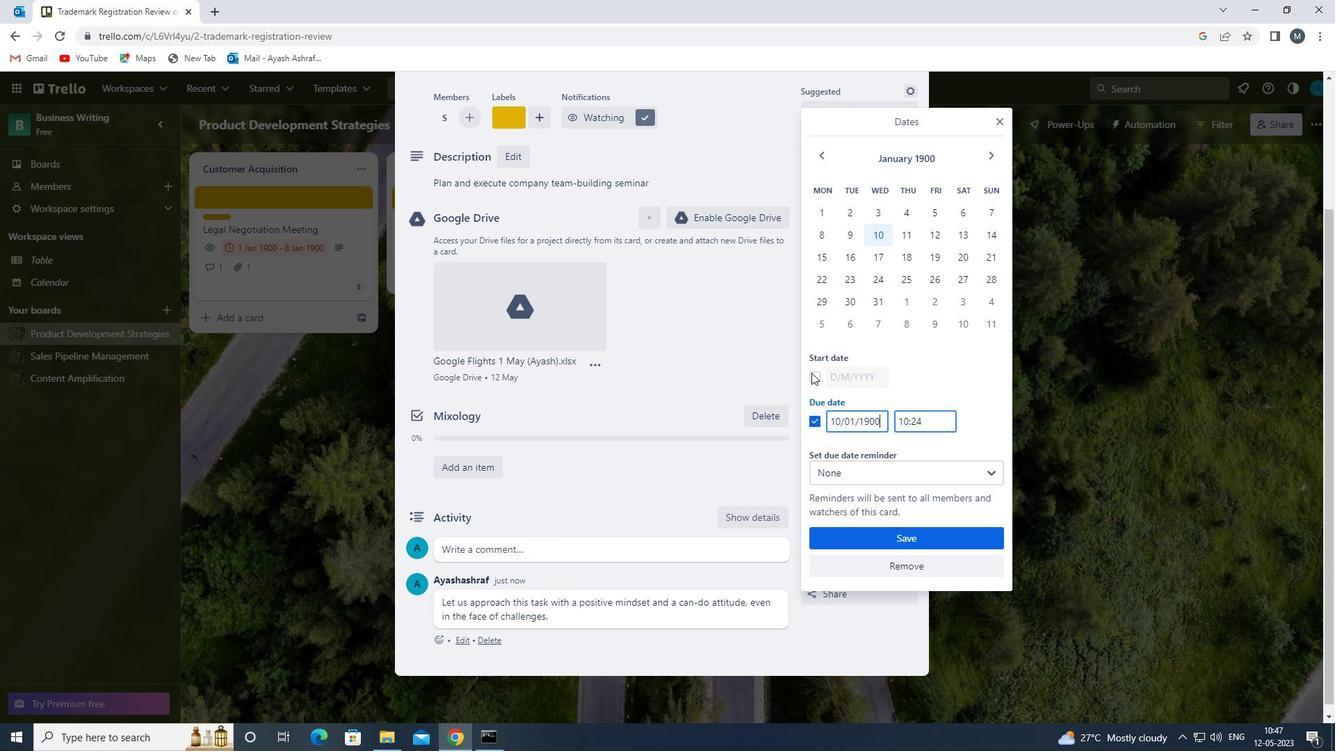 
Action: Mouse moved to (838, 381)
Screenshot: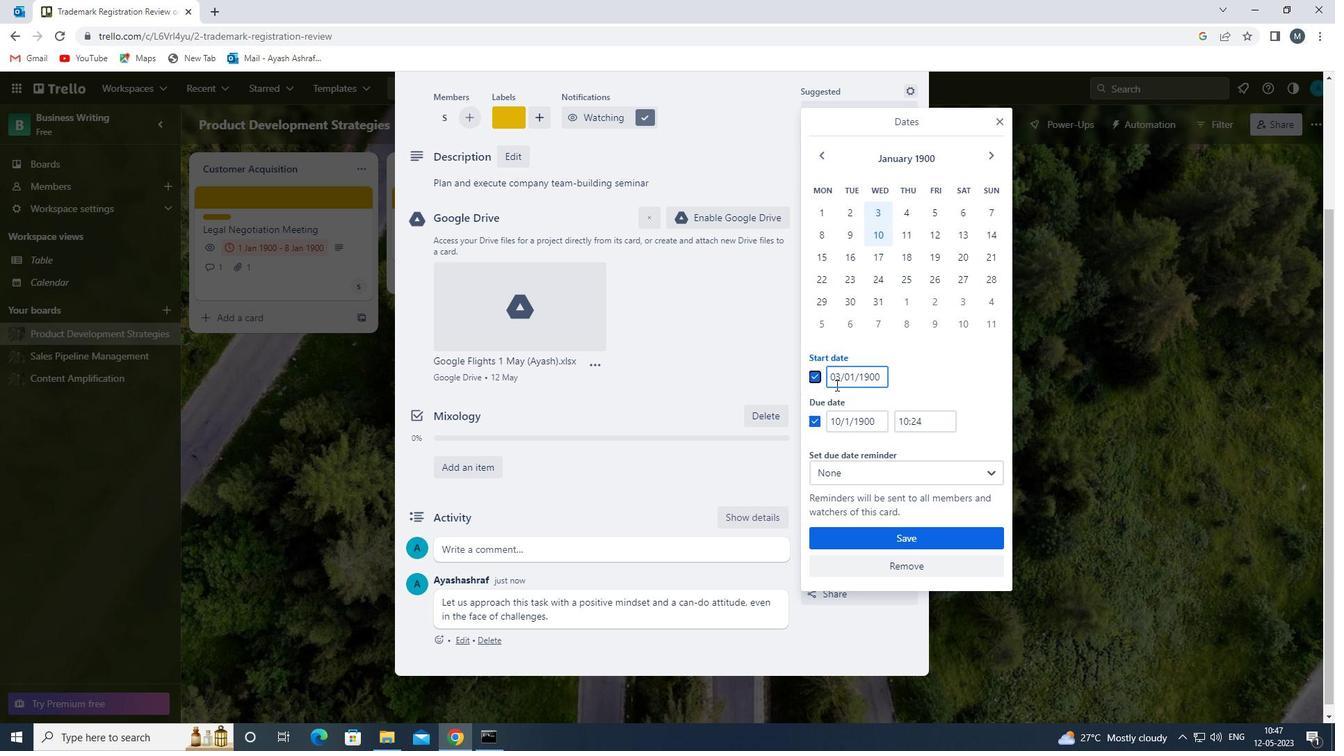 
Action: Mouse pressed left at (838, 381)
Screenshot: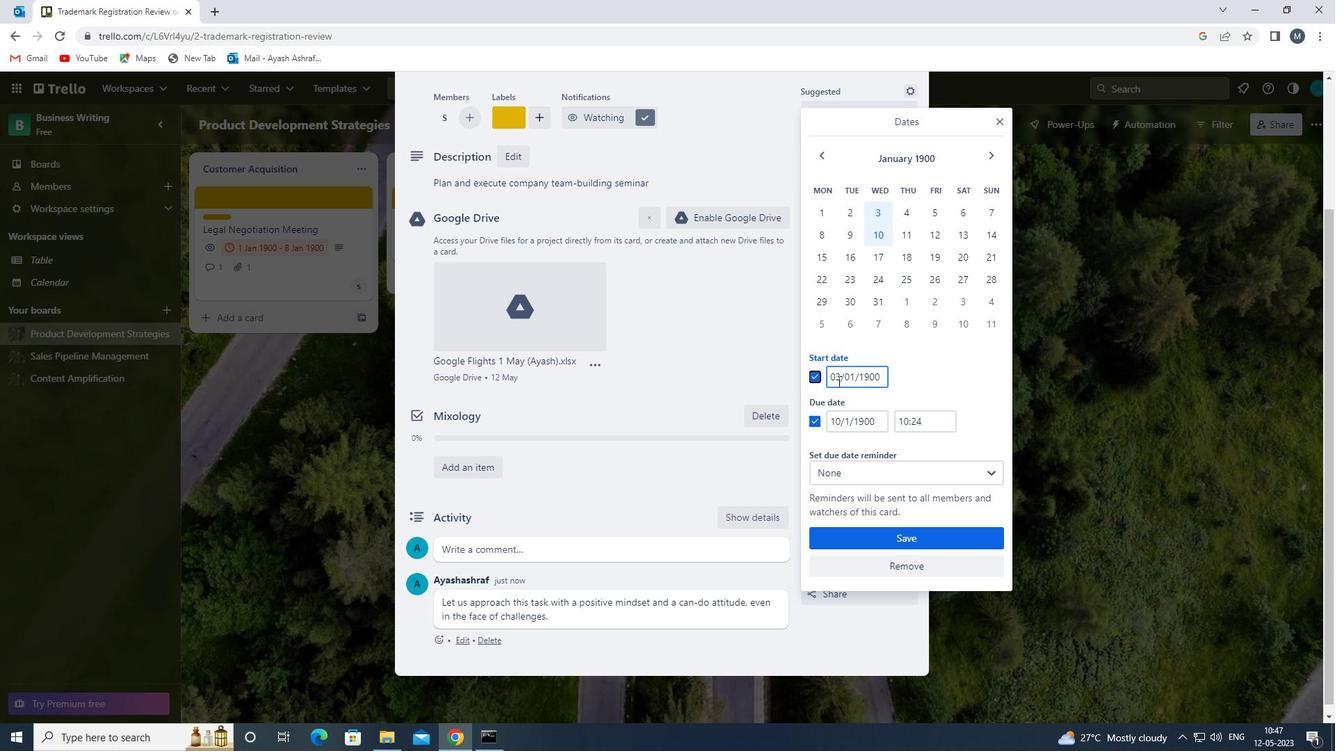 
Action: Mouse moved to (834, 381)
Screenshot: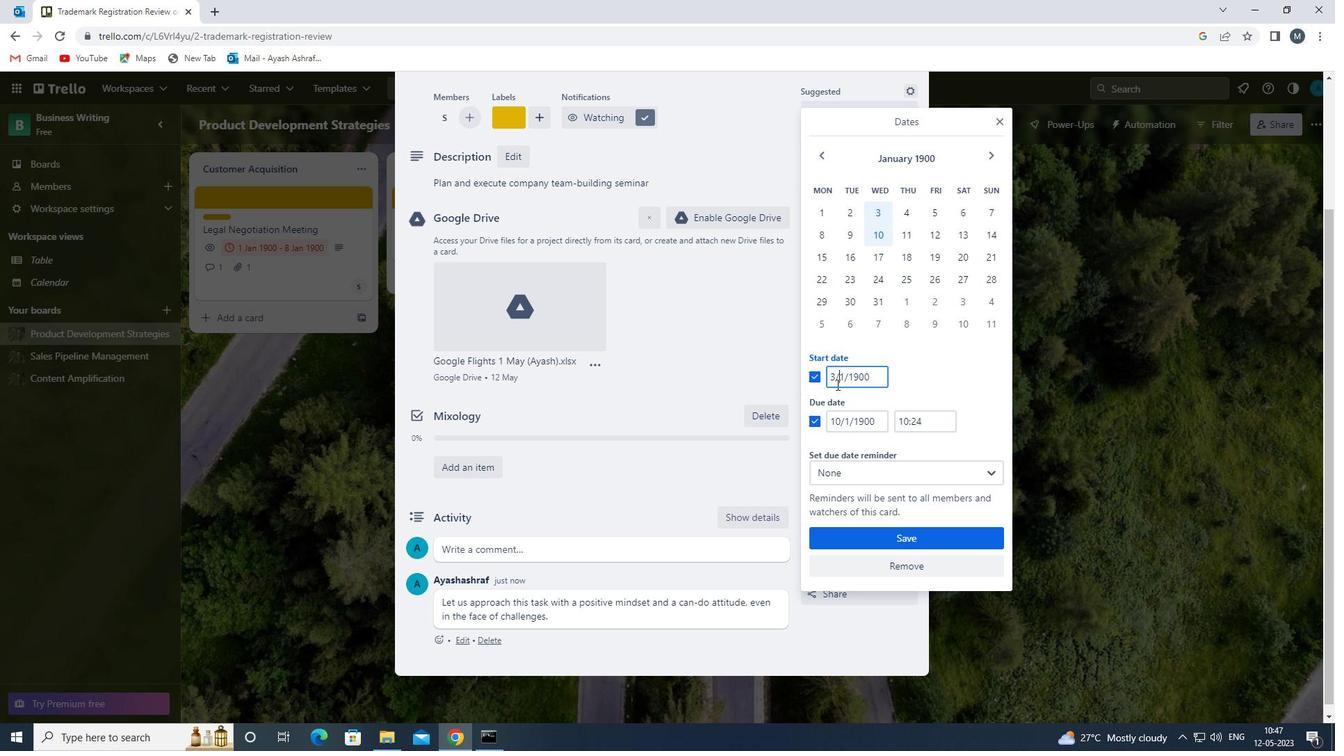 
Action: Mouse pressed left at (834, 381)
Screenshot: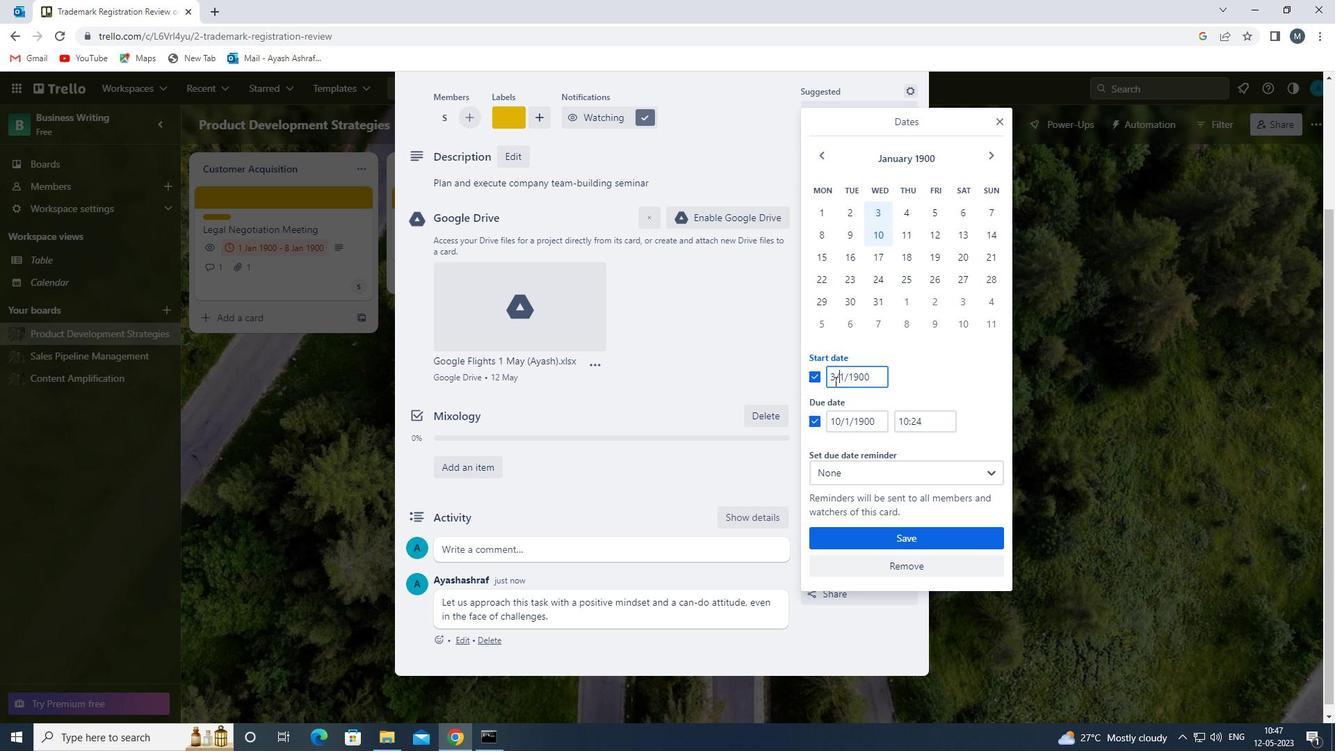 
Action: Mouse moved to (841, 386)
Screenshot: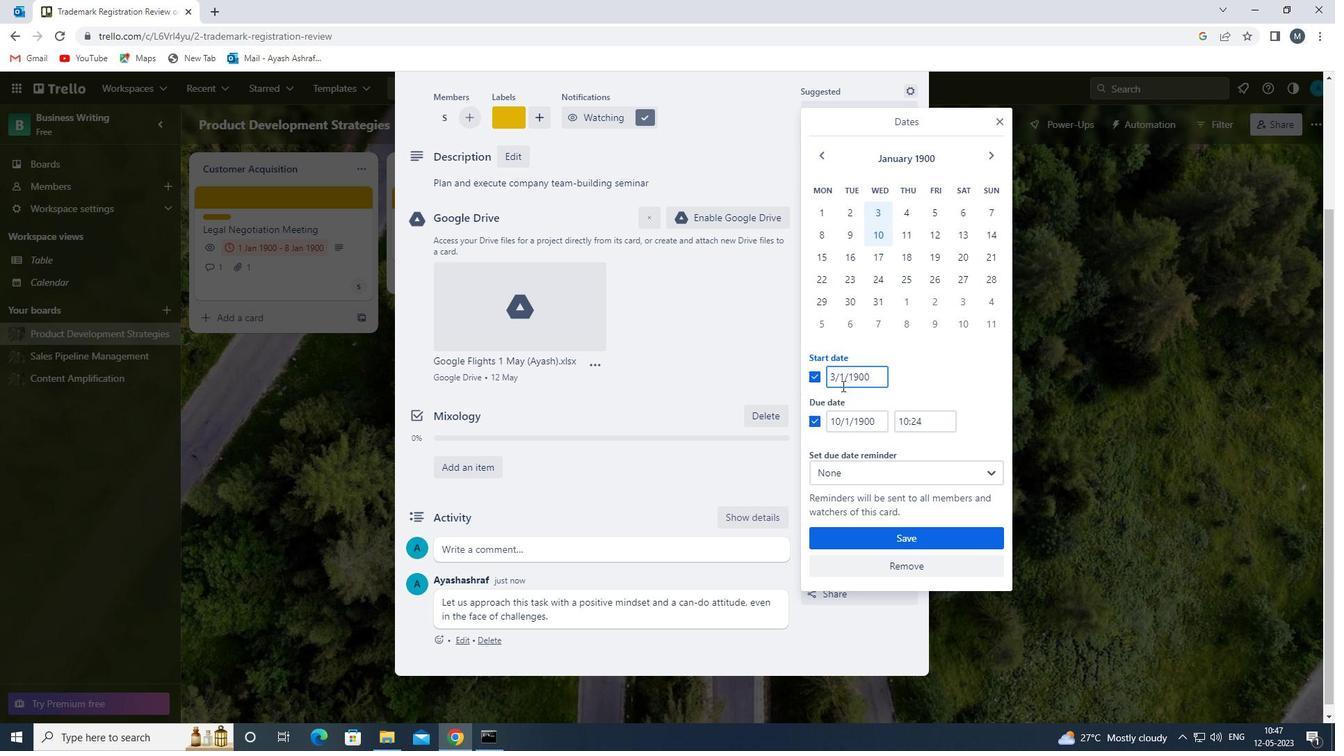 
Action: Key pressed <Key.backspace><<96>><<100>>
Screenshot: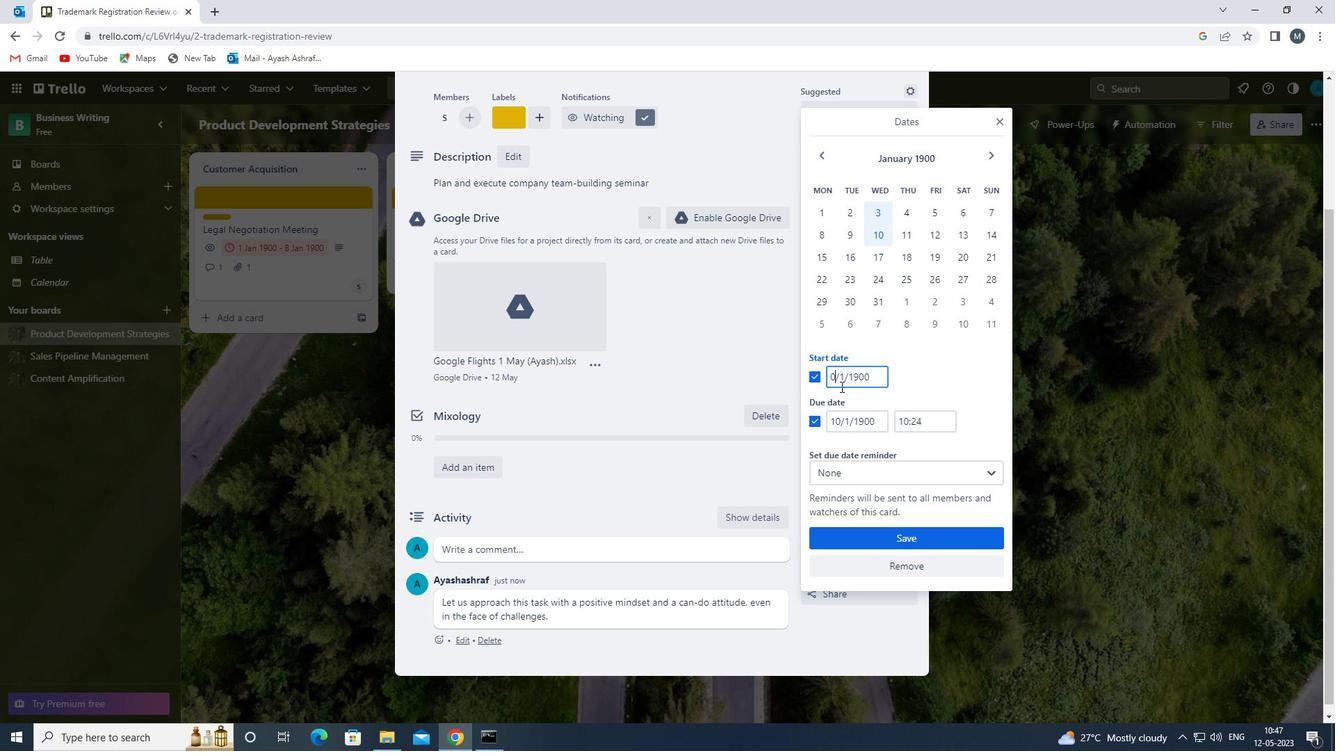 
Action: Mouse moved to (844, 377)
Screenshot: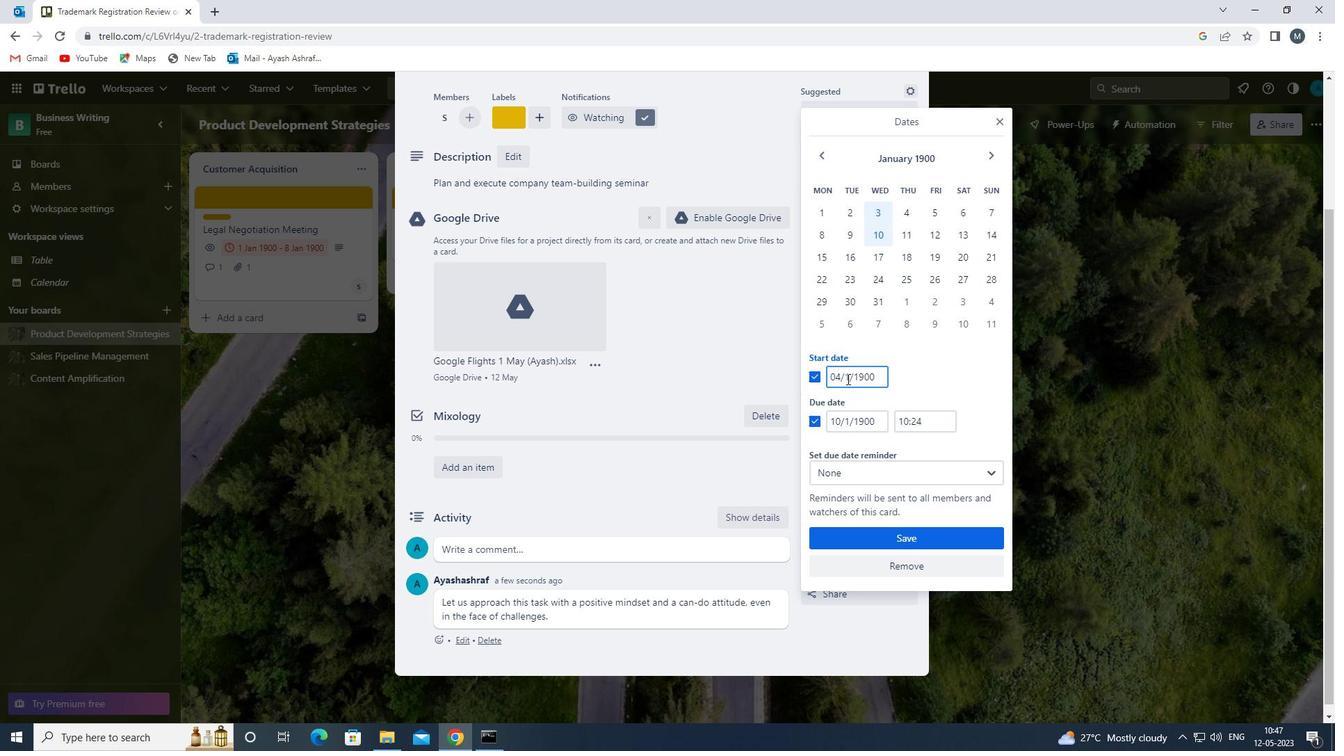 
Action: Mouse pressed left at (844, 377)
Screenshot: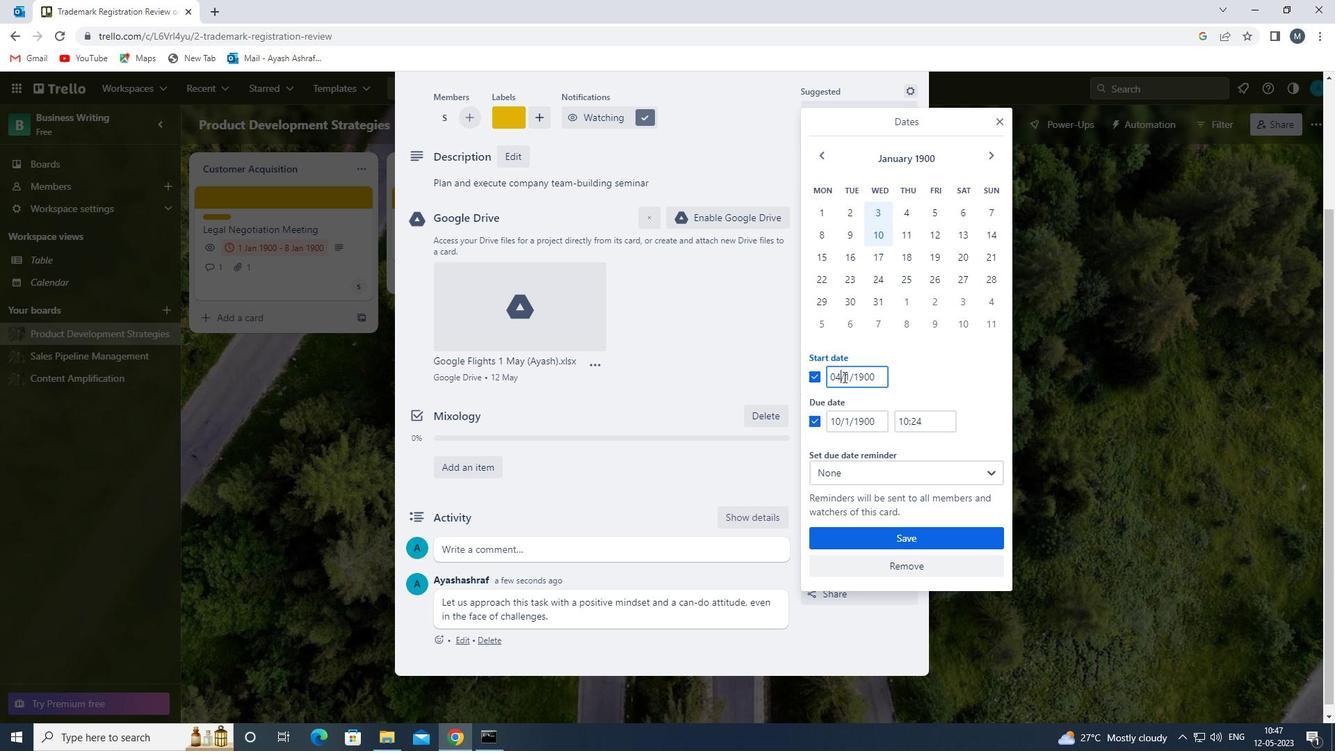 
Action: Mouse moved to (847, 380)
Screenshot: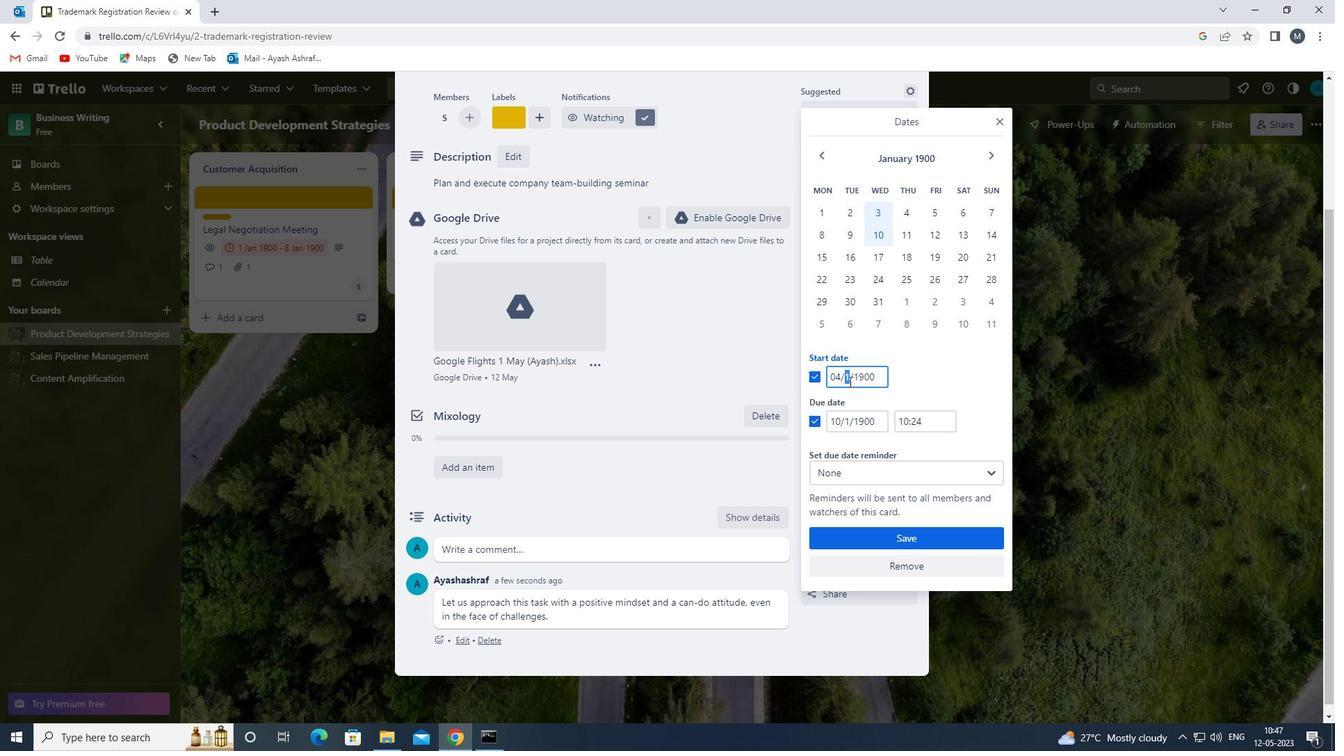 
Action: Mouse pressed left at (847, 380)
Screenshot: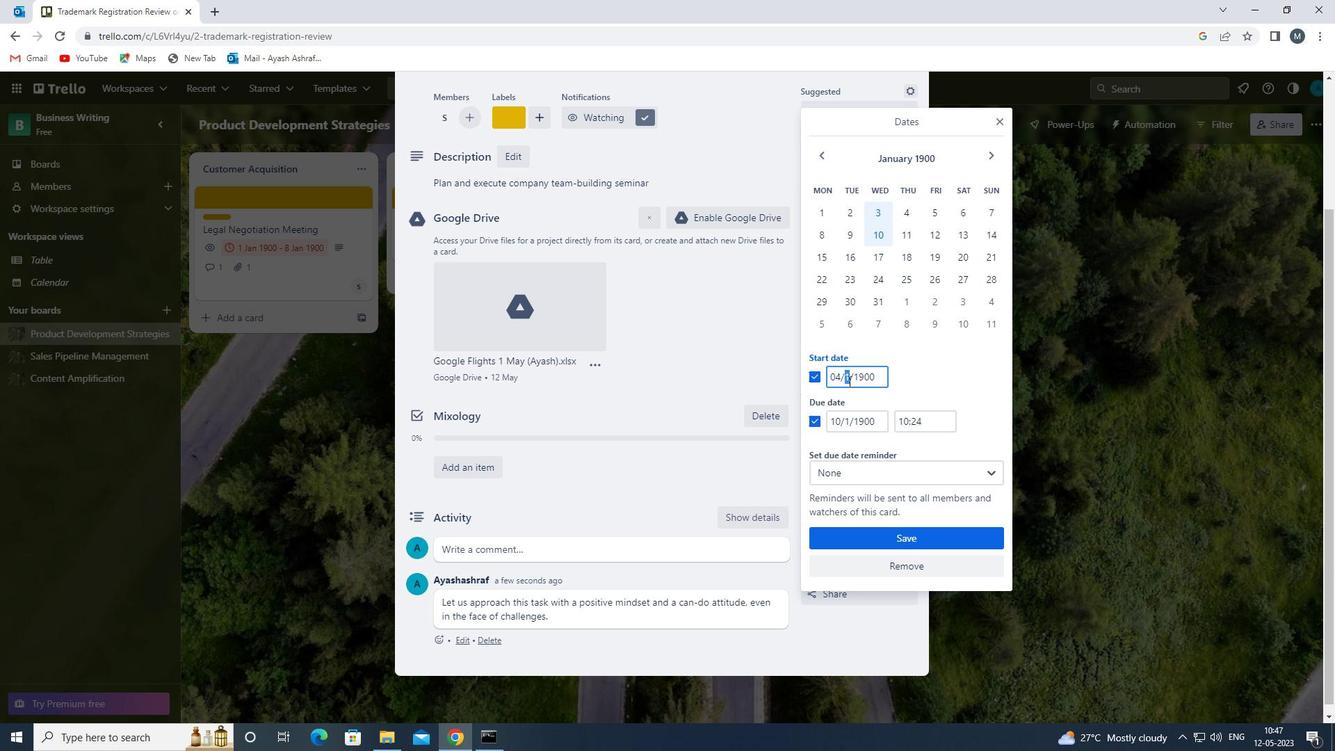 
Action: Mouse moved to (847, 384)
Screenshot: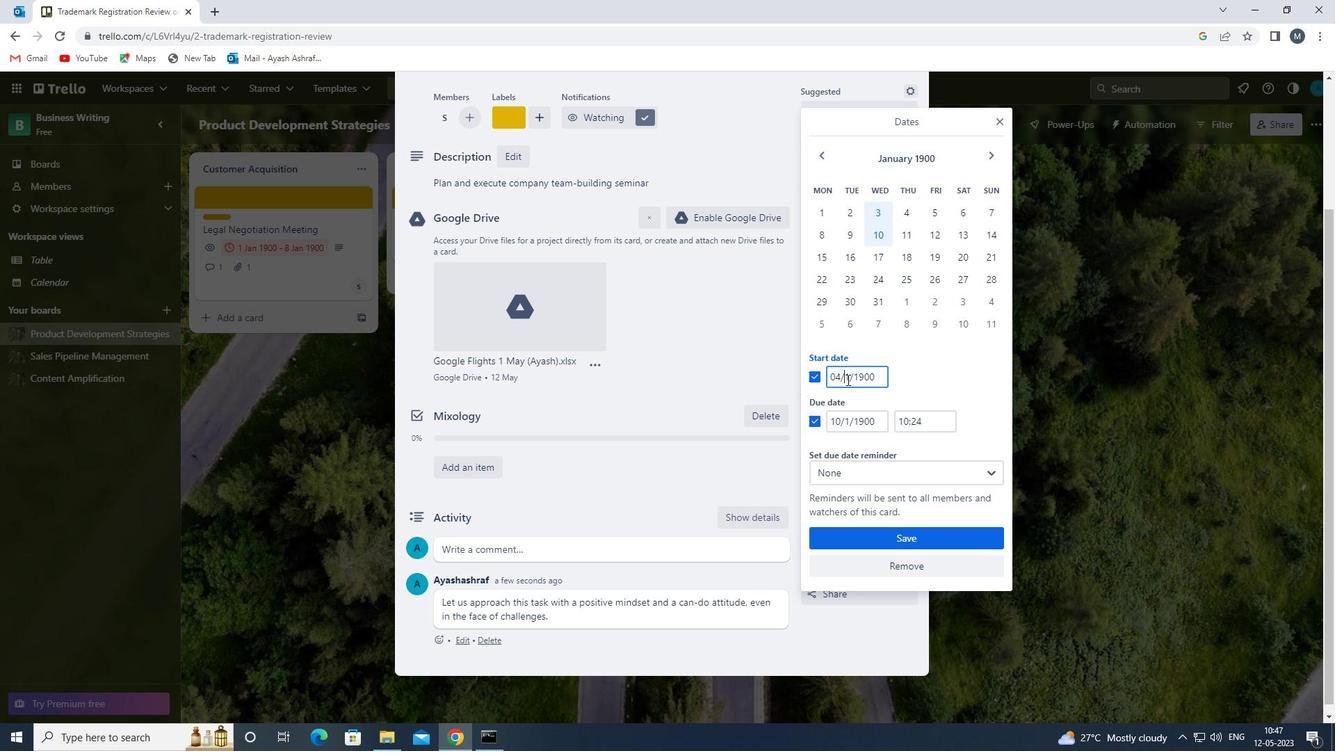 
Action: Key pressed <<96>>
Screenshot: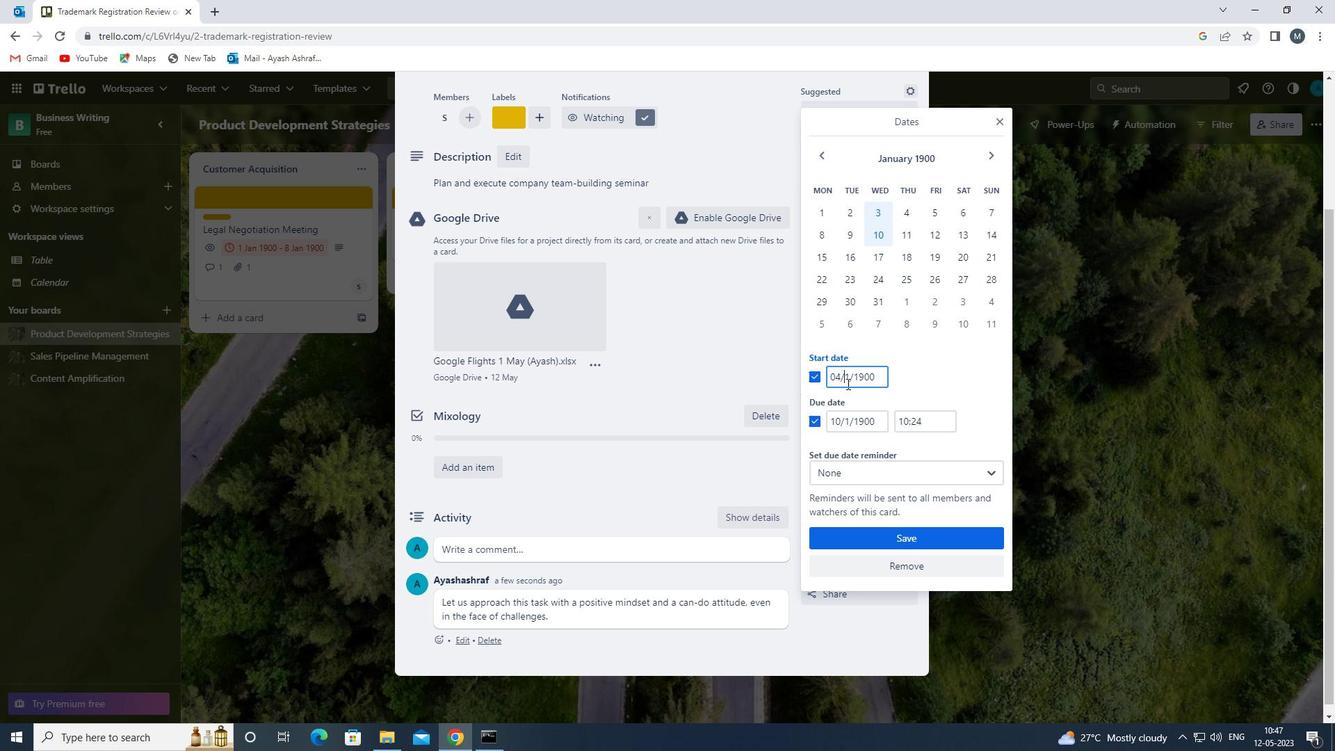 
Action: Mouse moved to (839, 420)
Screenshot: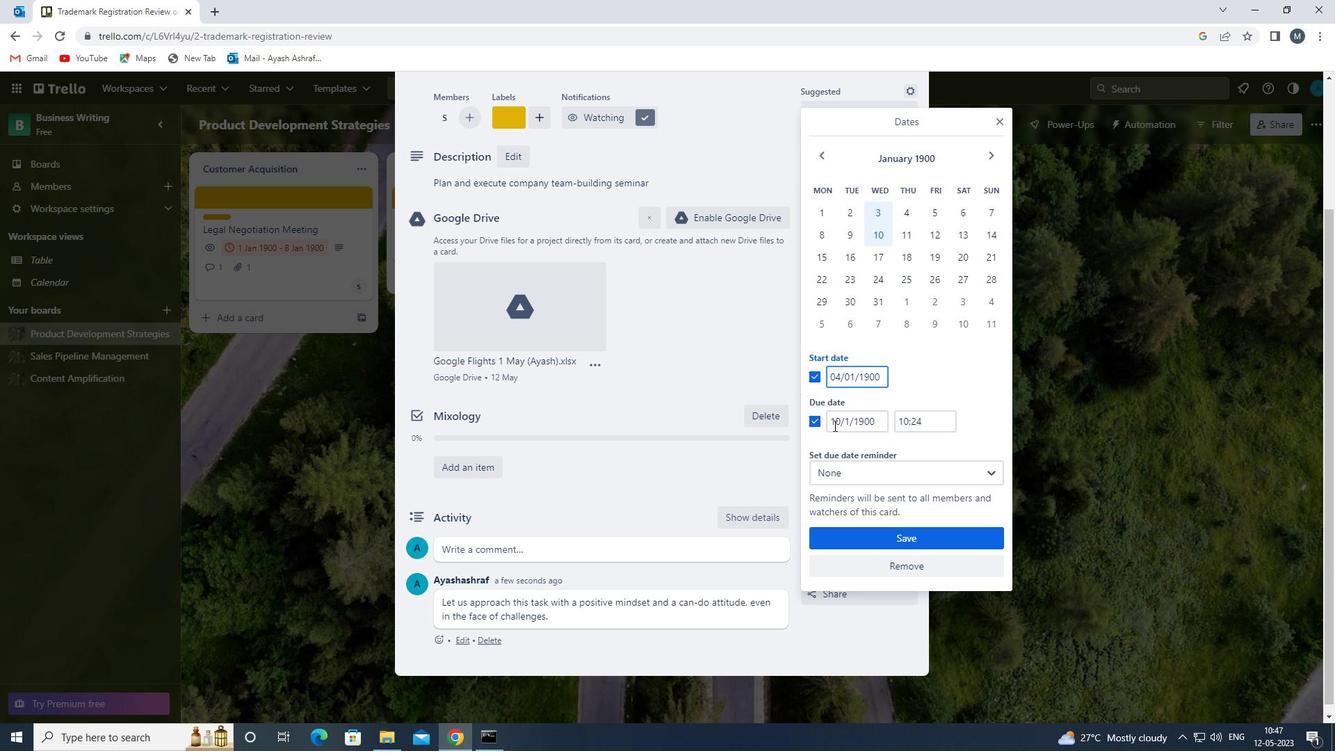 
Action: Mouse pressed left at (839, 420)
Screenshot: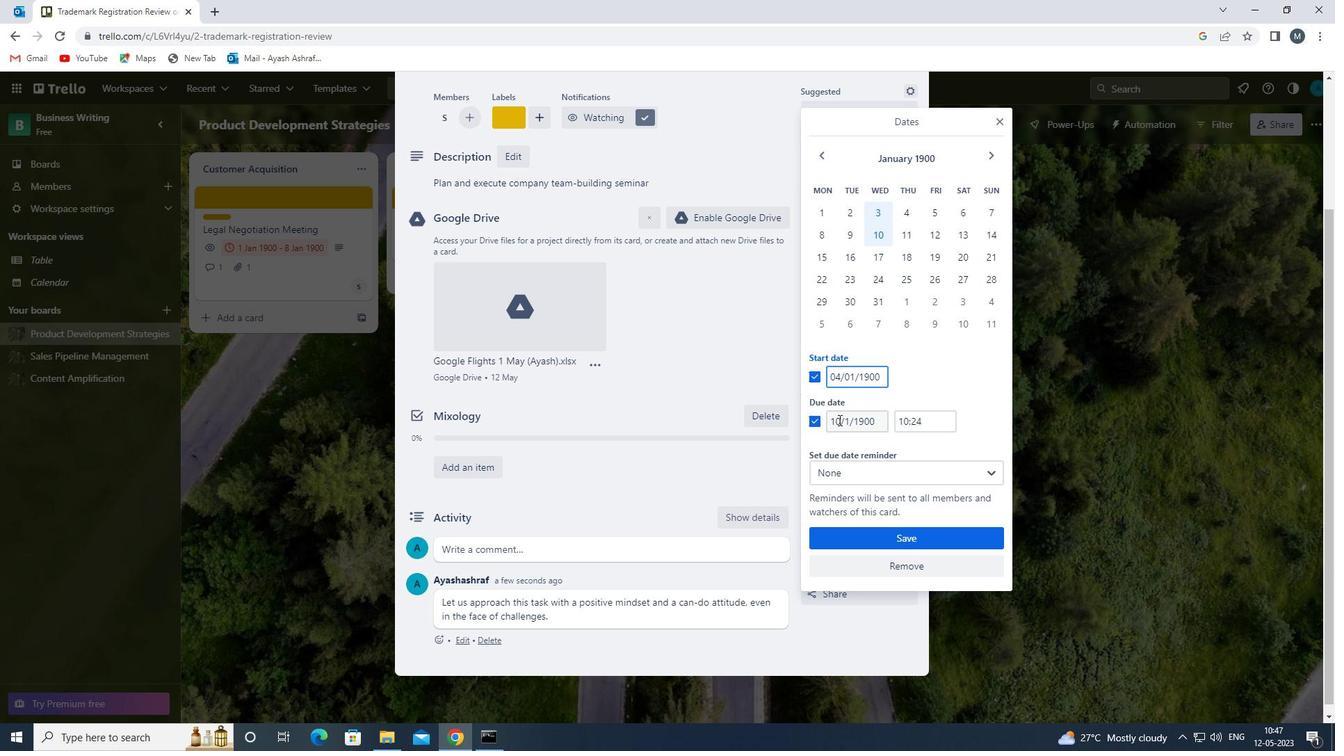 
Action: Mouse moved to (841, 421)
Screenshot: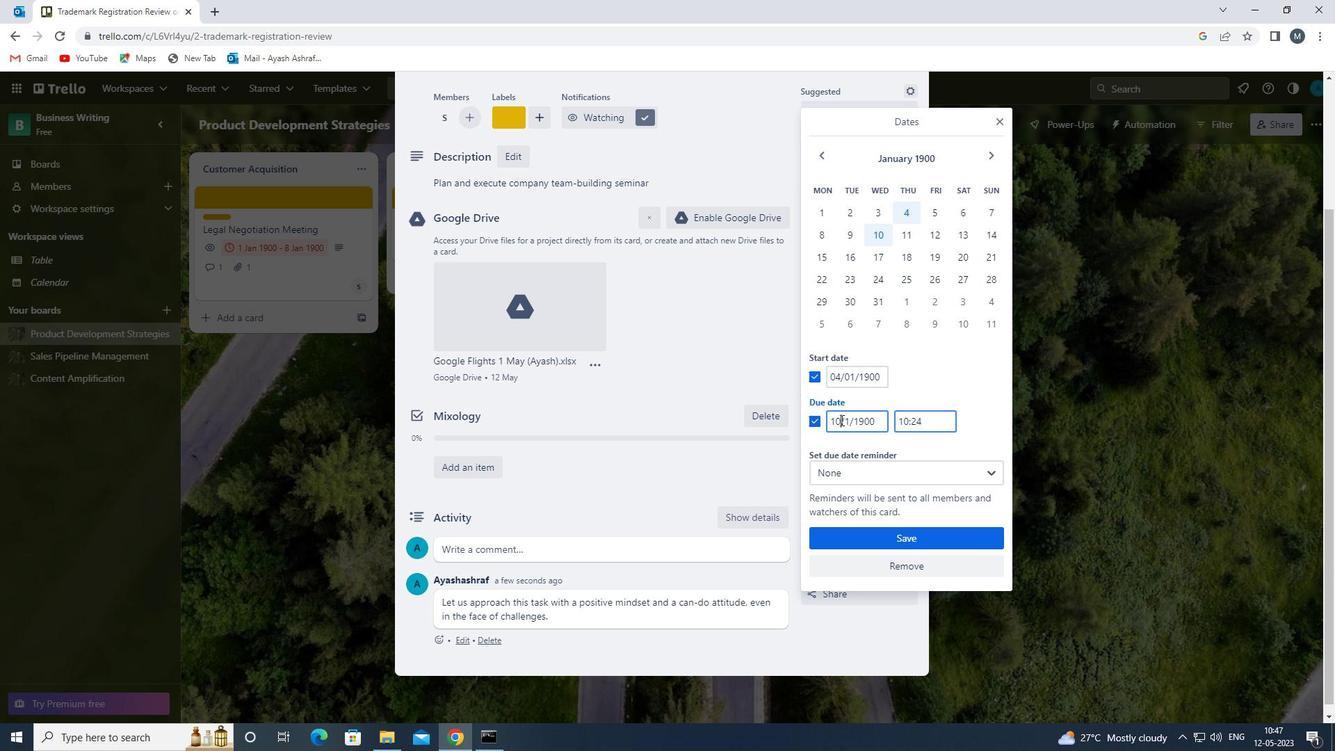 
Action: Key pressed <Key.backspace><Key.backspace><<96>><<100>>
Screenshot: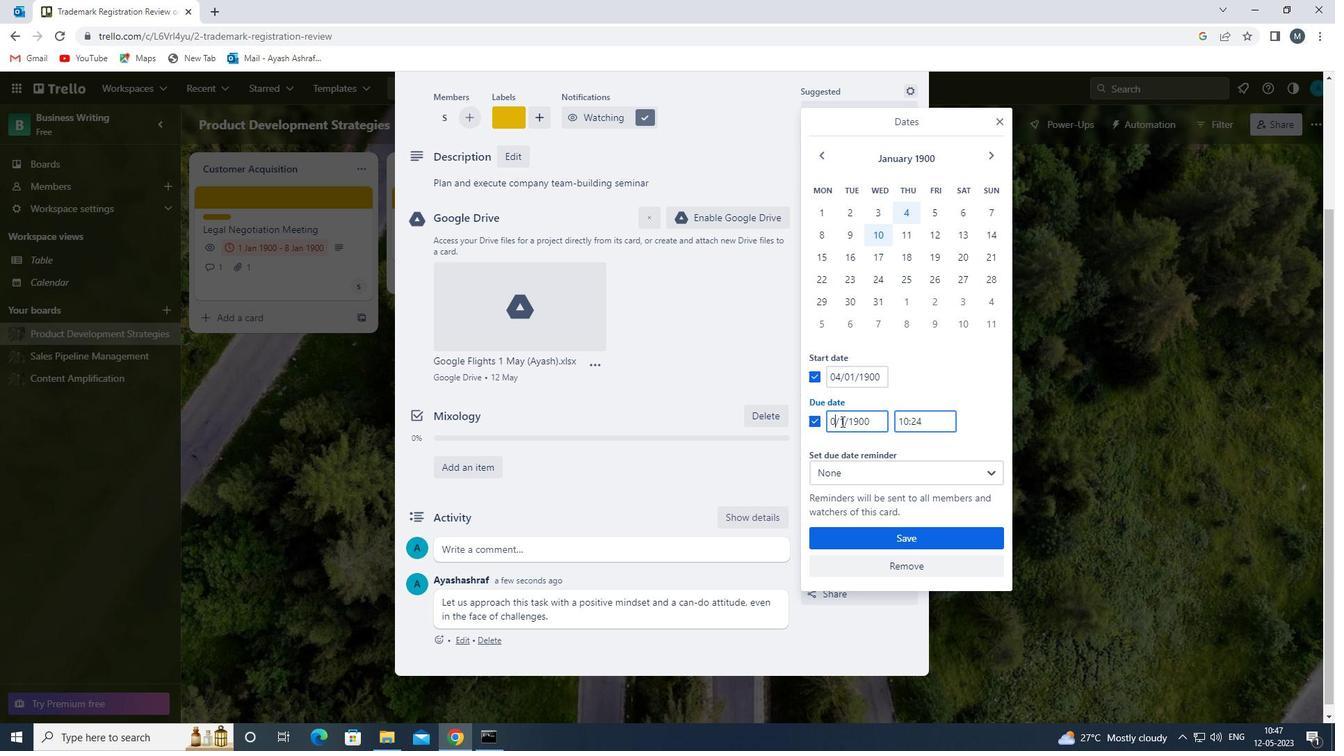 
Action: Mouse moved to (846, 423)
Screenshot: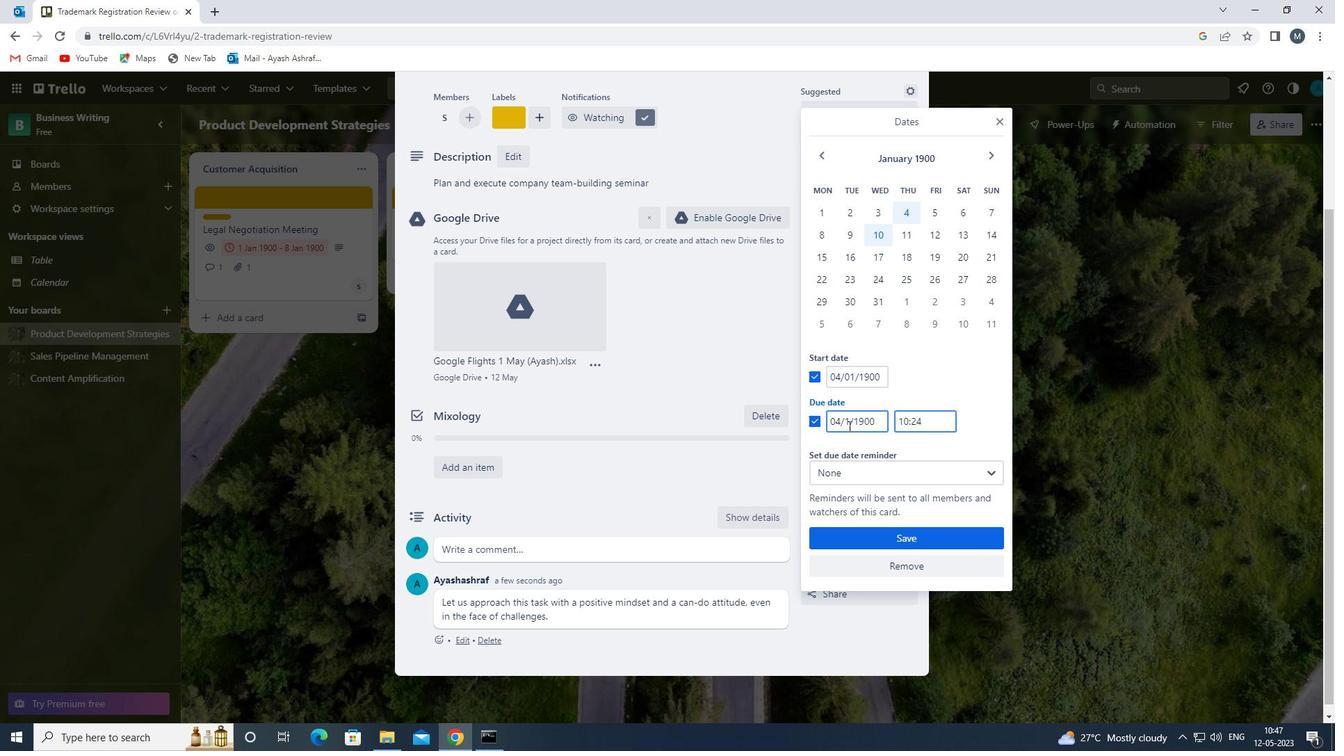 
Action: Mouse pressed left at (846, 423)
Screenshot: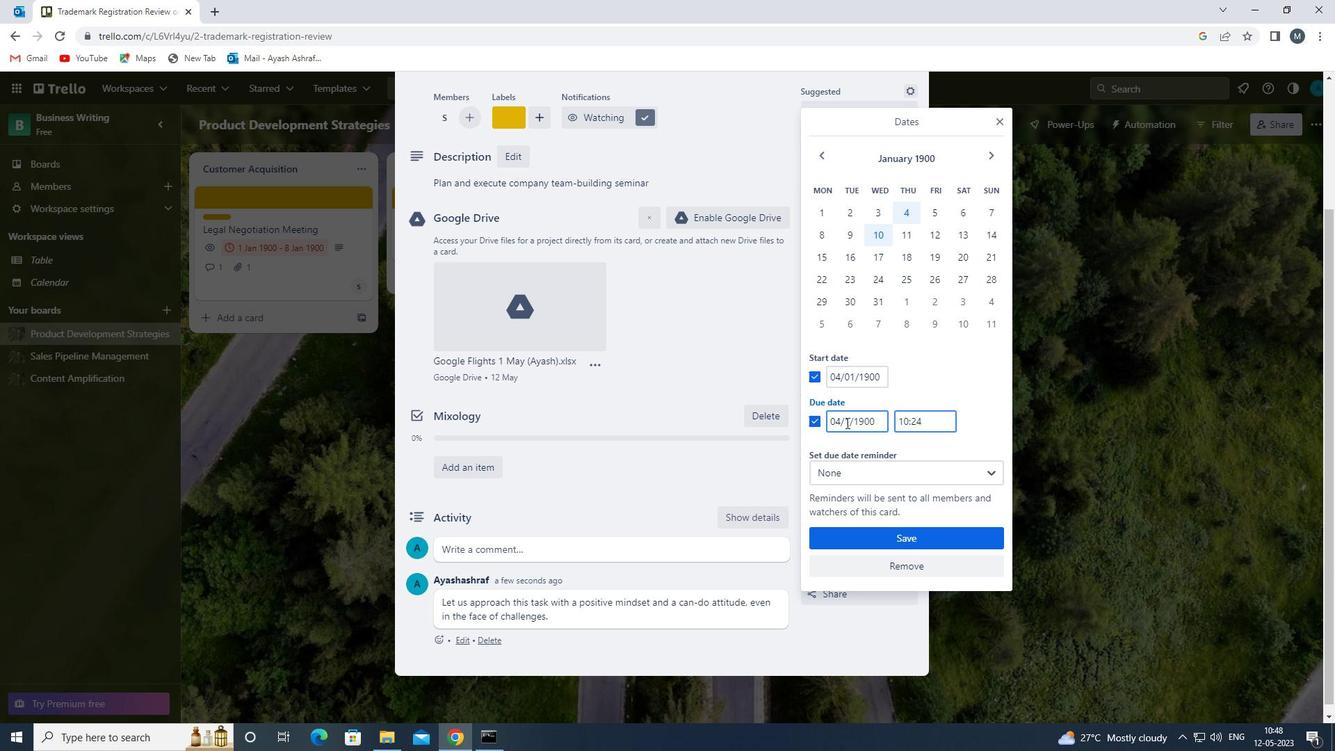 
Action: Mouse moved to (860, 427)
Screenshot: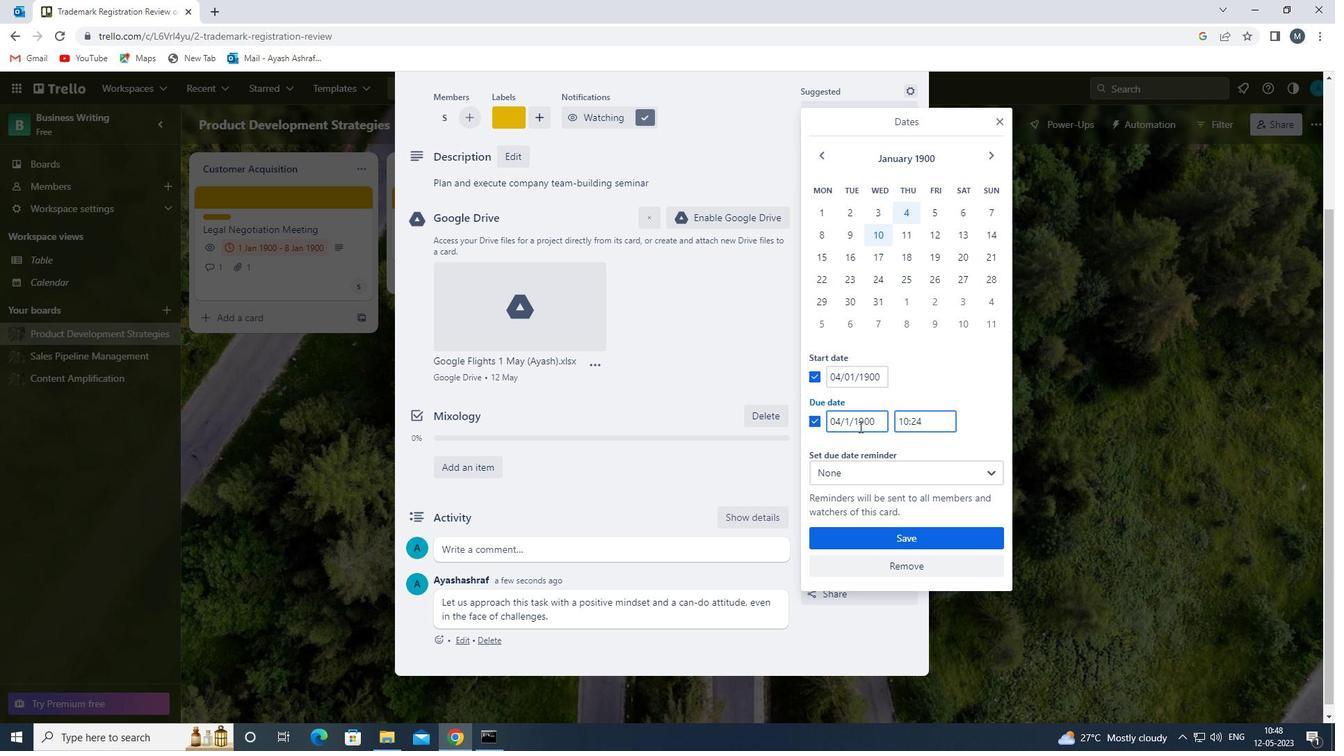 
Action: Key pressed <<96>>
Screenshot: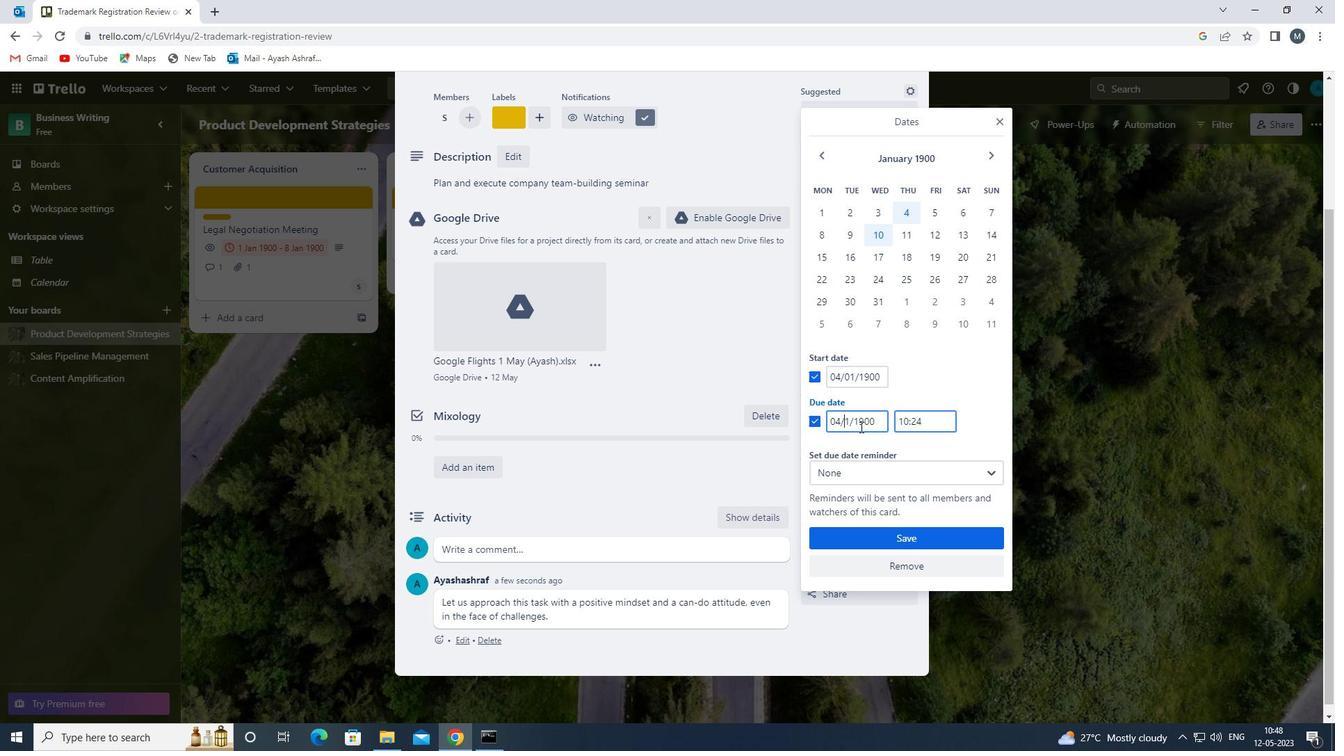 
Action: Mouse moved to (895, 535)
Screenshot: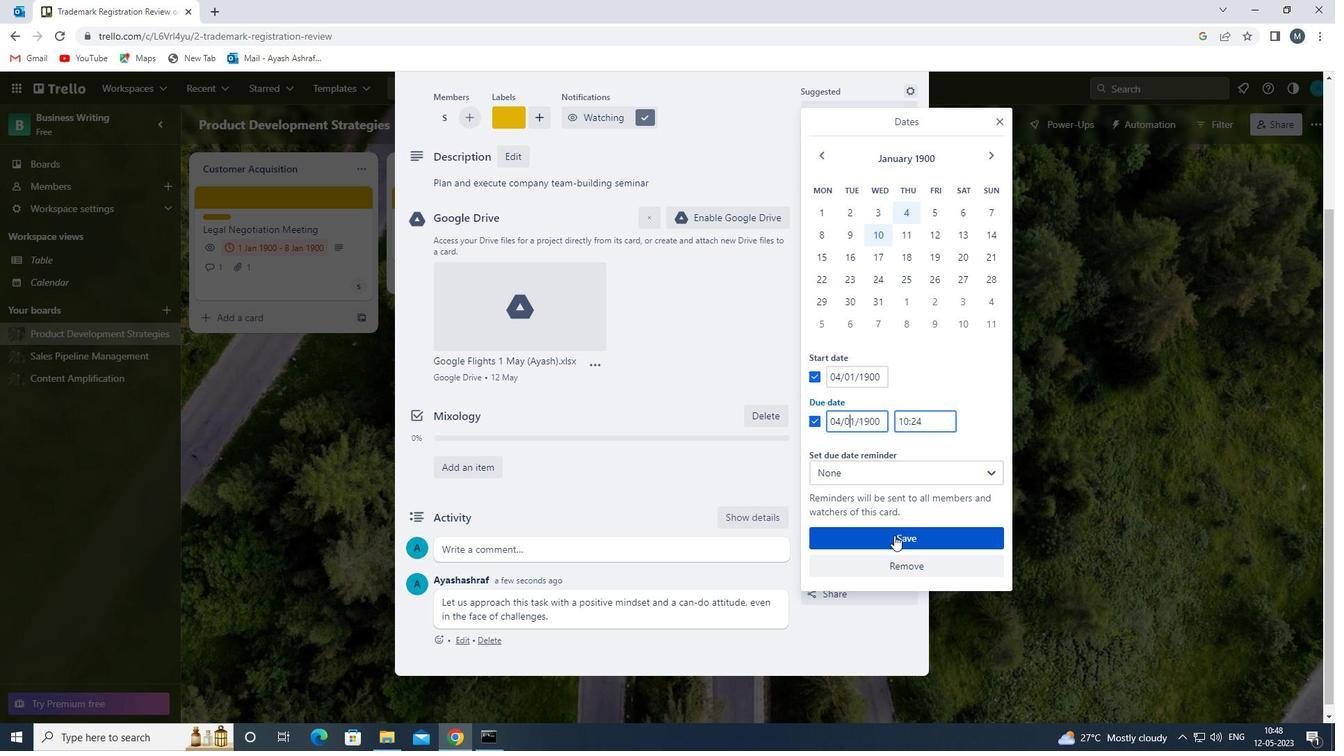 
Action: Mouse pressed left at (895, 535)
Screenshot: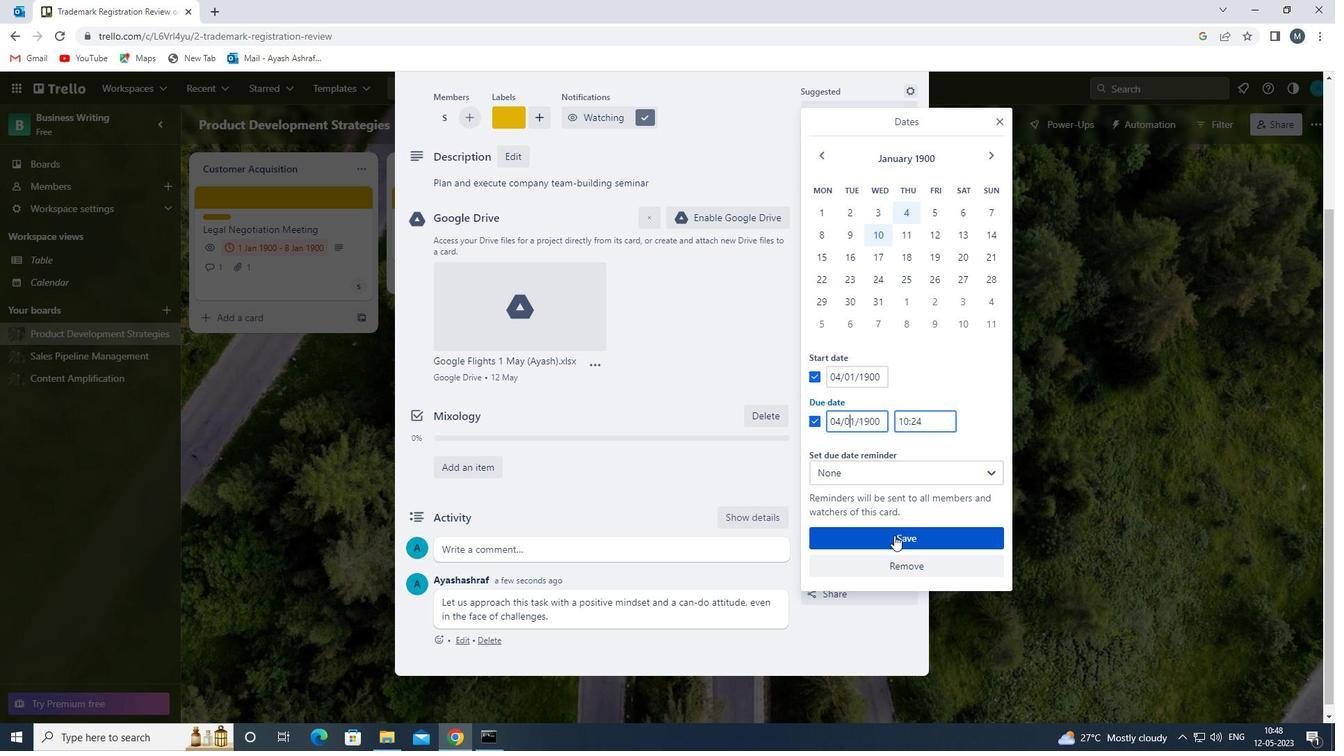 
Action: Mouse moved to (695, 462)
Screenshot: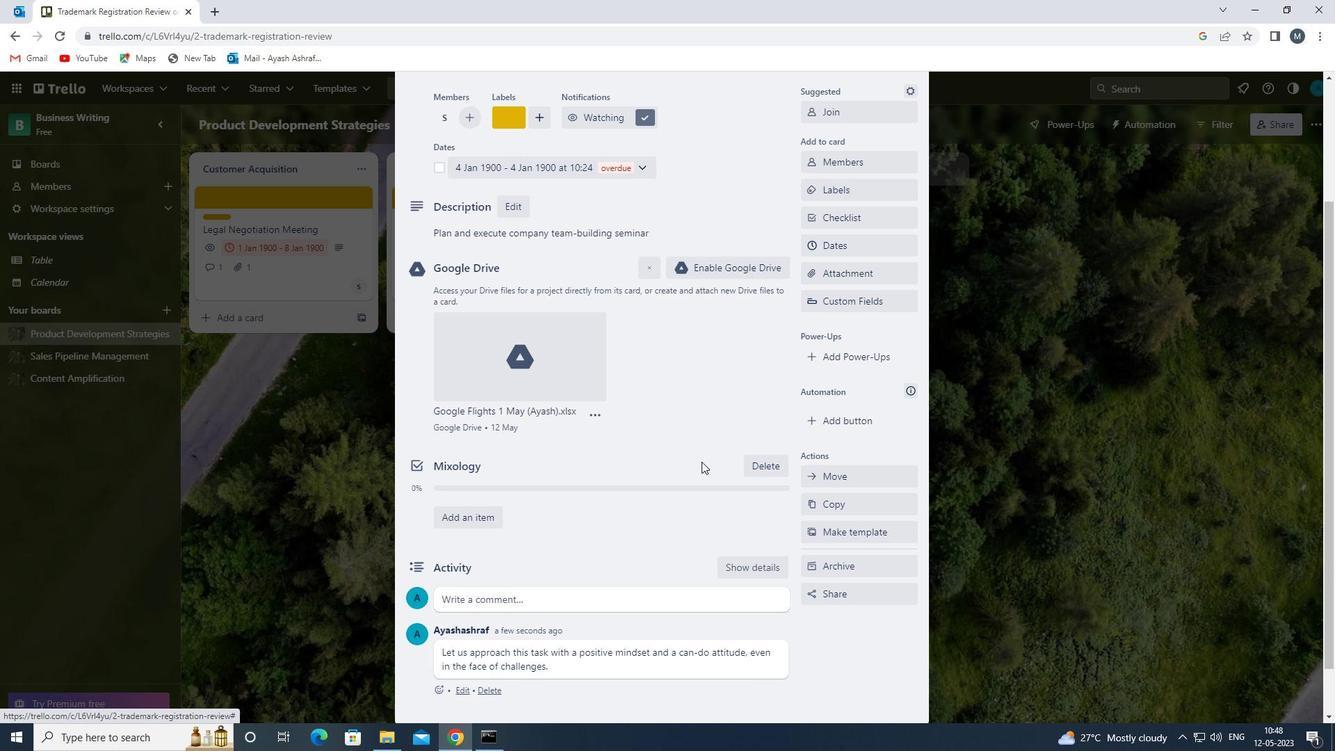 
Action: Mouse scrolled (695, 462) with delta (0, 0)
Screenshot: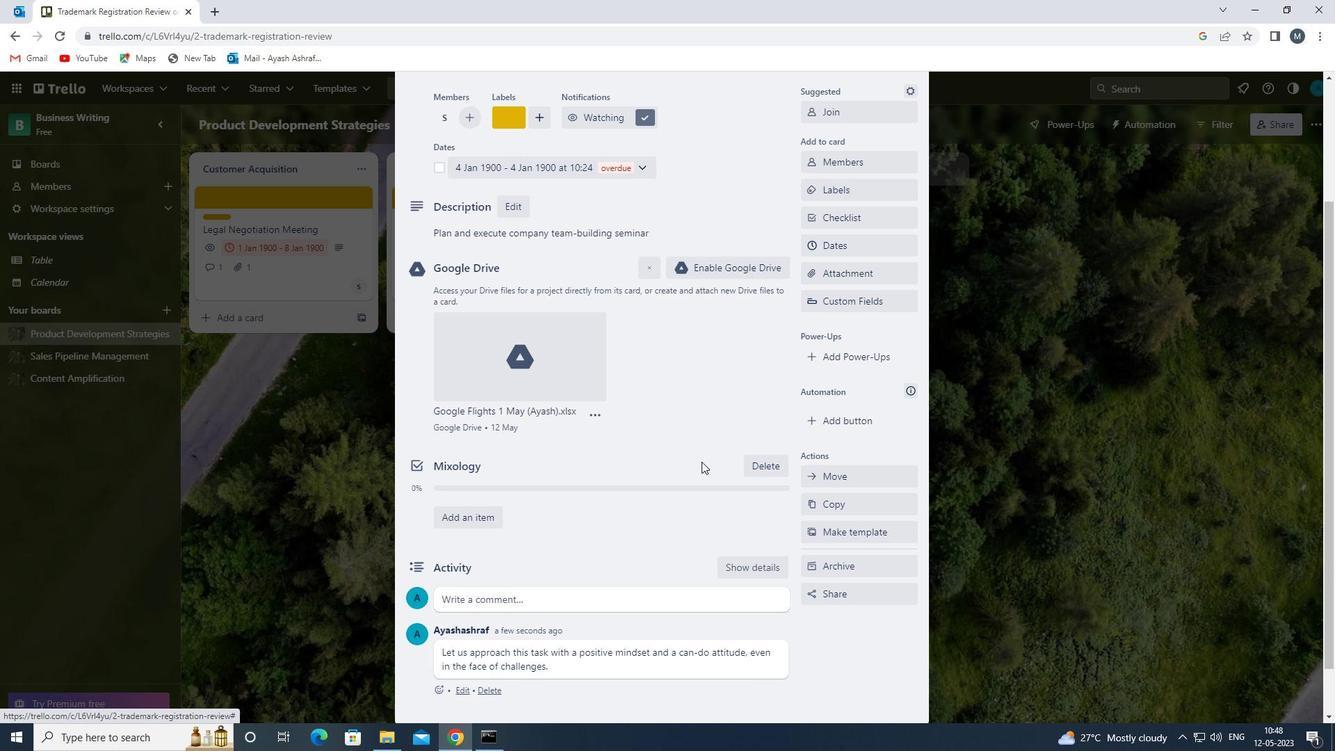 
Action: Mouse scrolled (695, 462) with delta (0, 0)
Screenshot: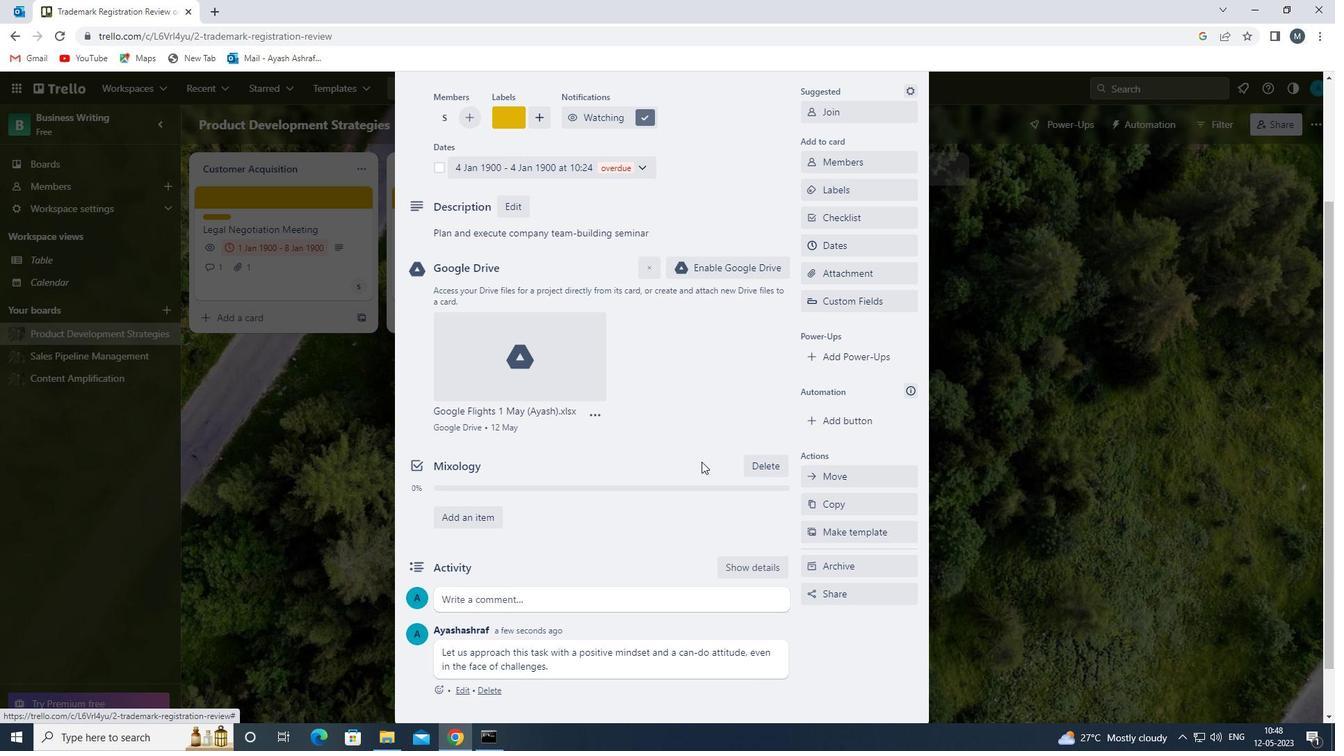 
Action: Mouse scrolled (695, 462) with delta (0, 0)
Screenshot: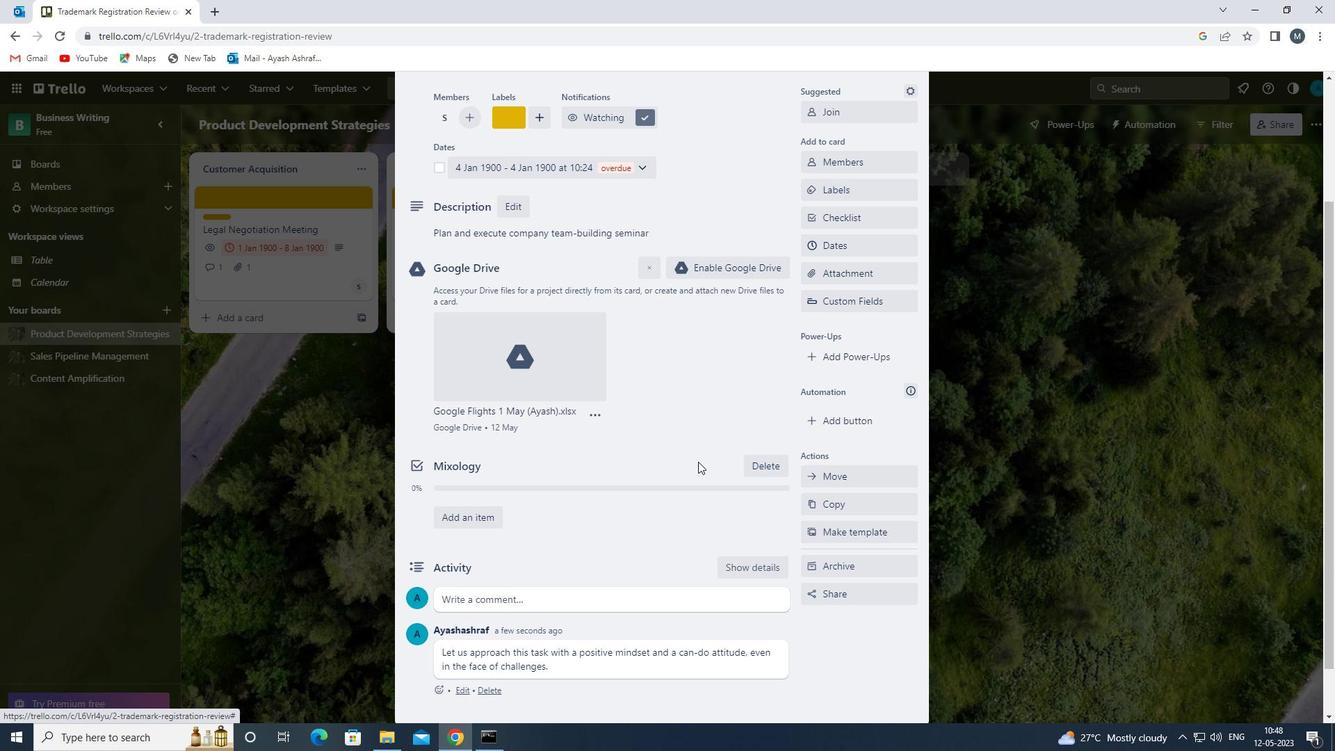 
Action: Mouse scrolled (695, 462) with delta (0, 0)
Screenshot: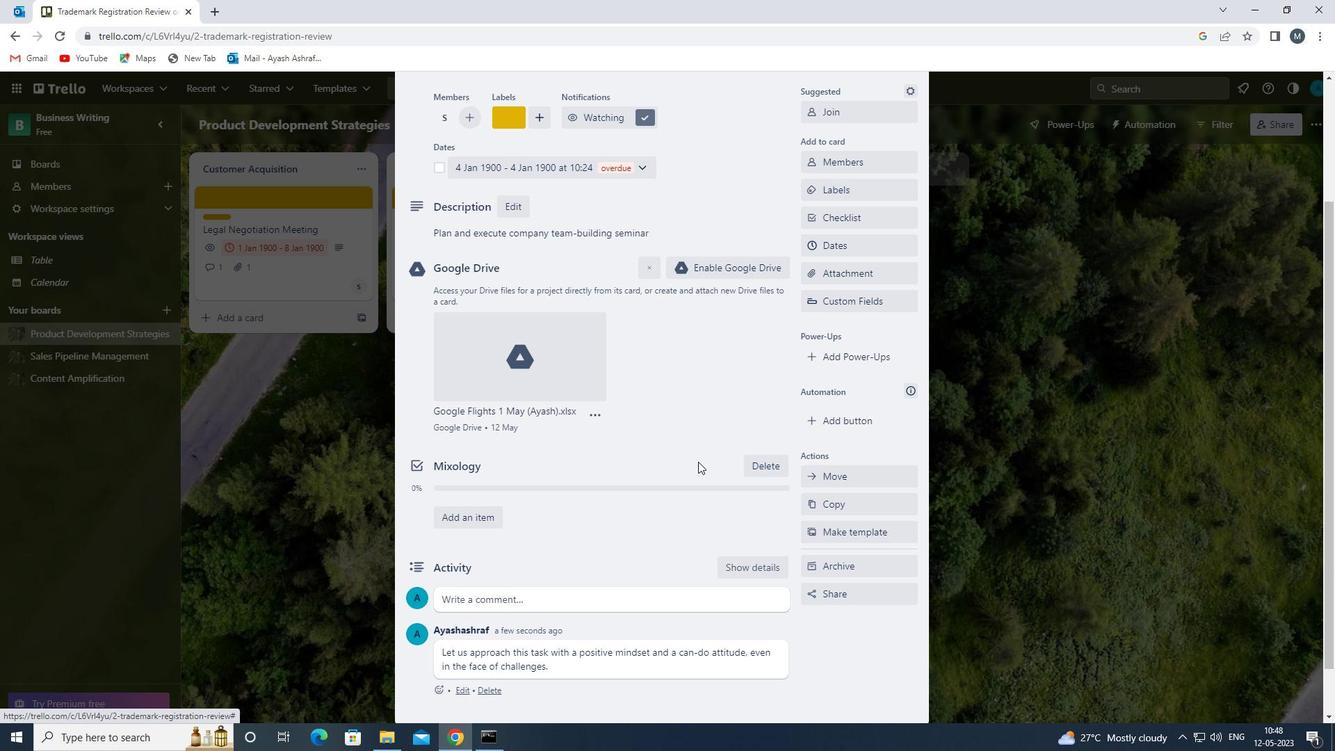 
Action: Mouse scrolled (695, 462) with delta (0, 0)
Screenshot: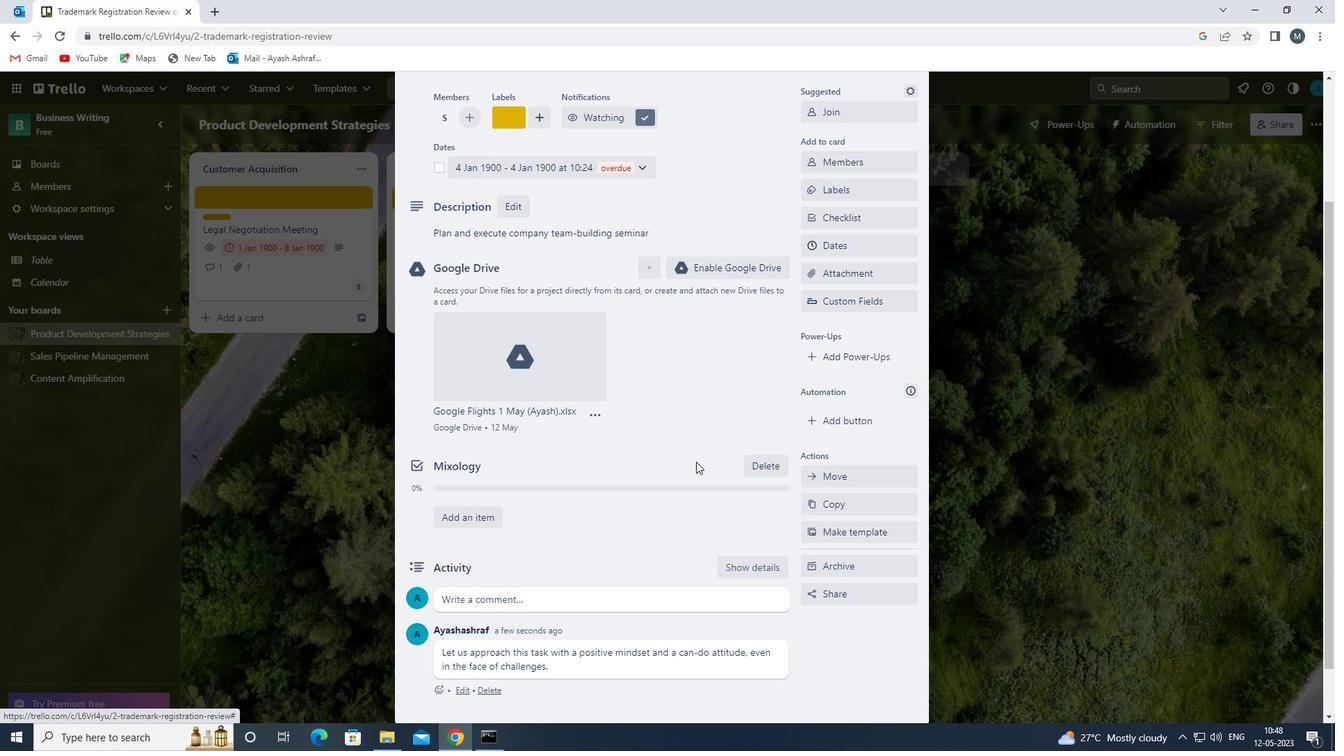 
Action: Mouse moved to (693, 463)
Screenshot: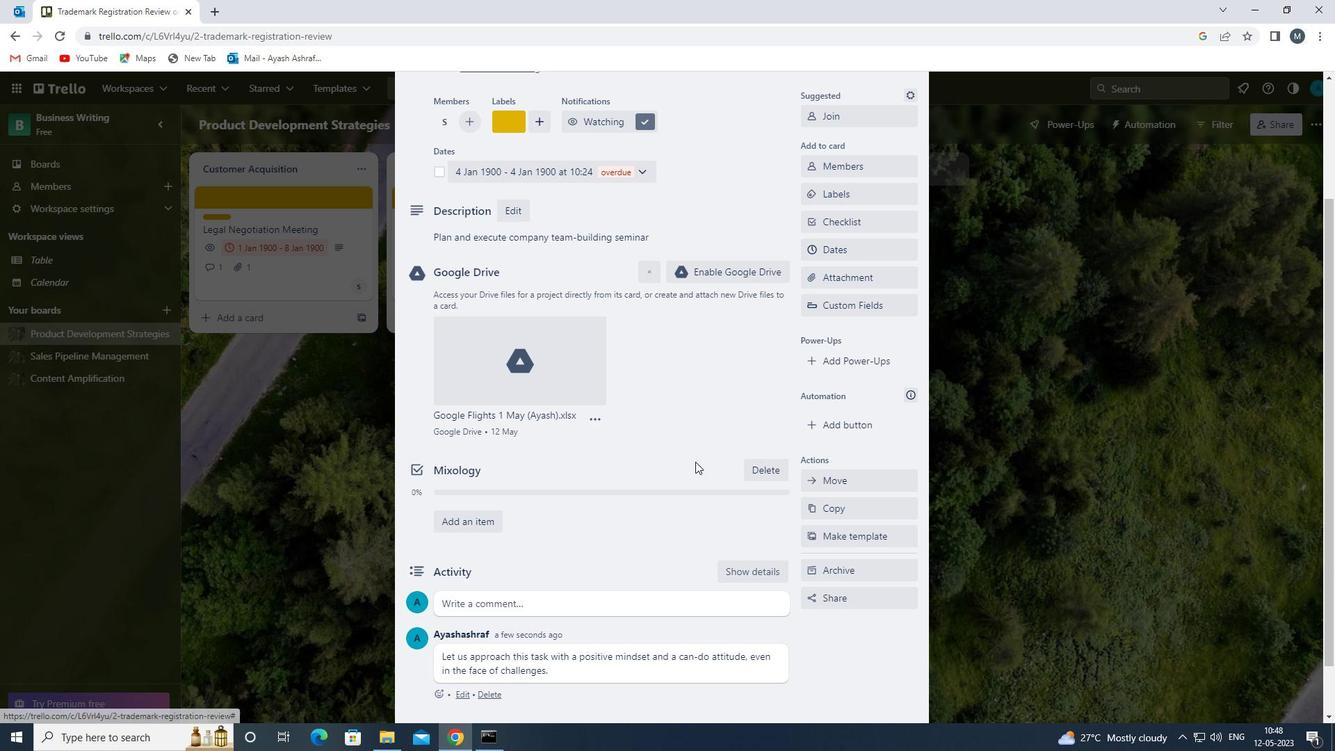 
Action: Mouse scrolled (693, 464) with delta (0, 0)
Screenshot: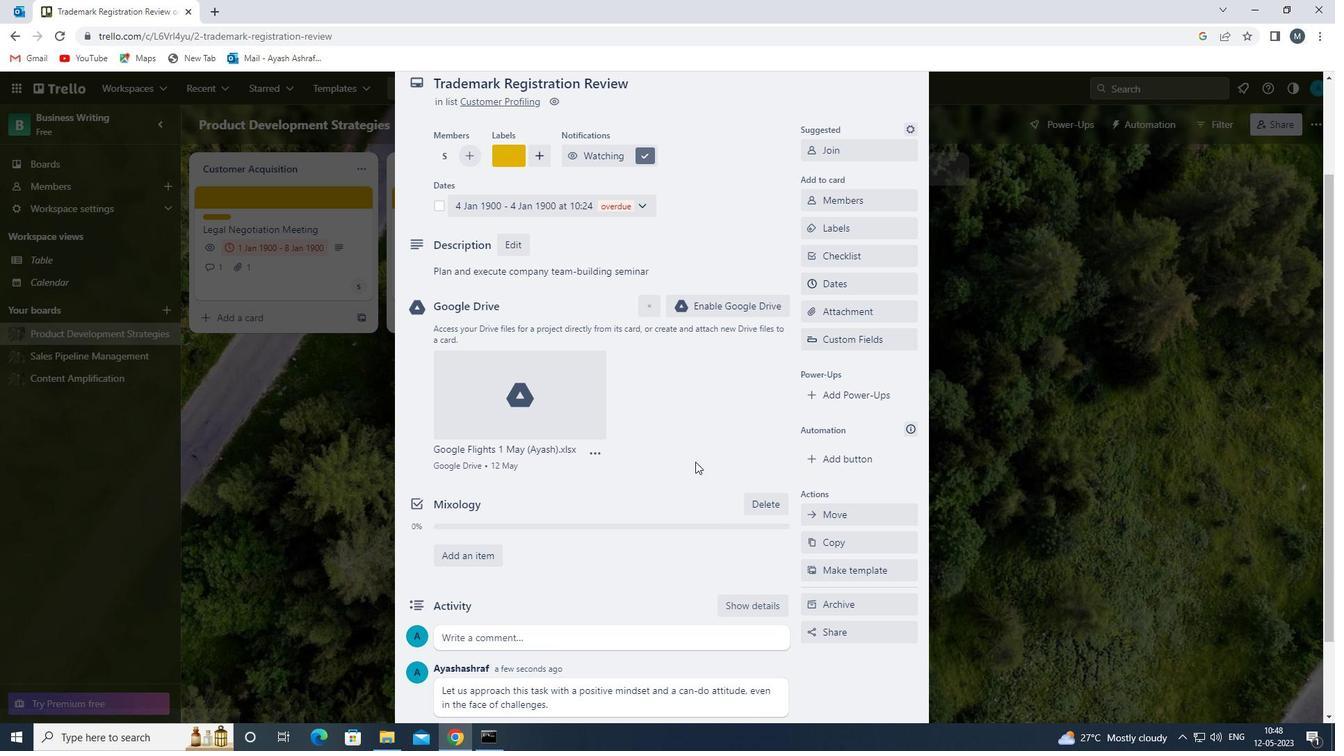 
Action: Mouse scrolled (693, 464) with delta (0, 0)
Screenshot: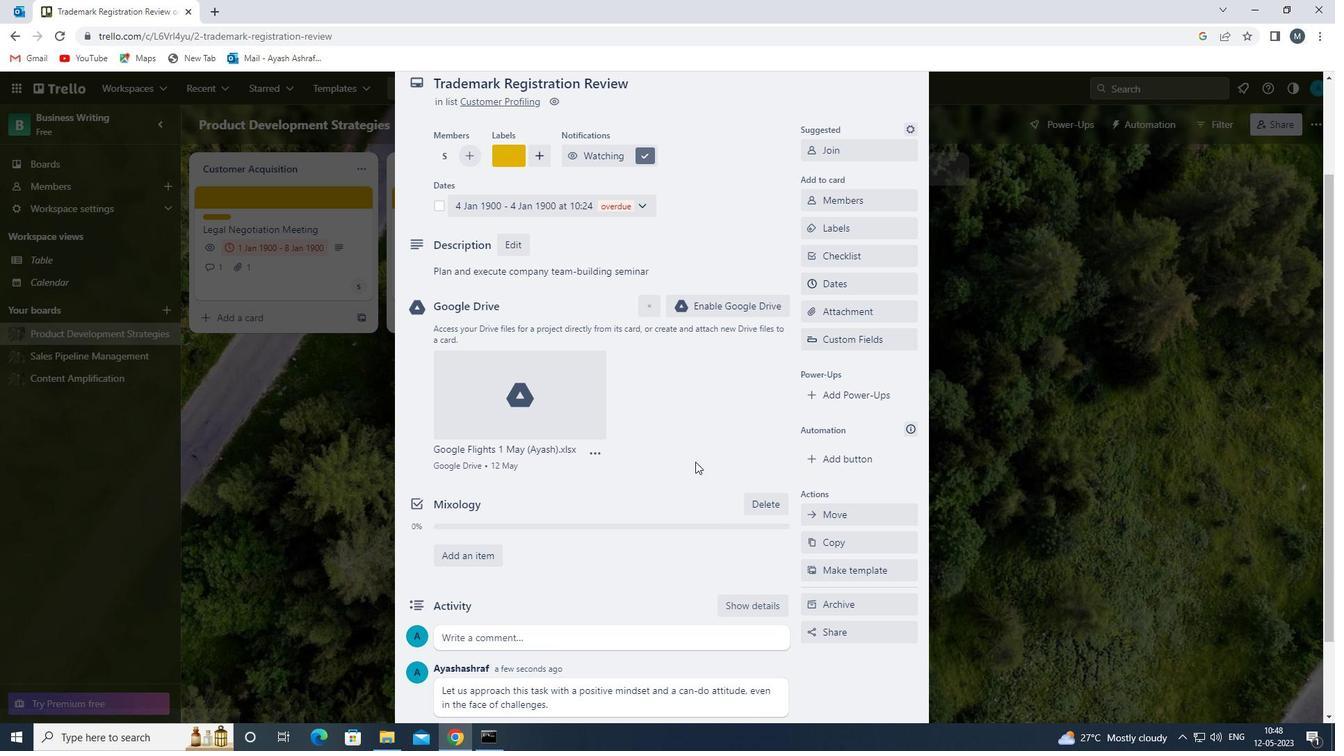 
Action: Mouse scrolled (693, 464) with delta (0, 0)
Screenshot: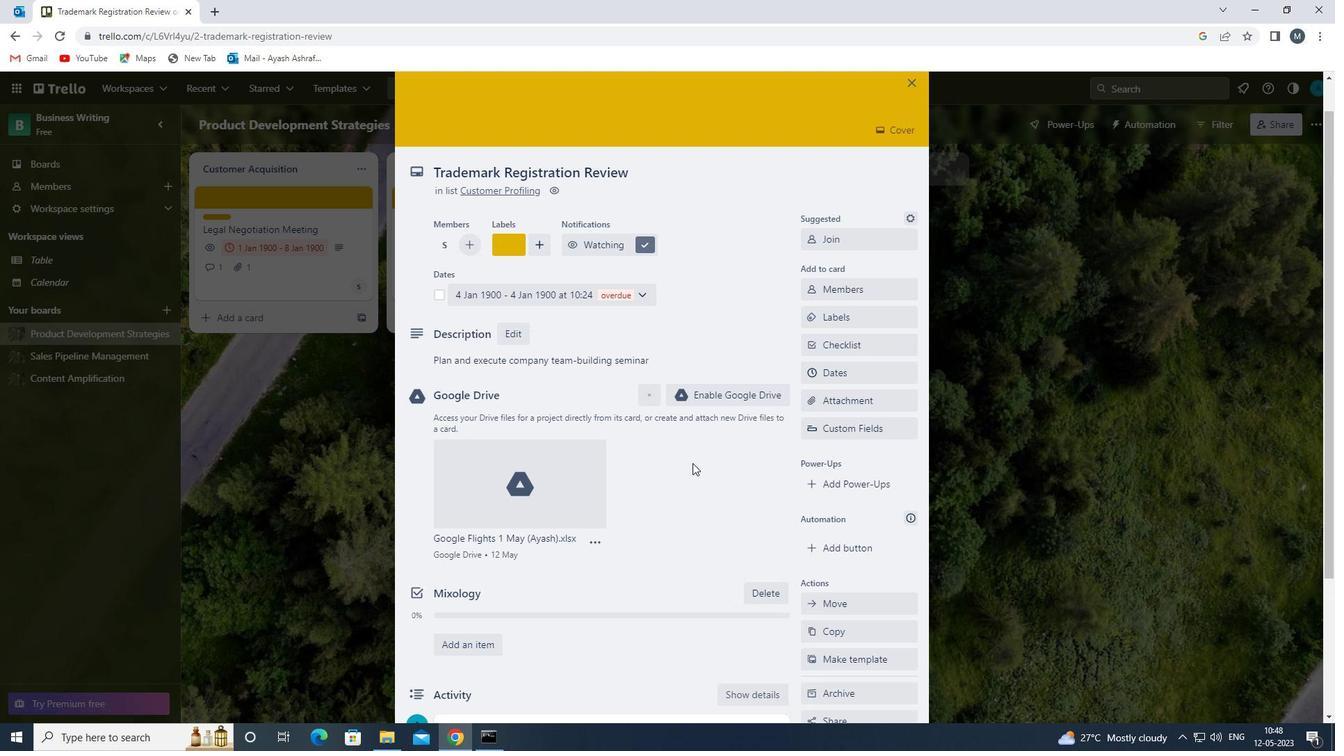 
